Task: Look for space in Jaunpur, India from 24th August, 2023 to 10th September, 2023 for 8 adults in price range Rs.12000 to Rs.15000. Place can be entire place or shared room with 4 bedrooms having 8 beds and 4 bathrooms. Property type can be house, flat, guest house. Amenities needed are: wifi, TV, free parkinig on premises, gym, breakfast. Booking option can be shelf check-in. Required host language is English.
Action: Mouse moved to (449, 89)
Screenshot: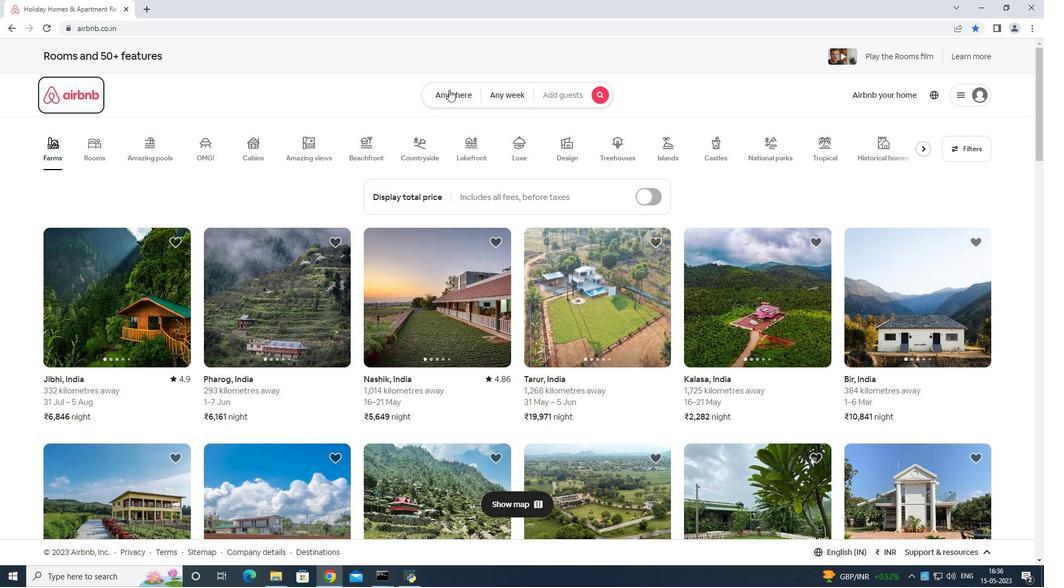 
Action: Mouse pressed left at (449, 89)
Screenshot: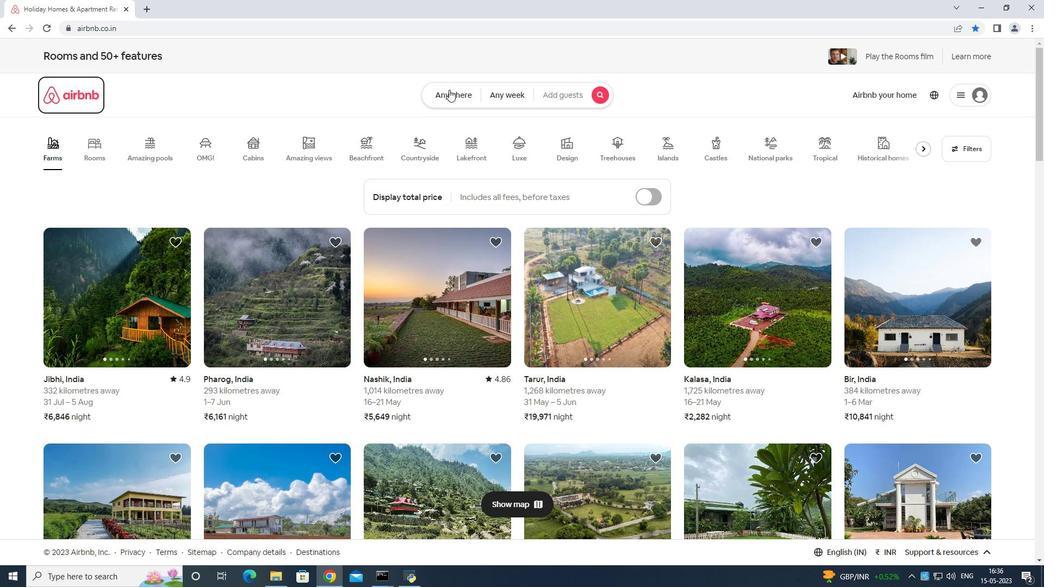 
Action: Mouse moved to (422, 140)
Screenshot: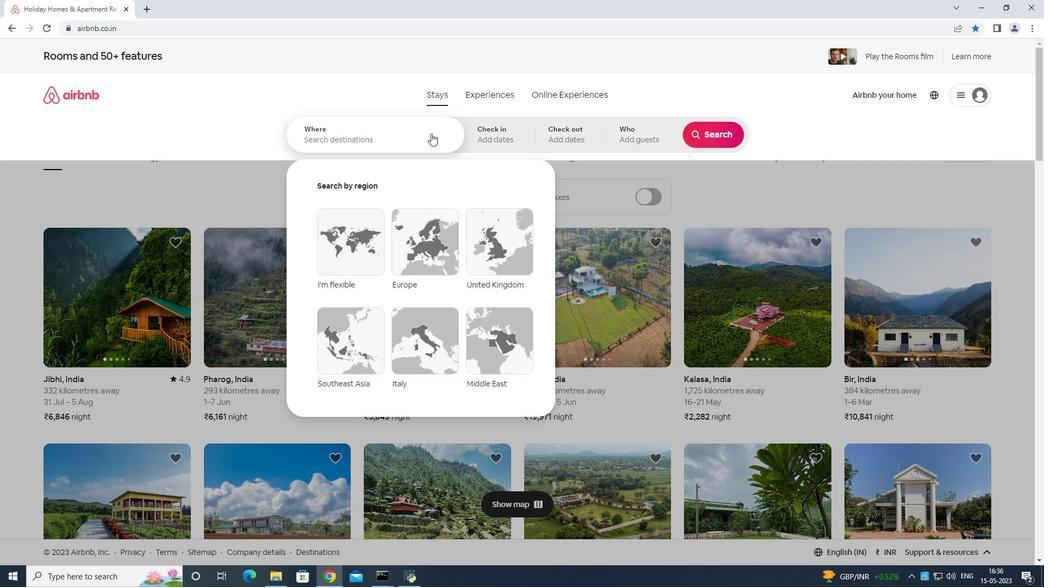 
Action: Mouse pressed left at (422, 140)
Screenshot: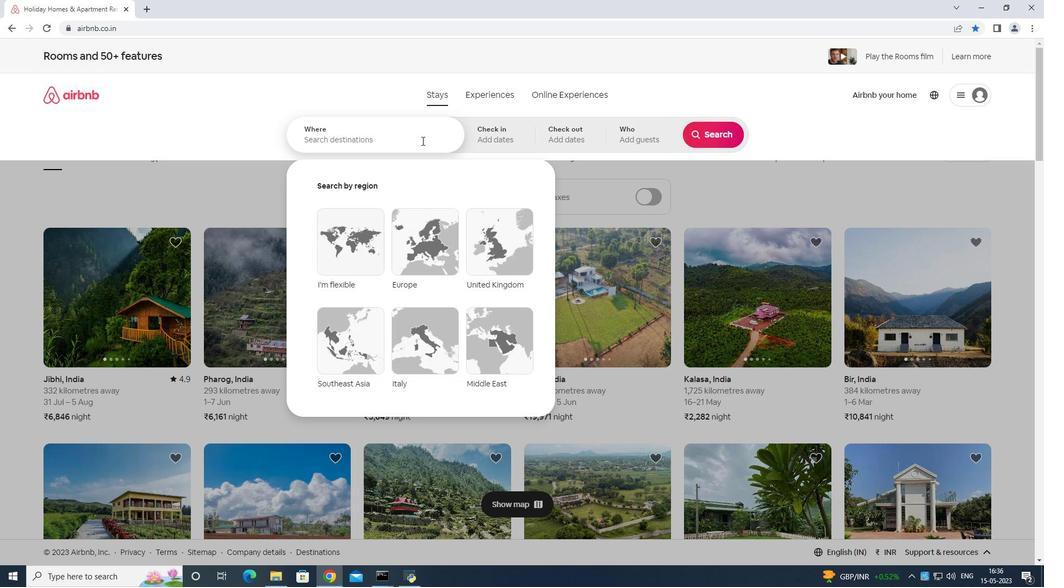 
Action: Mouse moved to (413, 144)
Screenshot: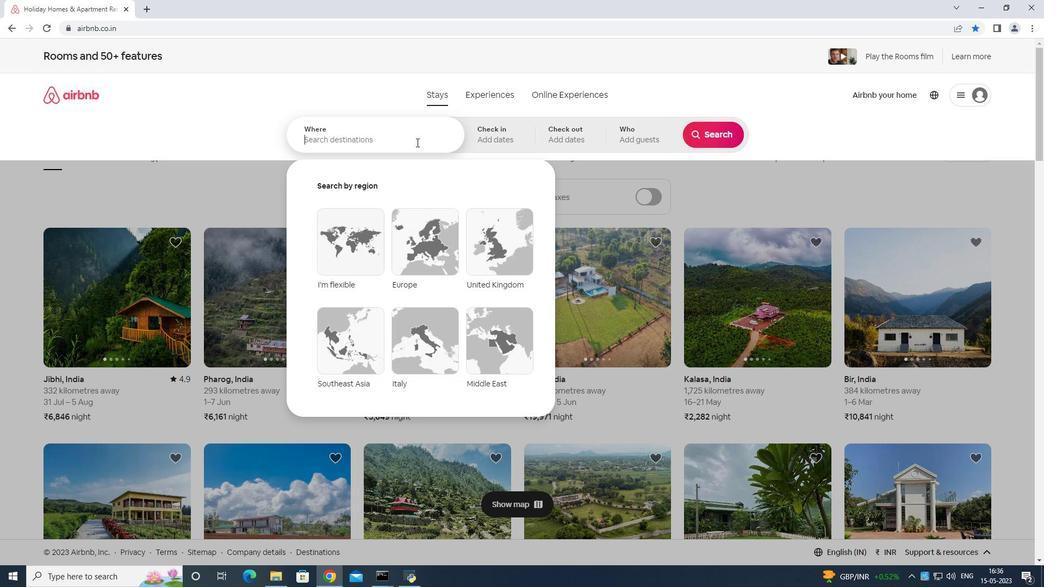 
Action: Key pressed <Key.caps_lock>
Screenshot: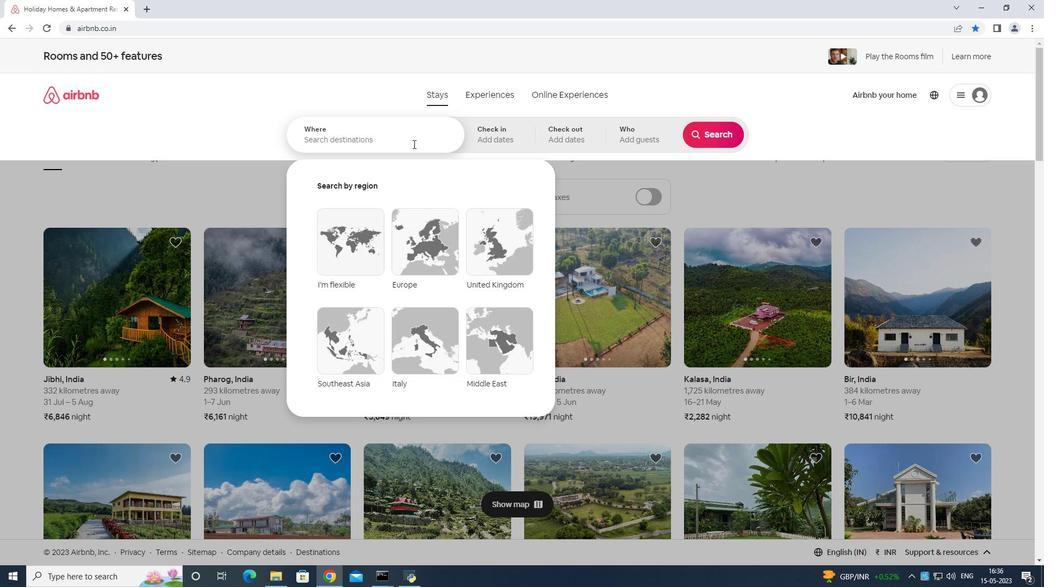
Action: Mouse moved to (405, 149)
Screenshot: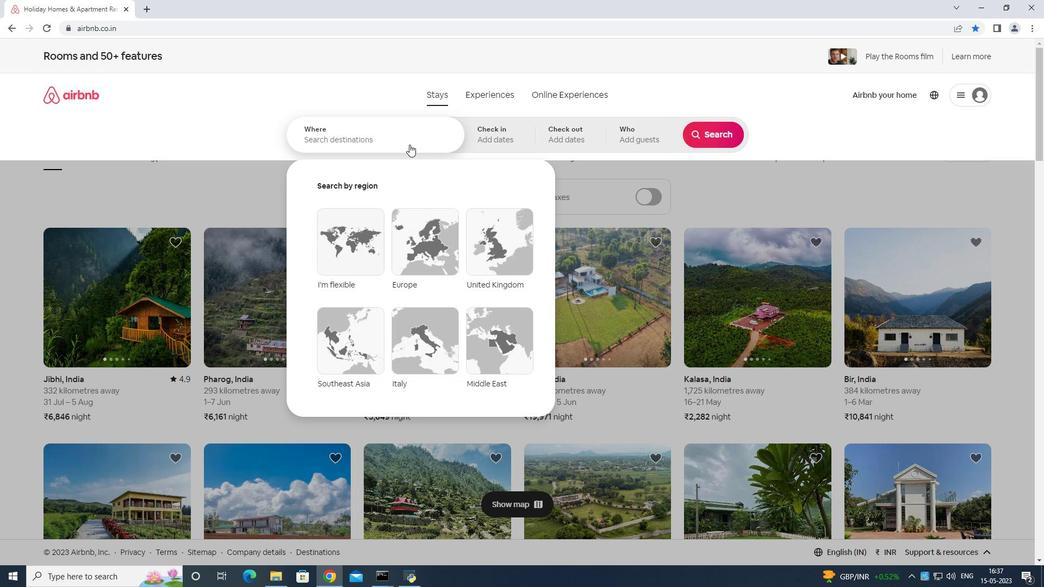 
Action: Key pressed JAUN<Key.space><Key.backspace>PUR<Key.space>INDIA<Key.enter>
Screenshot: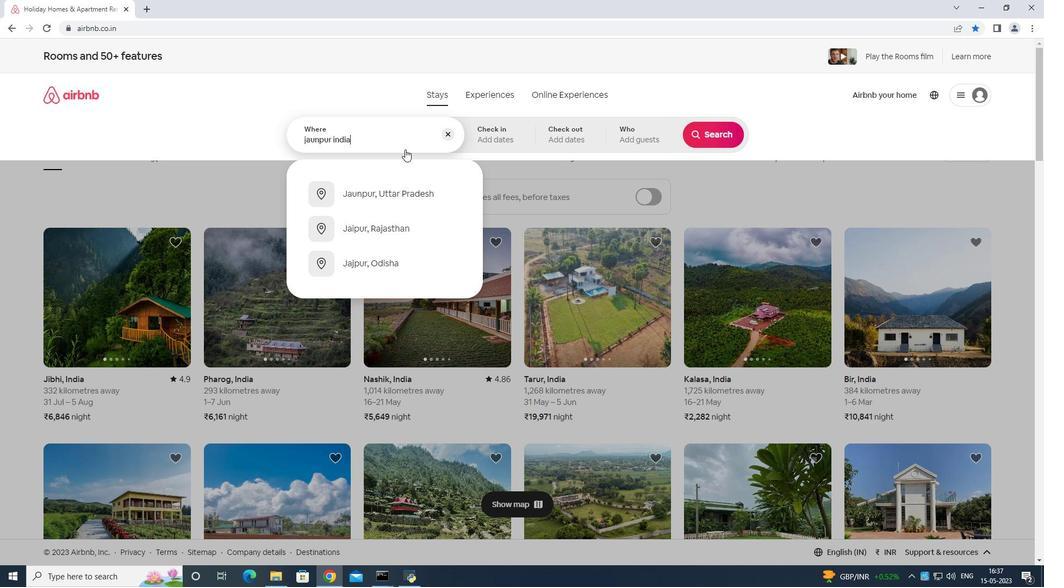 
Action: Mouse moved to (709, 218)
Screenshot: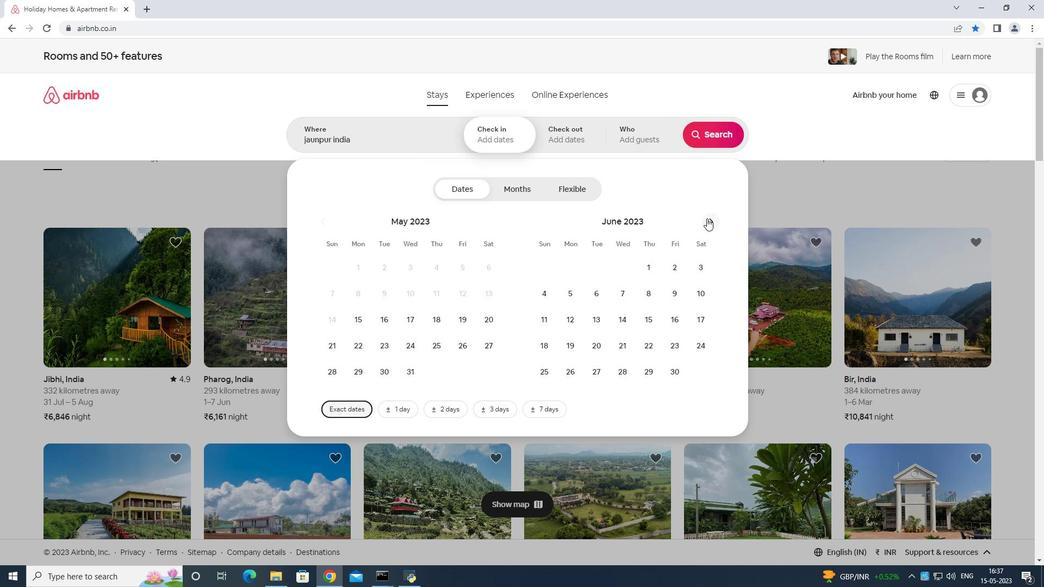 
Action: Mouse pressed left at (709, 218)
Screenshot: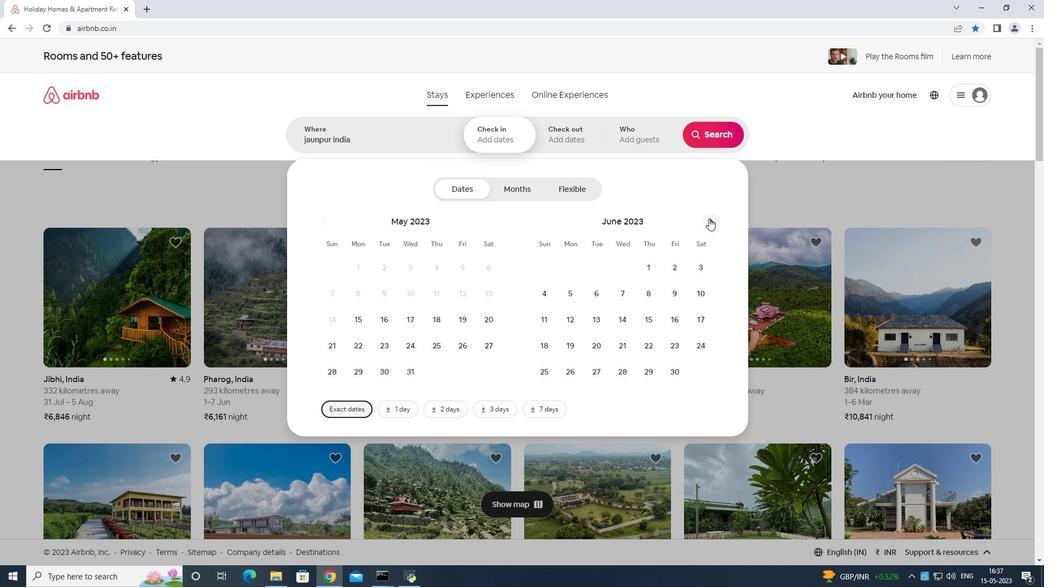 
Action: Mouse moved to (711, 217)
Screenshot: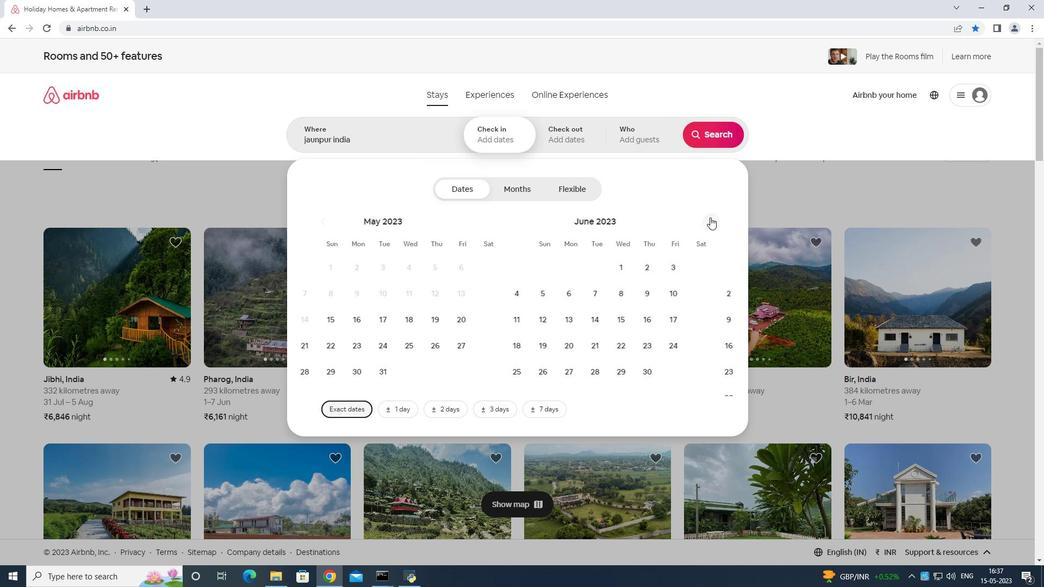 
Action: Mouse pressed left at (711, 217)
Screenshot: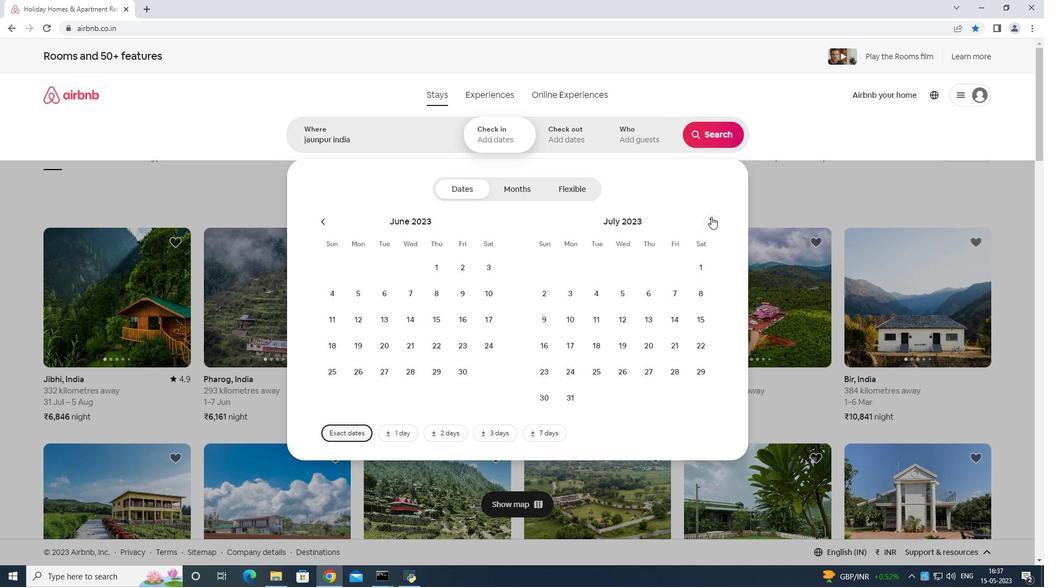 
Action: Mouse moved to (655, 341)
Screenshot: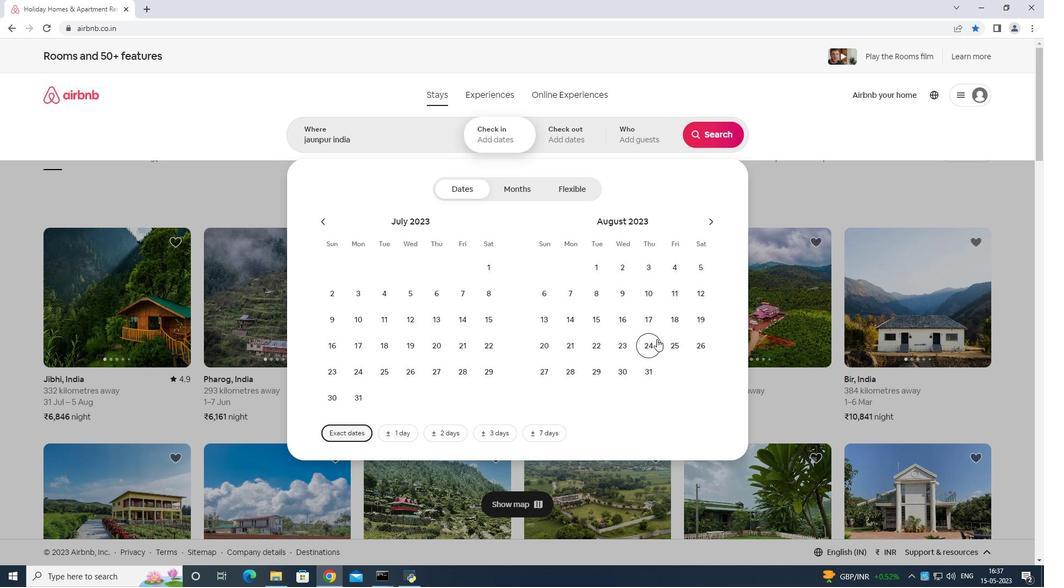 
Action: Mouse pressed left at (655, 341)
Screenshot: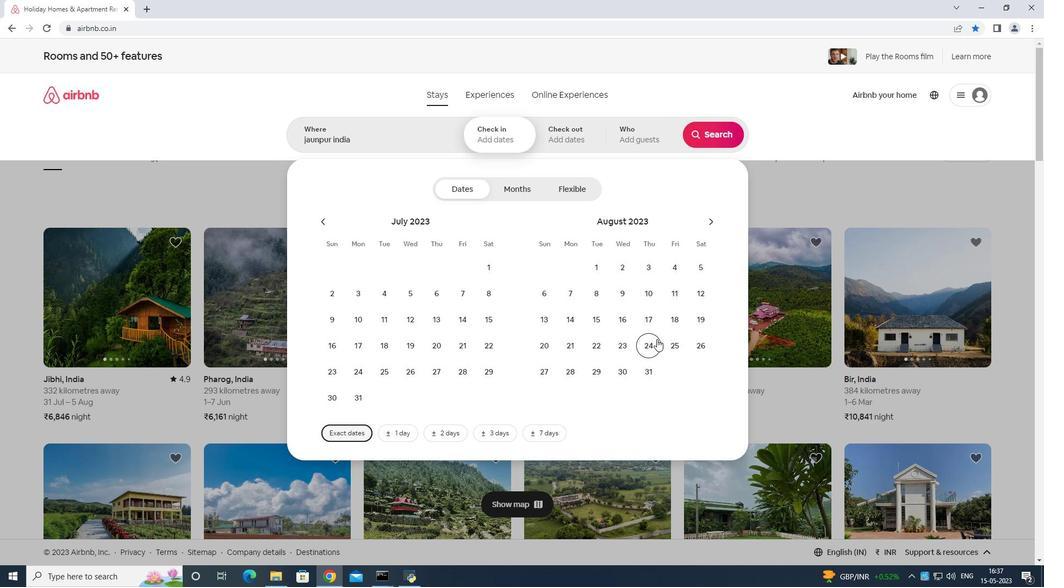 
Action: Mouse moved to (709, 223)
Screenshot: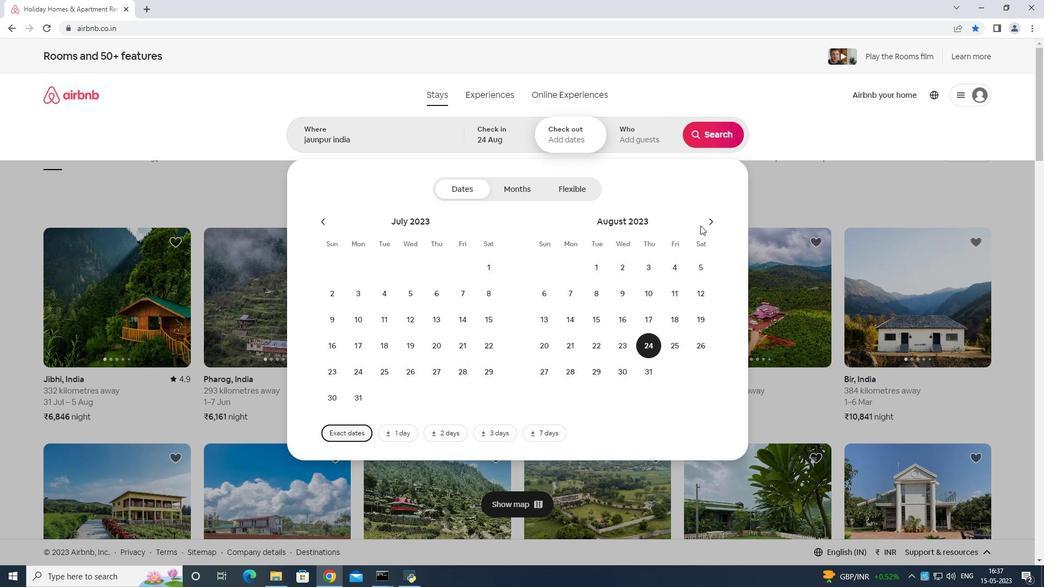 
Action: Mouse pressed left at (709, 223)
Screenshot: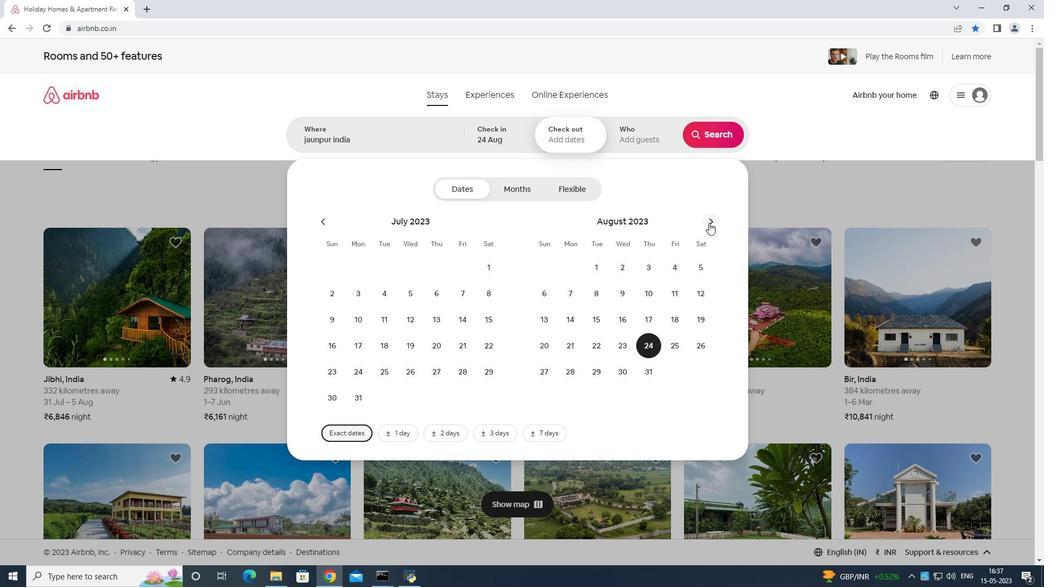 
Action: Mouse moved to (545, 319)
Screenshot: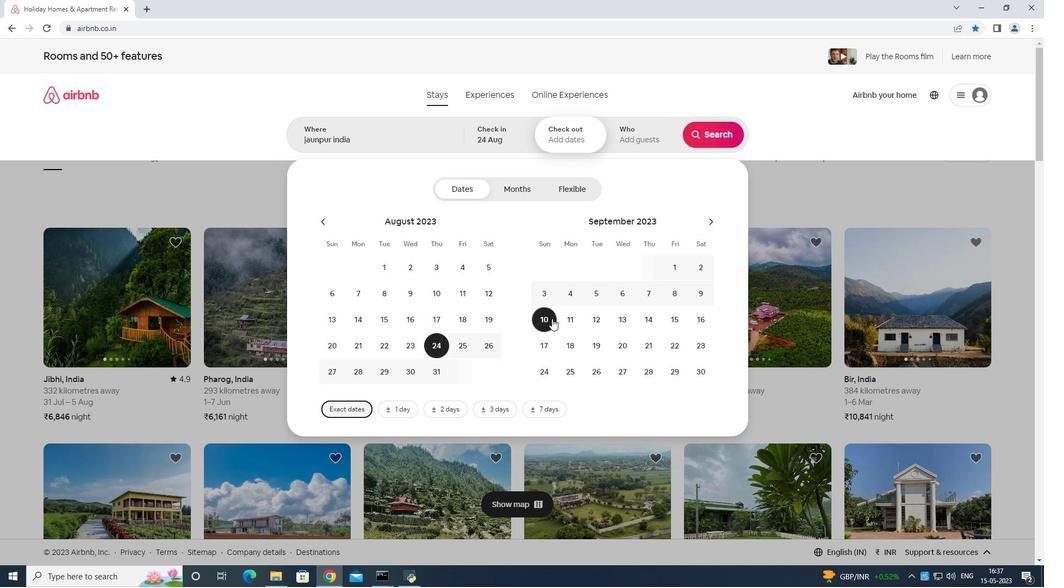 
Action: Mouse pressed left at (545, 319)
Screenshot: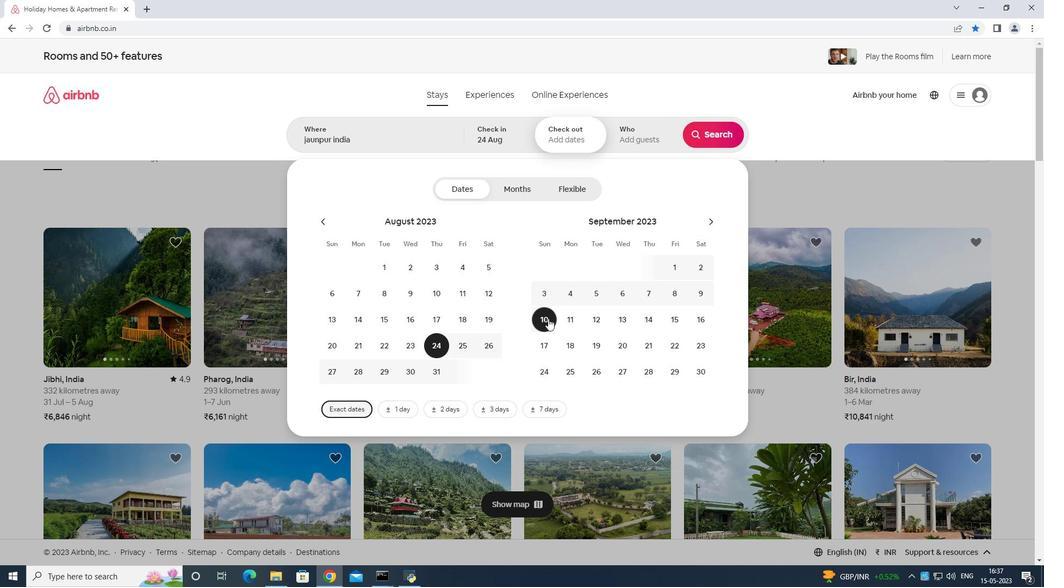 
Action: Mouse moved to (641, 130)
Screenshot: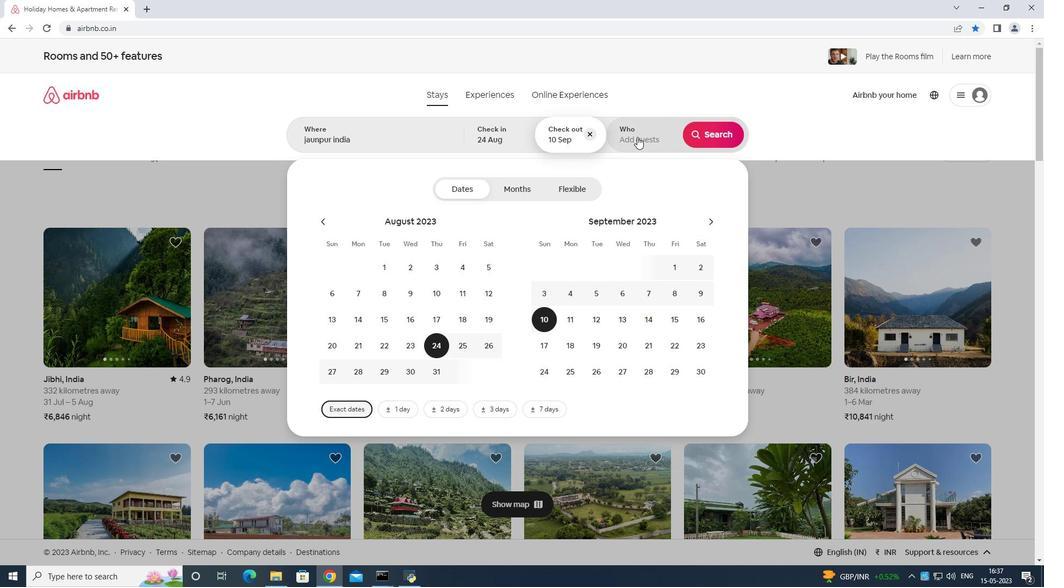 
Action: Mouse pressed left at (641, 130)
Screenshot: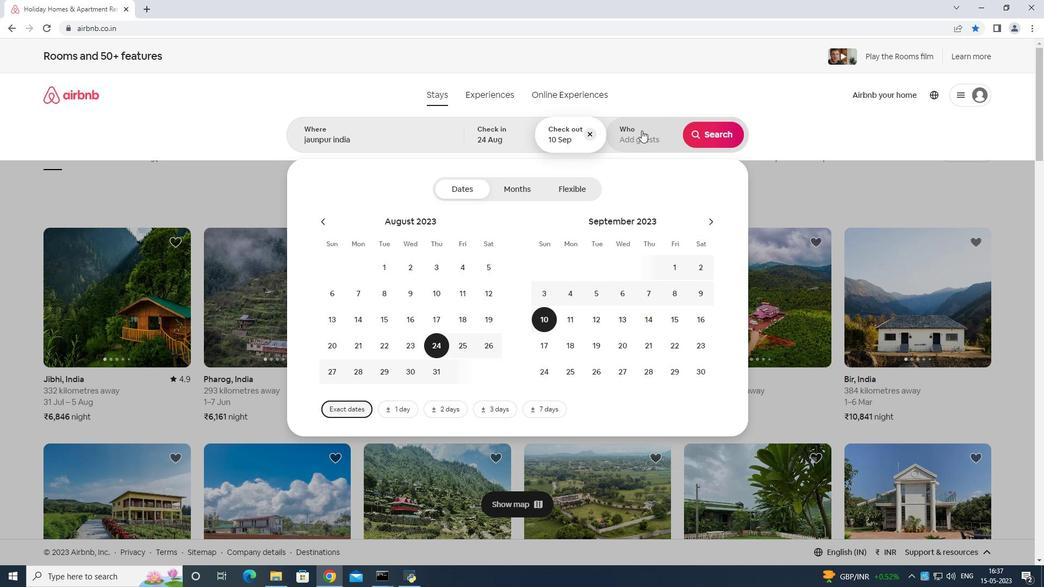 
Action: Mouse moved to (709, 197)
Screenshot: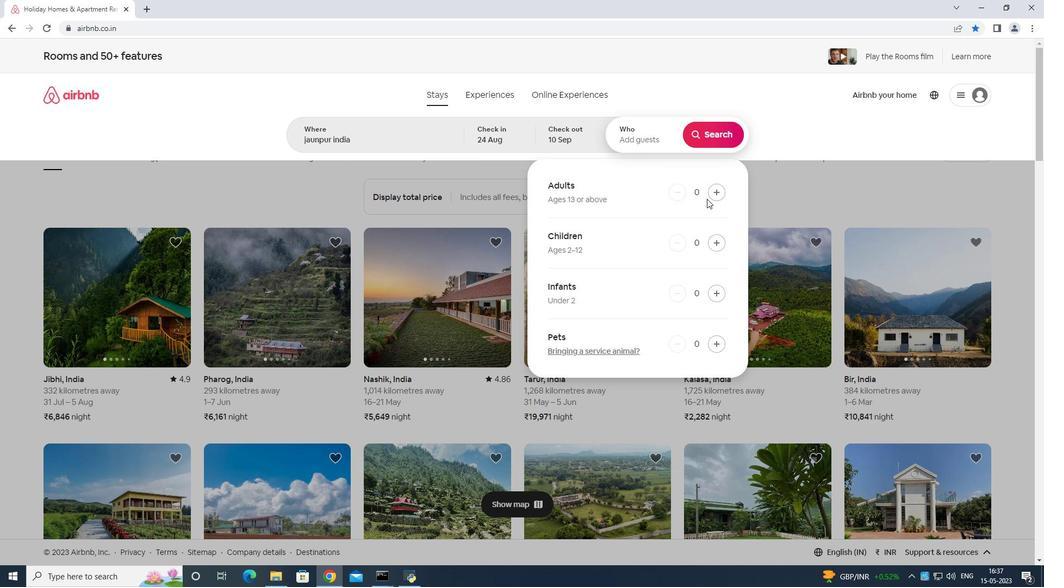
Action: Mouse pressed left at (709, 197)
Screenshot: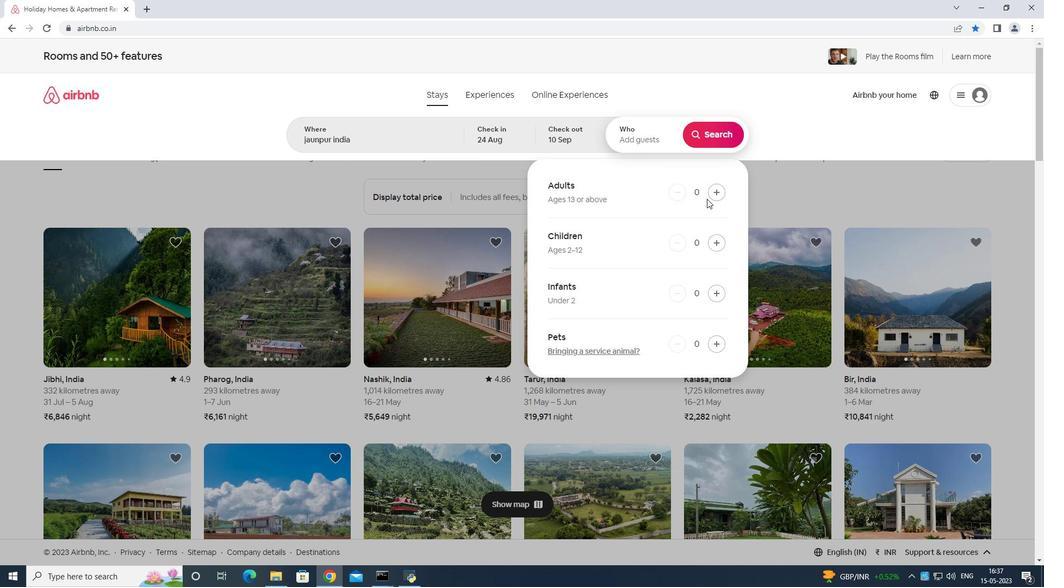 
Action: Mouse pressed left at (709, 197)
Screenshot: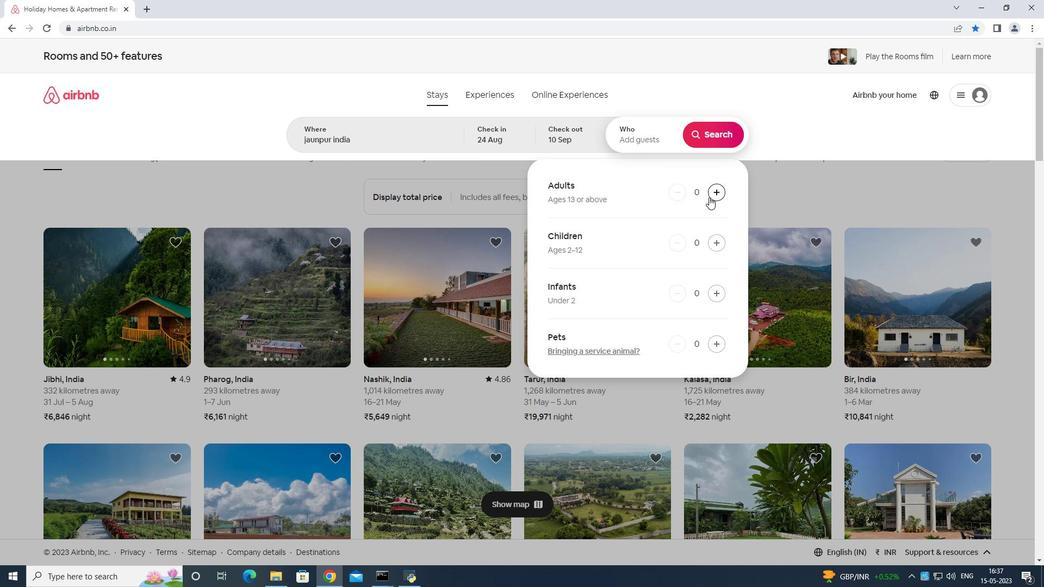 
Action: Mouse pressed left at (709, 197)
Screenshot: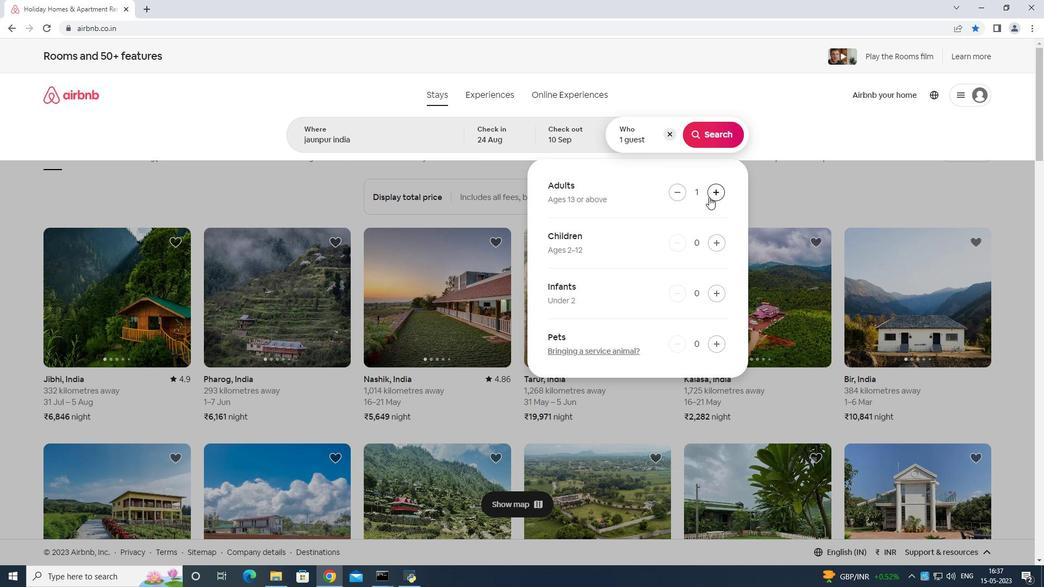 
Action: Mouse pressed left at (709, 197)
Screenshot: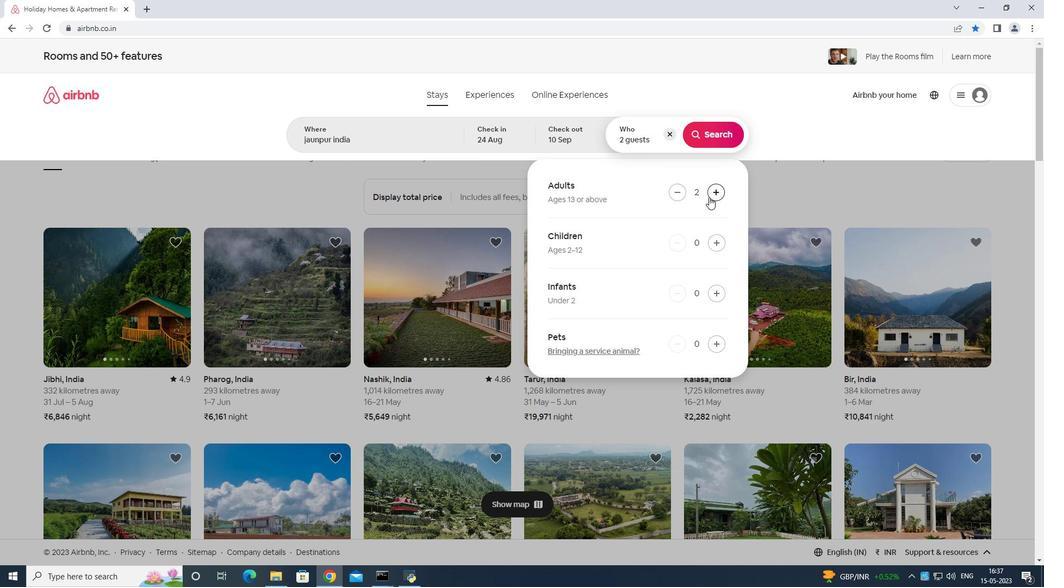 
Action: Mouse moved to (709, 197)
Screenshot: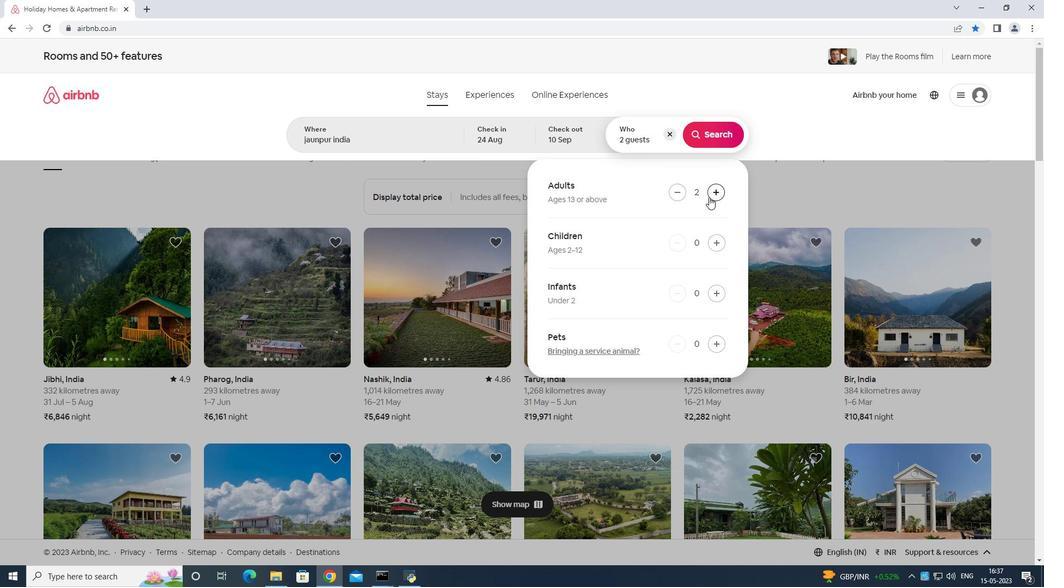 
Action: Mouse pressed left at (709, 197)
Screenshot: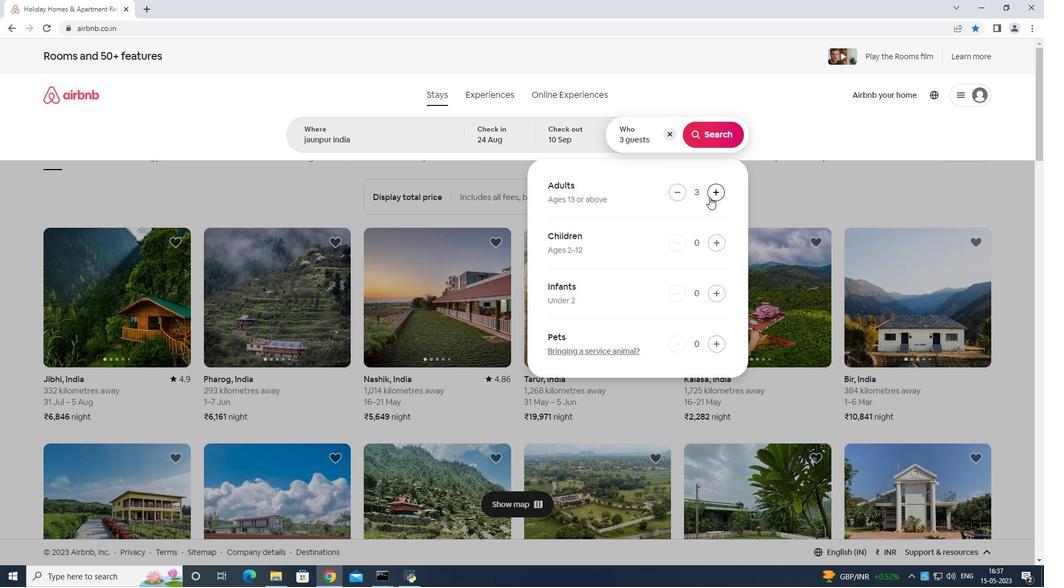 
Action: Mouse moved to (710, 196)
Screenshot: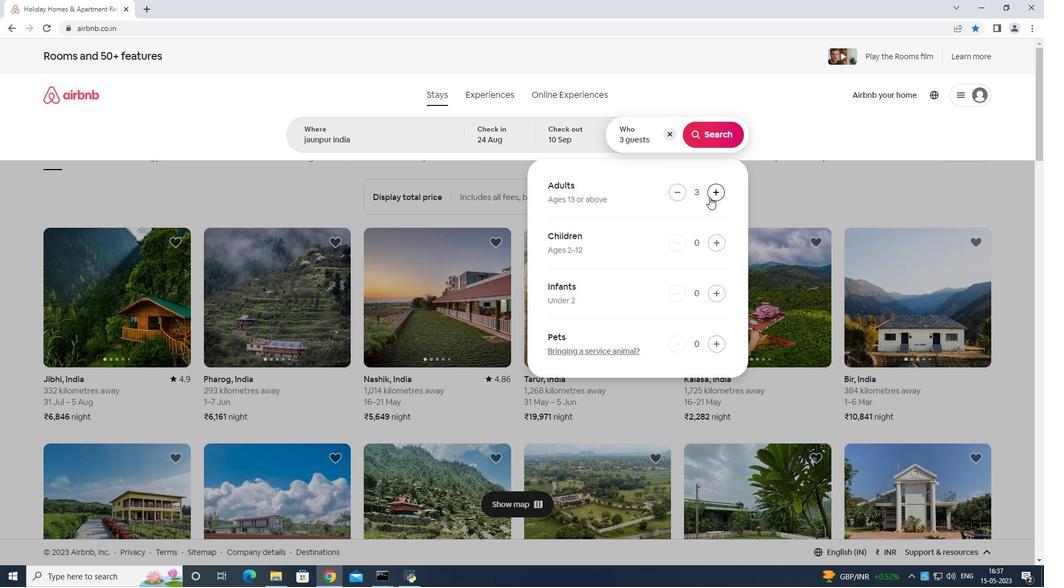 
Action: Mouse pressed left at (710, 196)
Screenshot: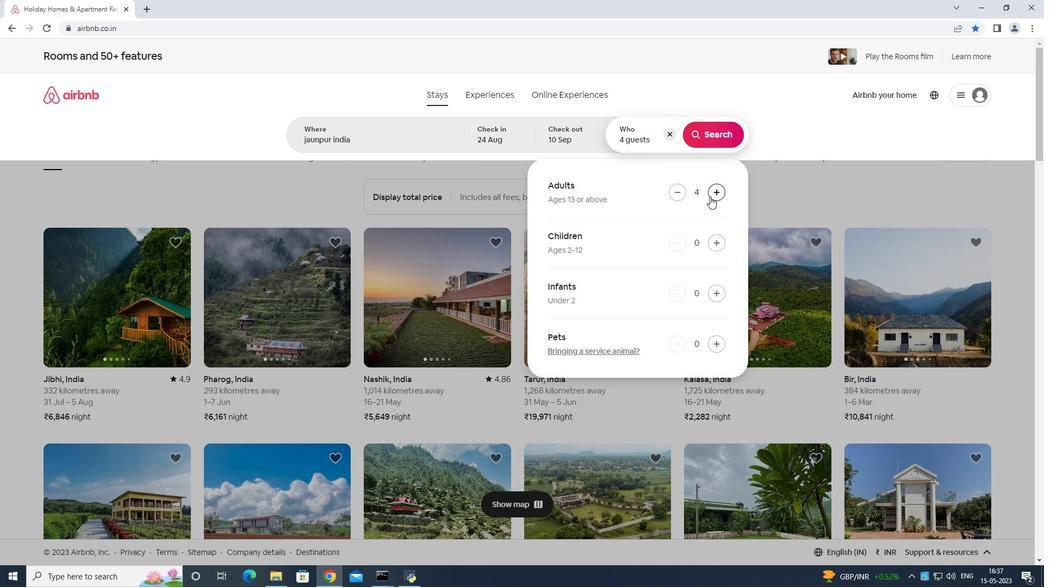 
Action: Mouse pressed left at (710, 196)
Screenshot: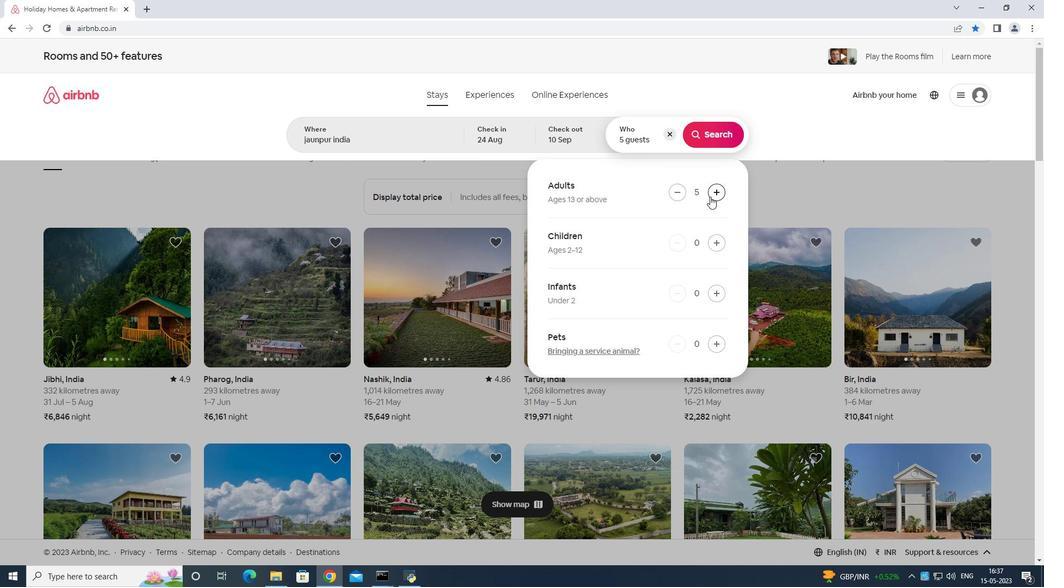 
Action: Mouse pressed left at (710, 196)
Screenshot: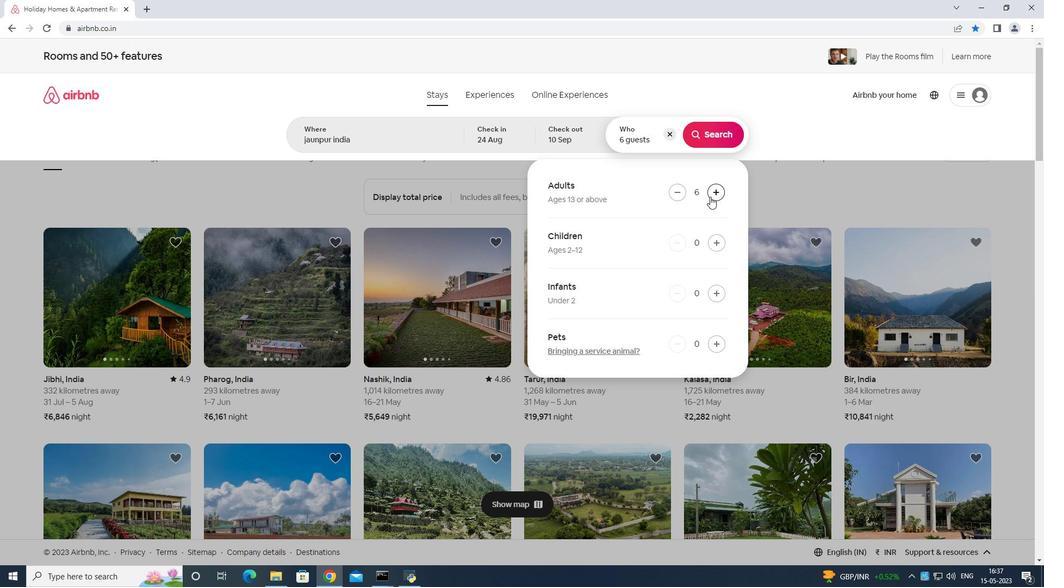 
Action: Mouse moved to (708, 130)
Screenshot: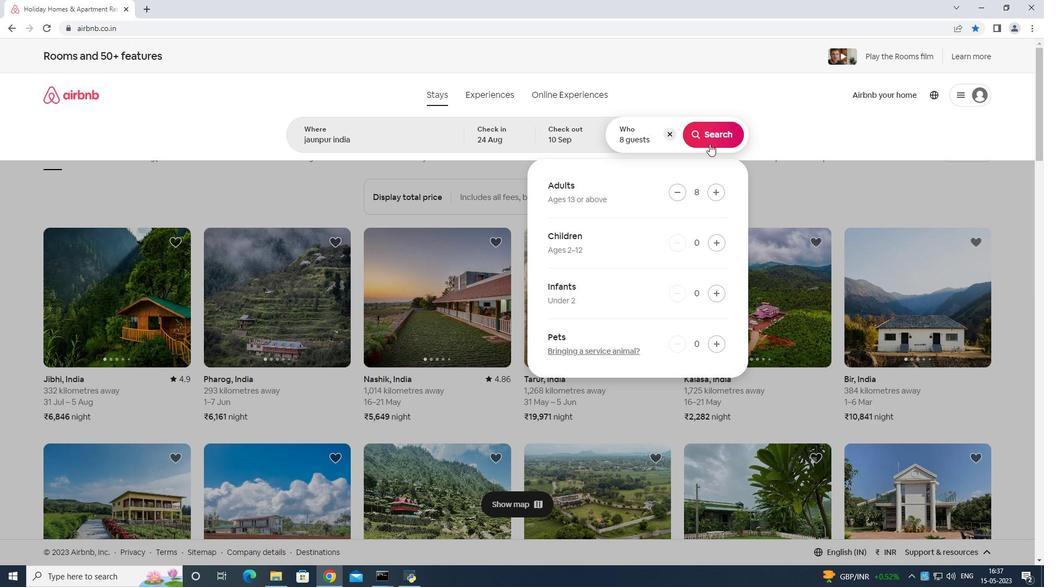 
Action: Mouse pressed left at (708, 130)
Screenshot: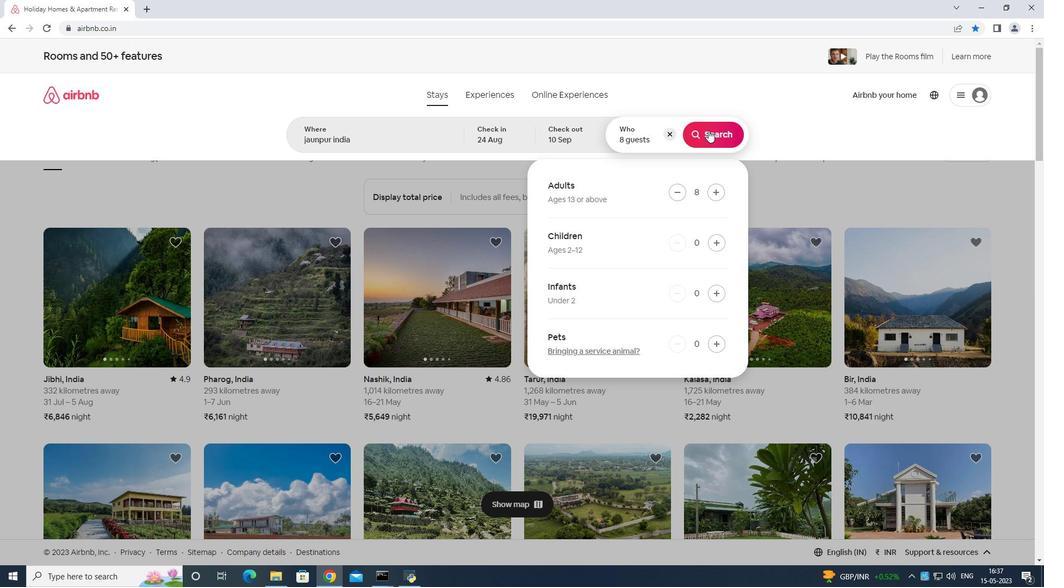 
Action: Mouse moved to (1002, 102)
Screenshot: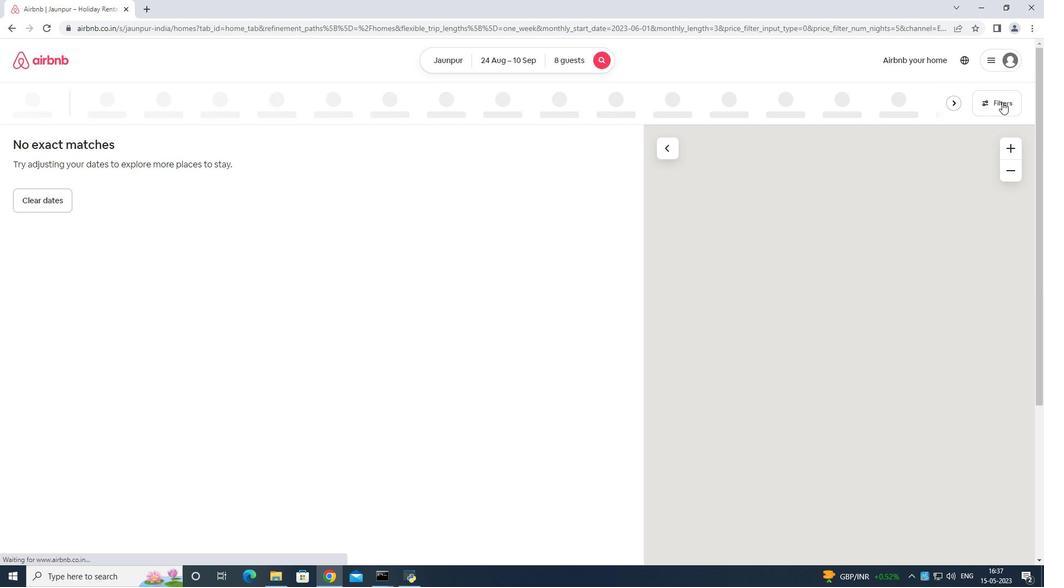 
Action: Mouse pressed left at (1002, 102)
Screenshot: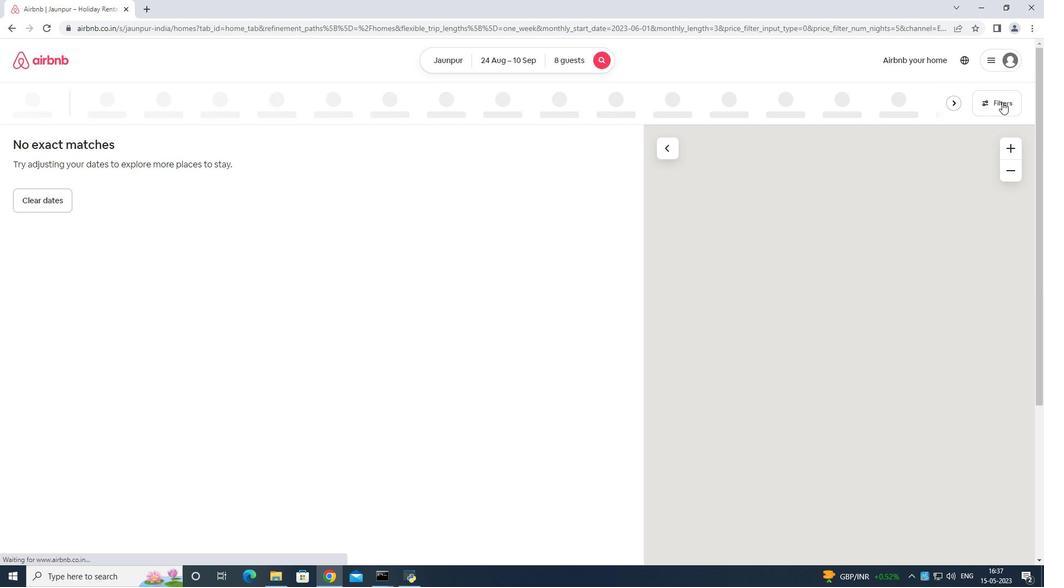 
Action: Mouse moved to (483, 368)
Screenshot: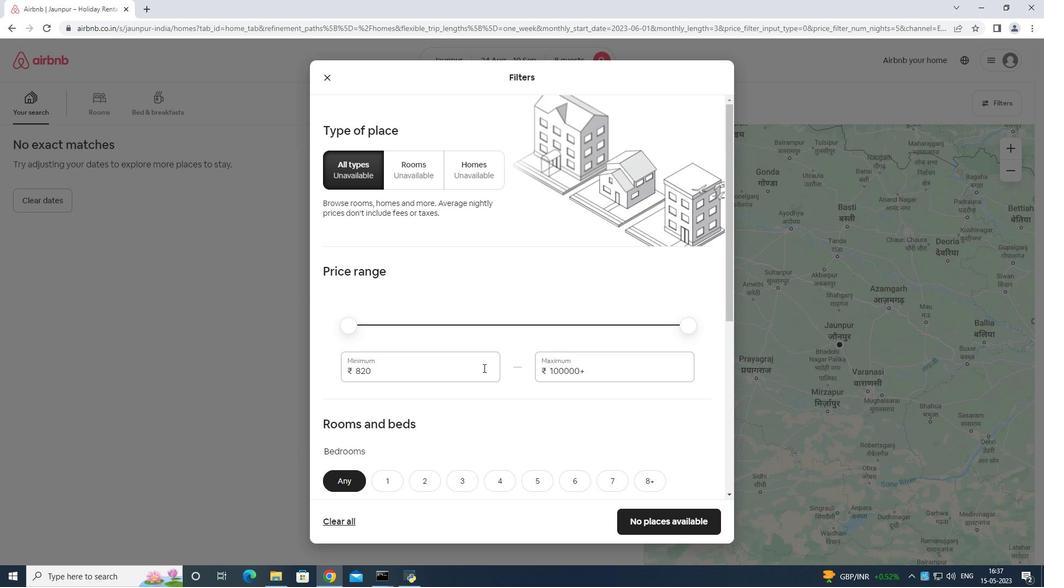 
Action: Mouse pressed left at (483, 368)
Screenshot: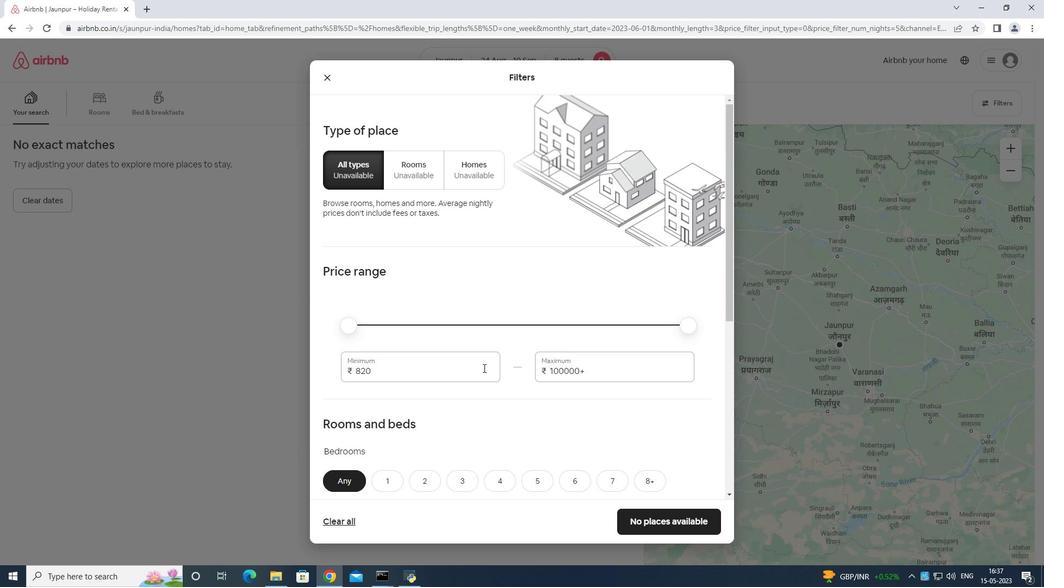 
Action: Mouse moved to (464, 372)
Screenshot: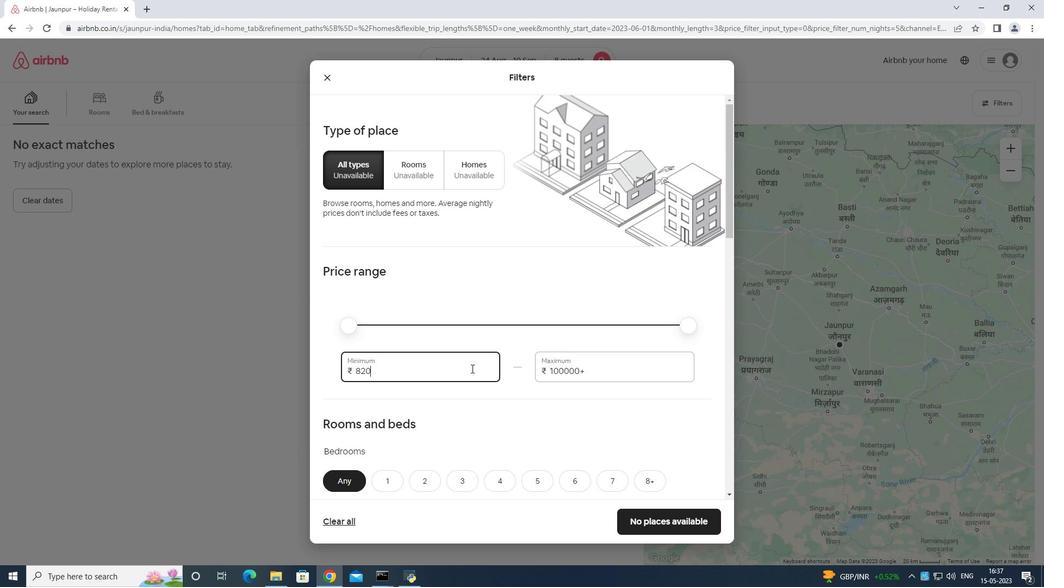 
Action: Key pressed <Key.backspace>
Screenshot: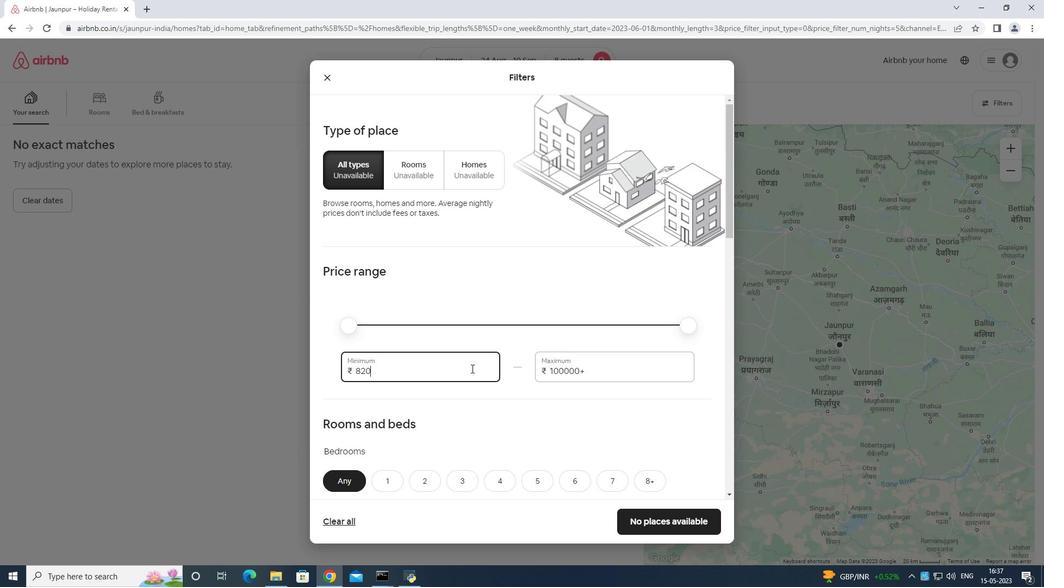
Action: Mouse moved to (461, 374)
Screenshot: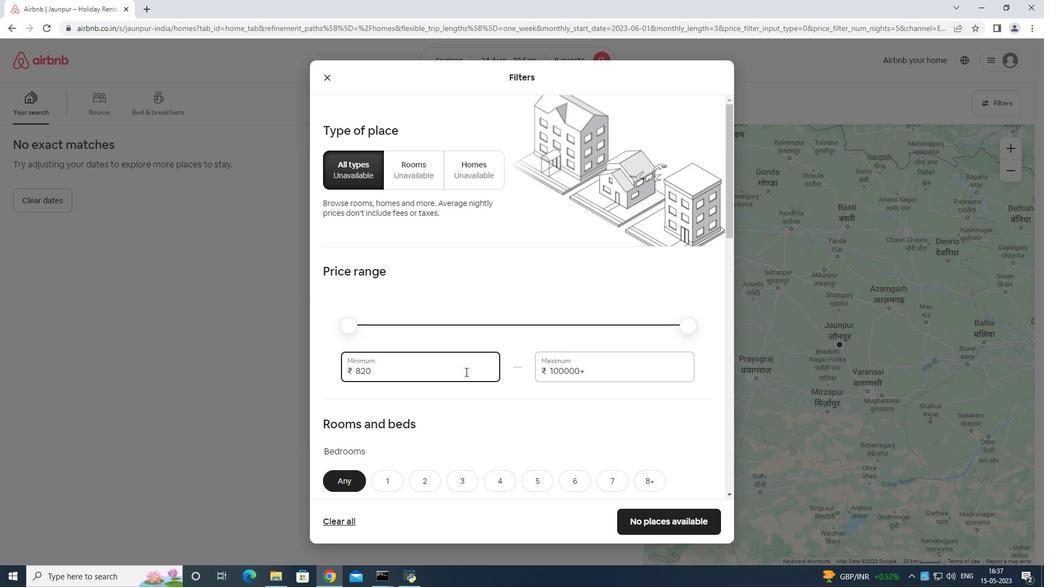 
Action: Key pressed 1200<Key.backspace><Key.backspace><Key.backspace><Key.backspace><Key.backspace><Key.backspace><Key.backspace><Key.backspace><Key.backspace><Key.backspace><Key.backspace><Key.backspace><Key.backspace>12000
Screenshot: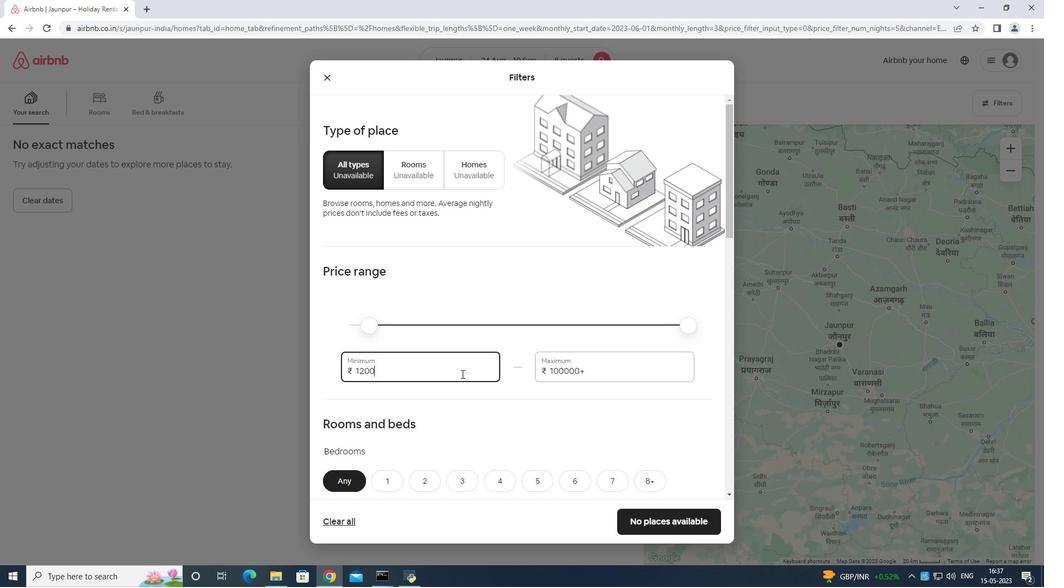 
Action: Mouse moved to (610, 368)
Screenshot: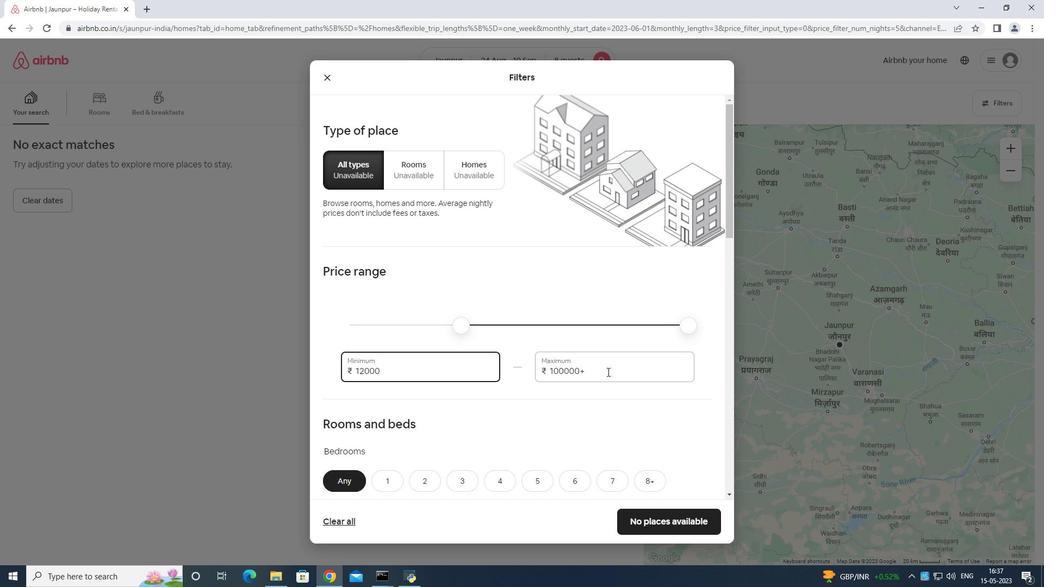 
Action: Mouse pressed left at (610, 369)
Screenshot: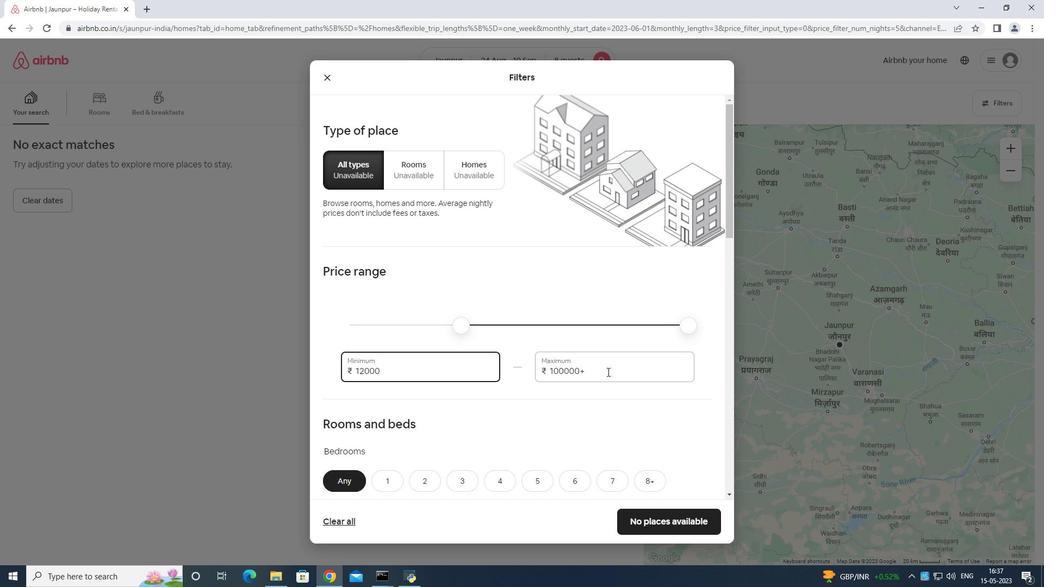 
Action: Mouse moved to (611, 366)
Screenshot: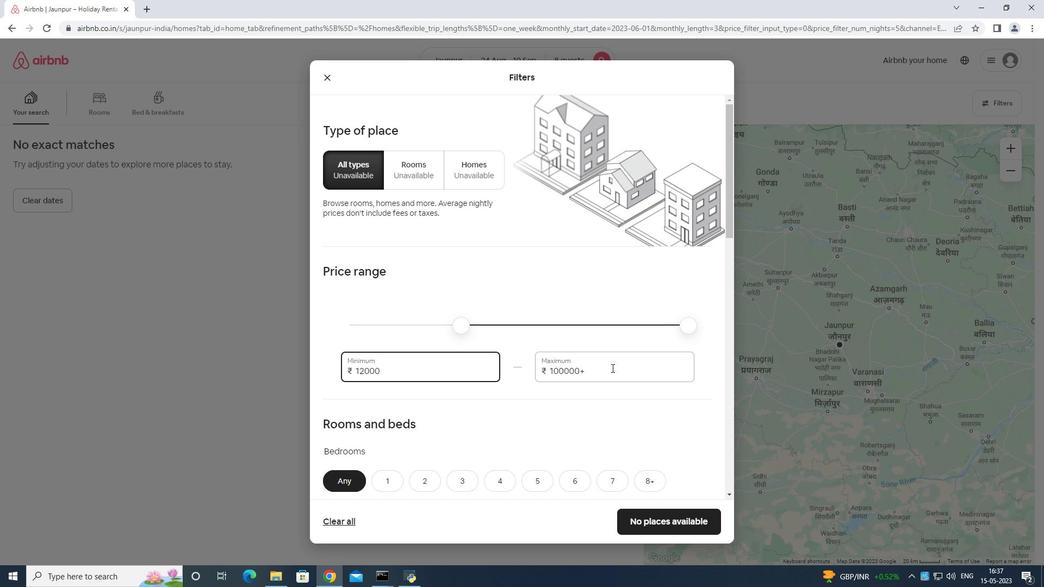 
Action: Key pressed <Key.backspace><Key.backspace><Key.backspace><Key.backspace><Key.backspace><Key.backspace><Key.backspace><Key.backspace><Key.backspace><Key.backspace><Key.backspace><Key.backspace><Key.backspace><Key.backspace><Key.backspace><Key.backspace><Key.backspace><Key.backspace>15000
Screenshot: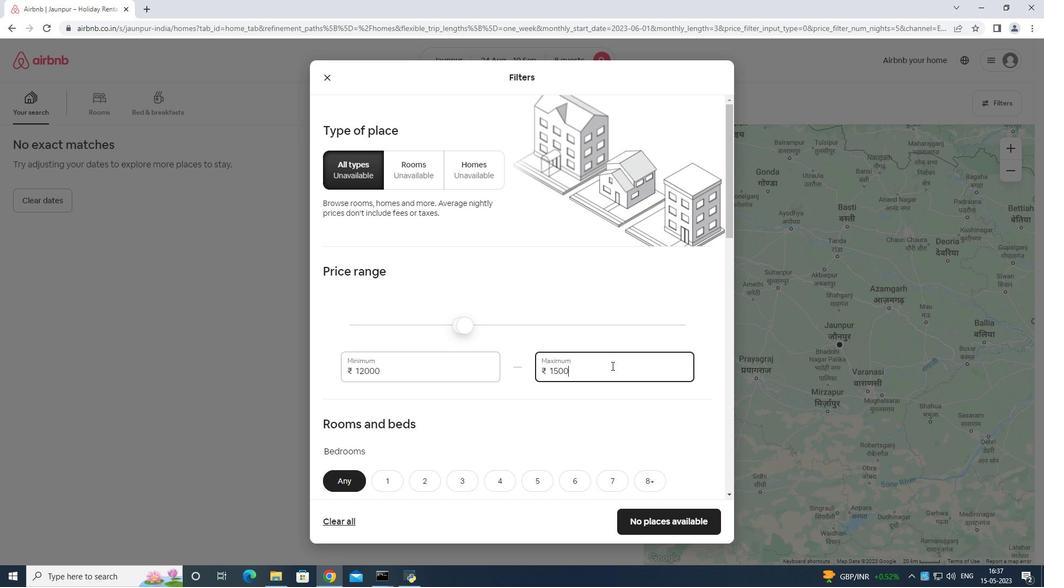 
Action: Mouse moved to (604, 363)
Screenshot: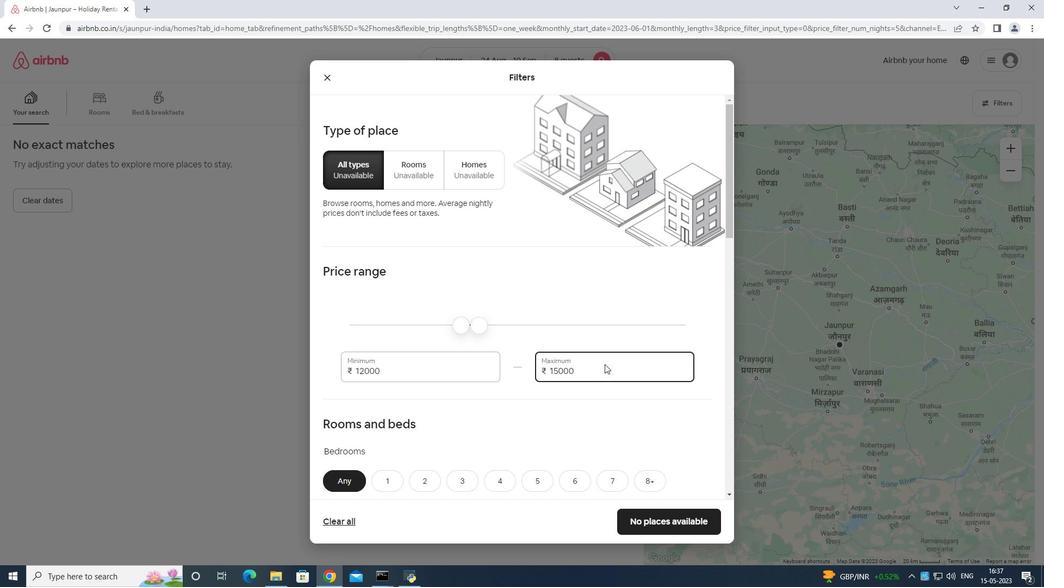 
Action: Mouse scrolled (604, 363) with delta (0, 0)
Screenshot: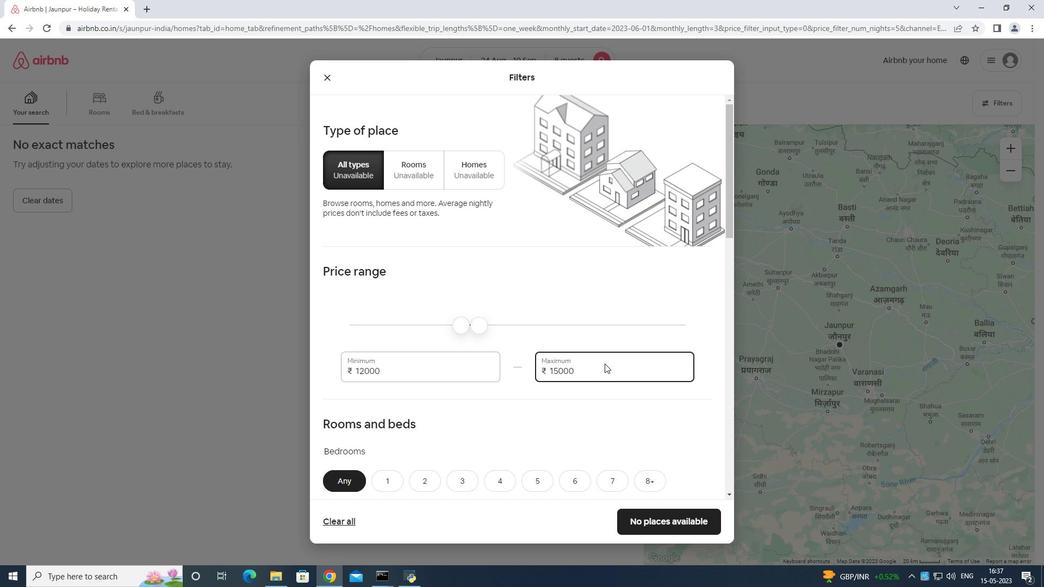 
Action: Mouse scrolled (604, 363) with delta (0, 0)
Screenshot: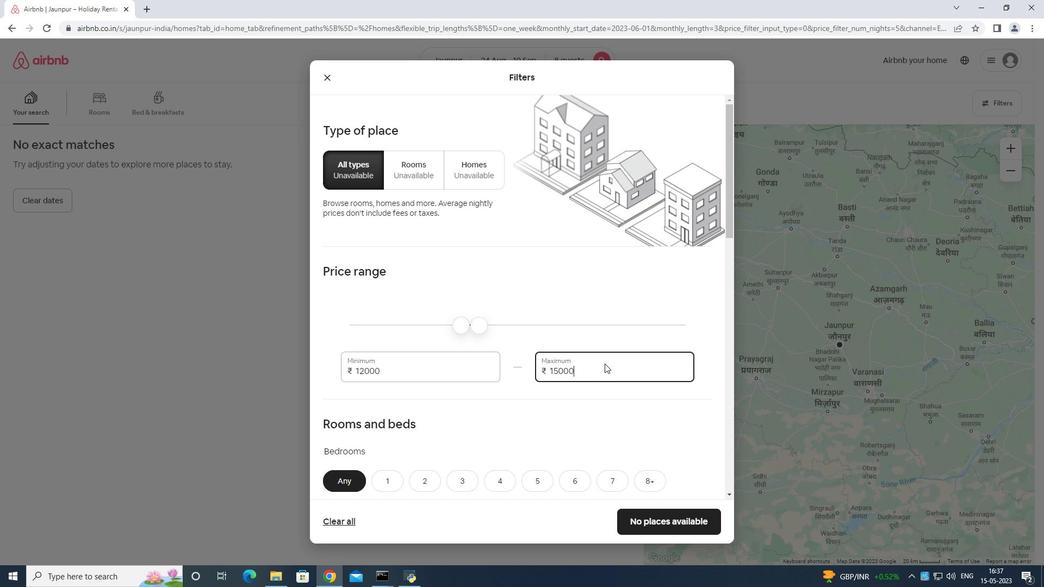 
Action: Mouse scrolled (604, 363) with delta (0, 0)
Screenshot: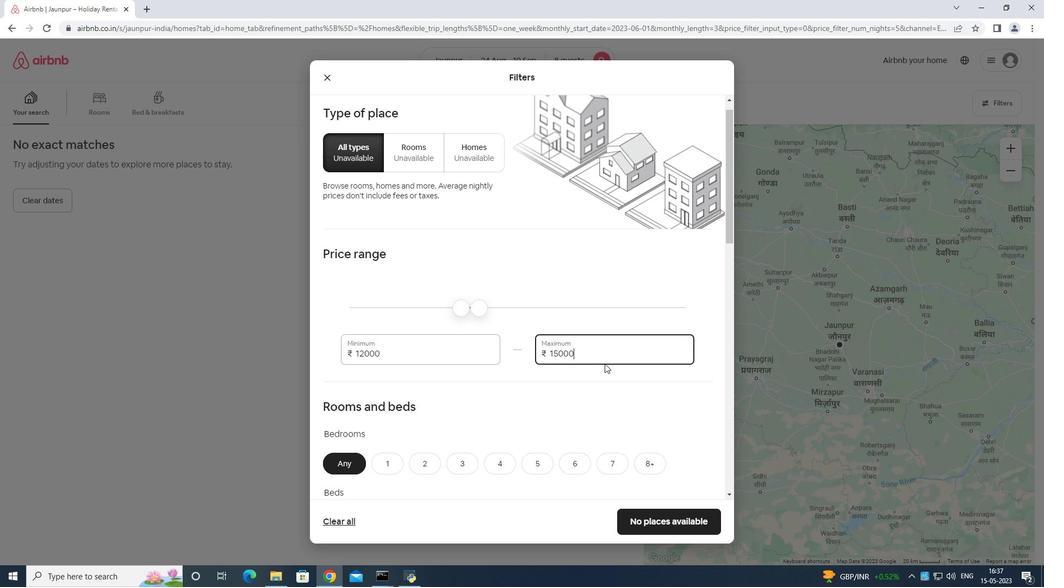
Action: Mouse moved to (508, 319)
Screenshot: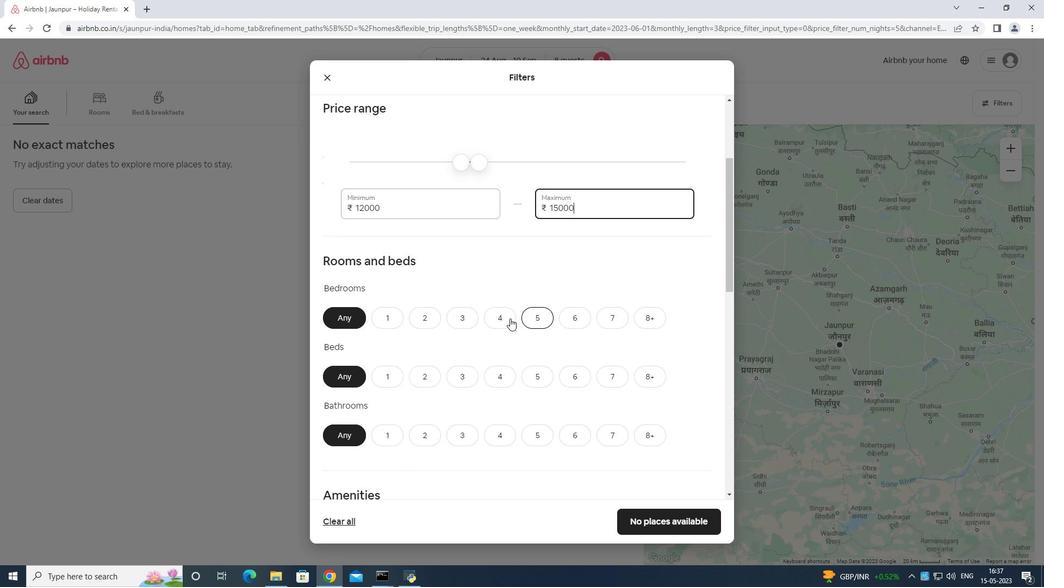 
Action: Mouse pressed left at (508, 319)
Screenshot: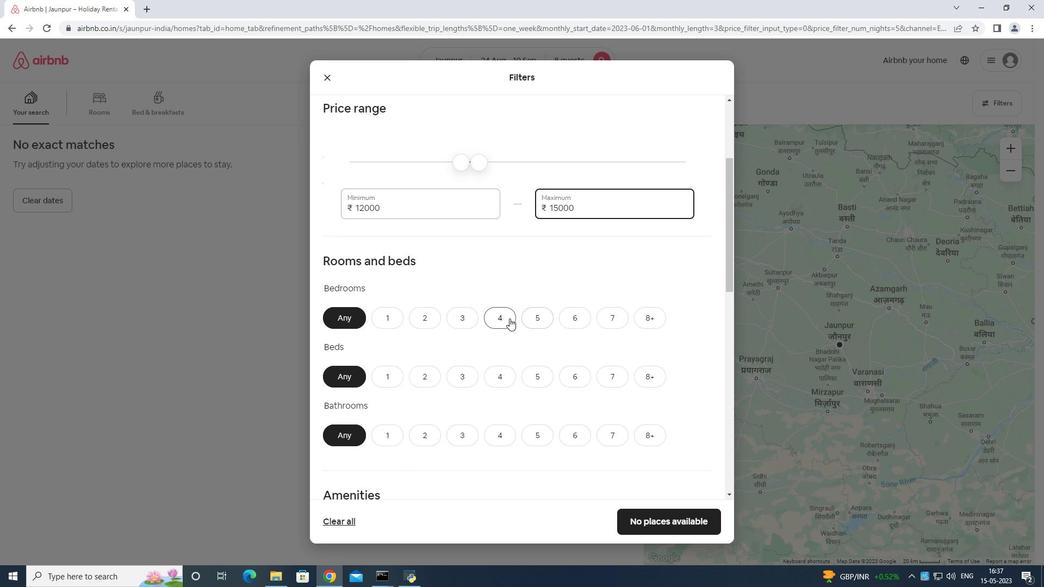 
Action: Mouse moved to (648, 375)
Screenshot: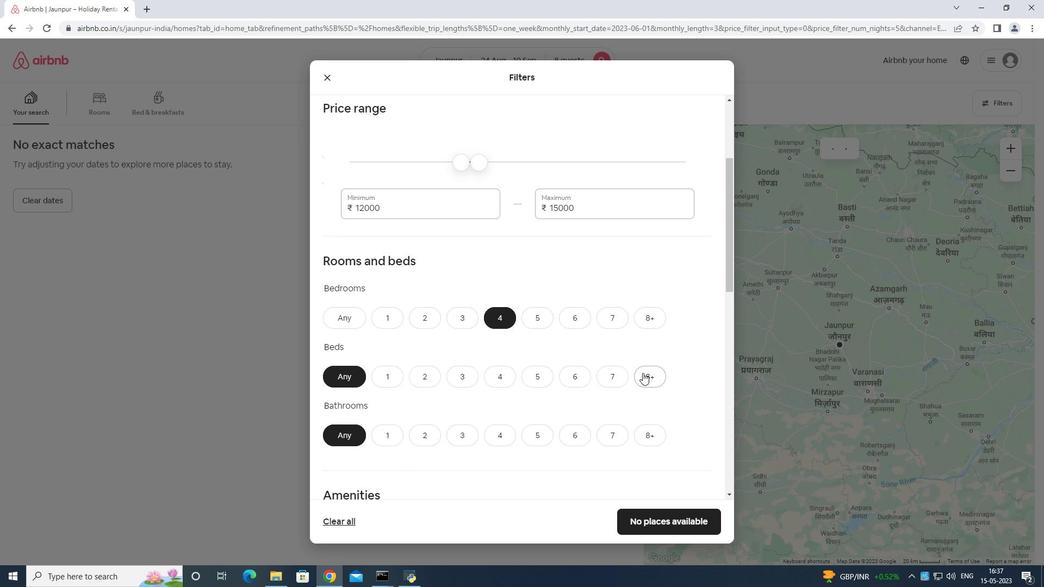 
Action: Mouse pressed left at (648, 375)
Screenshot: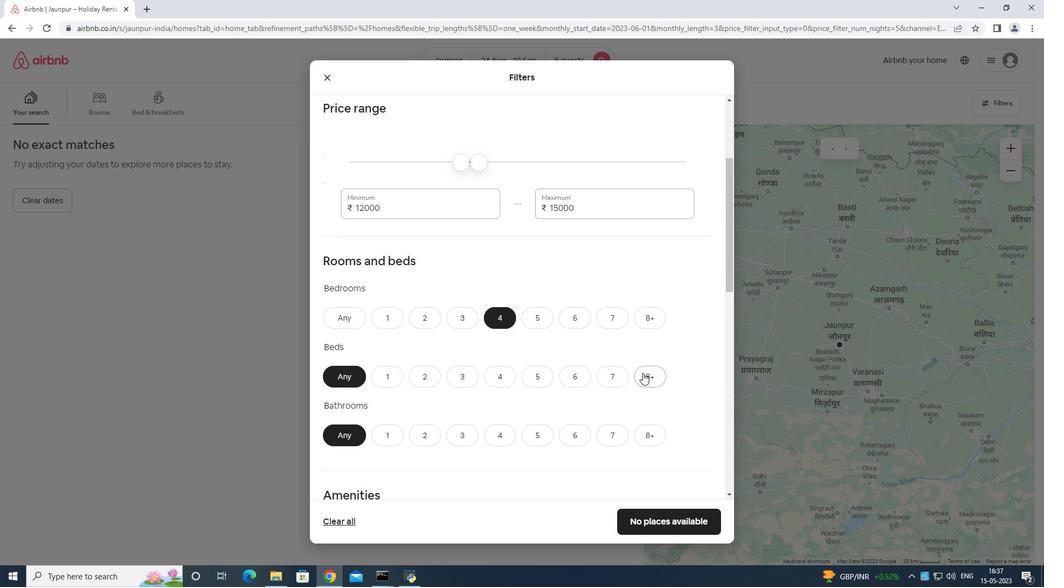 
Action: Mouse moved to (492, 432)
Screenshot: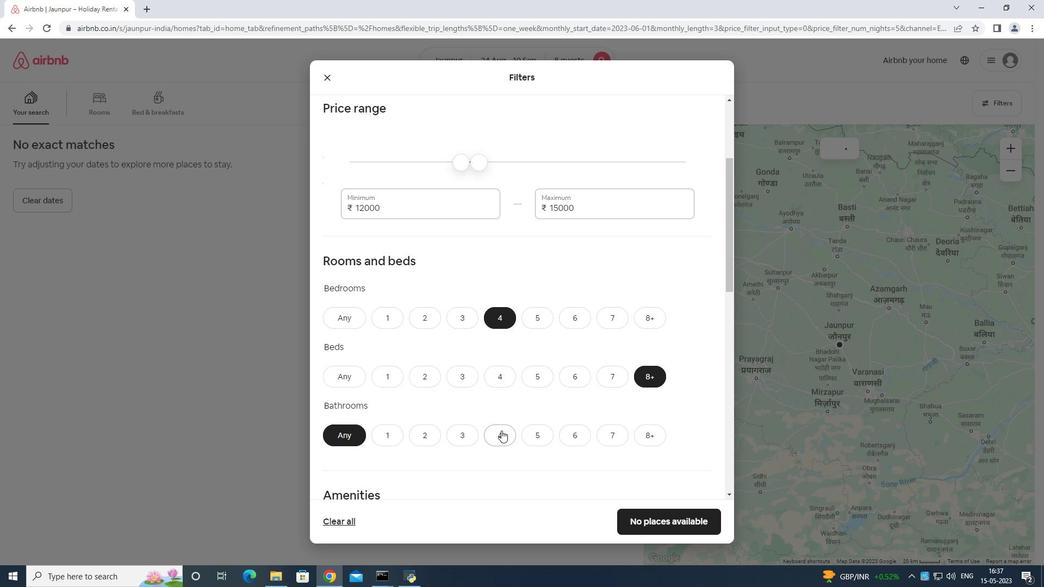 
Action: Mouse pressed left at (492, 432)
Screenshot: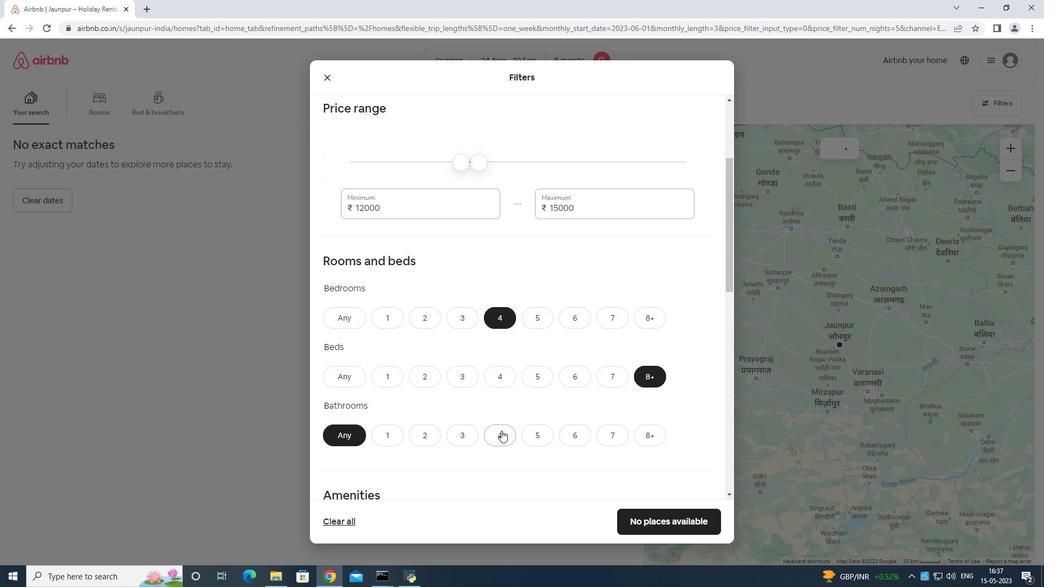 
Action: Mouse moved to (516, 404)
Screenshot: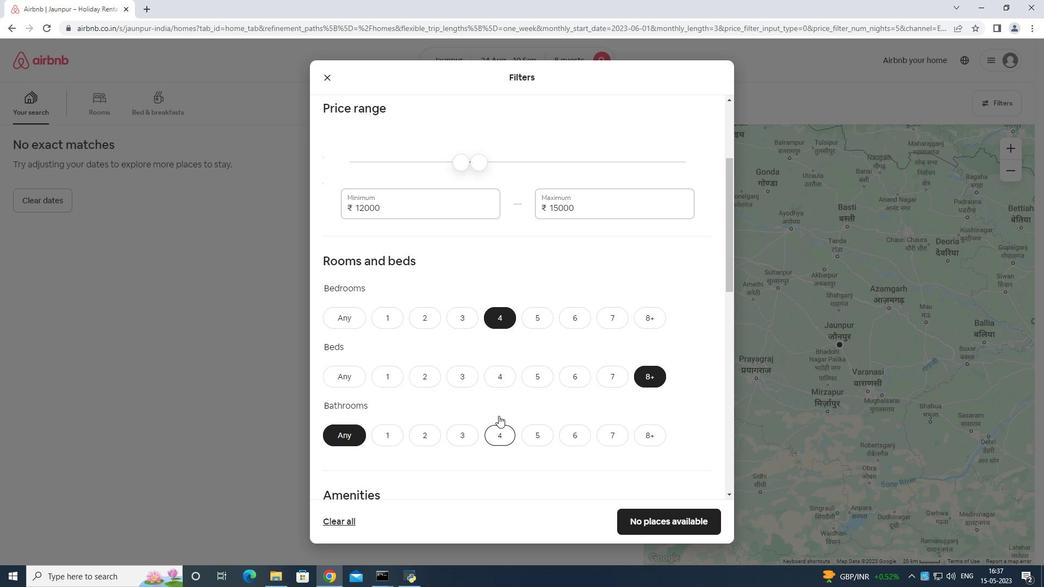 
Action: Mouse scrolled (516, 404) with delta (0, 0)
Screenshot: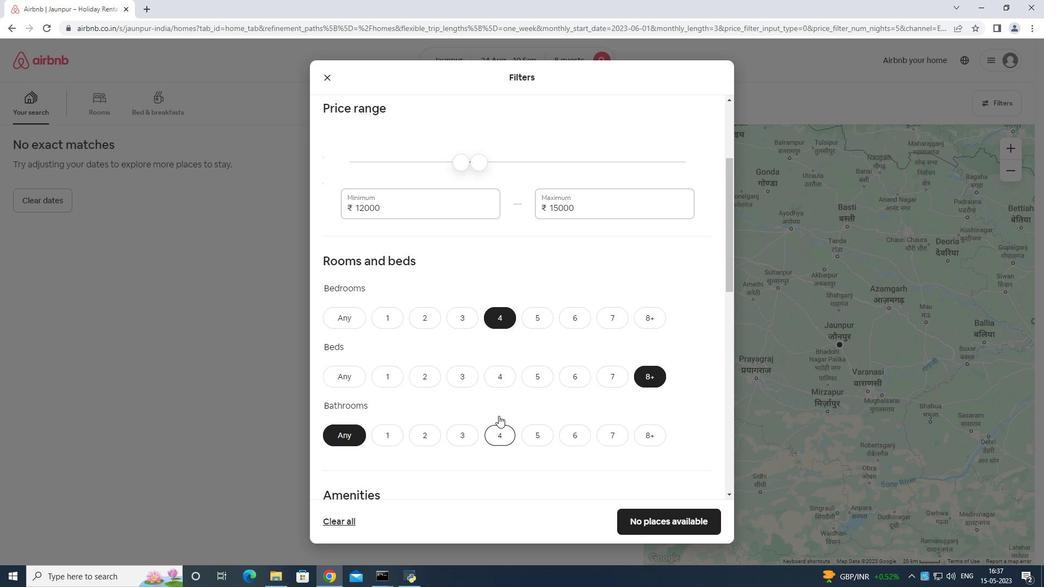 
Action: Mouse moved to (518, 405)
Screenshot: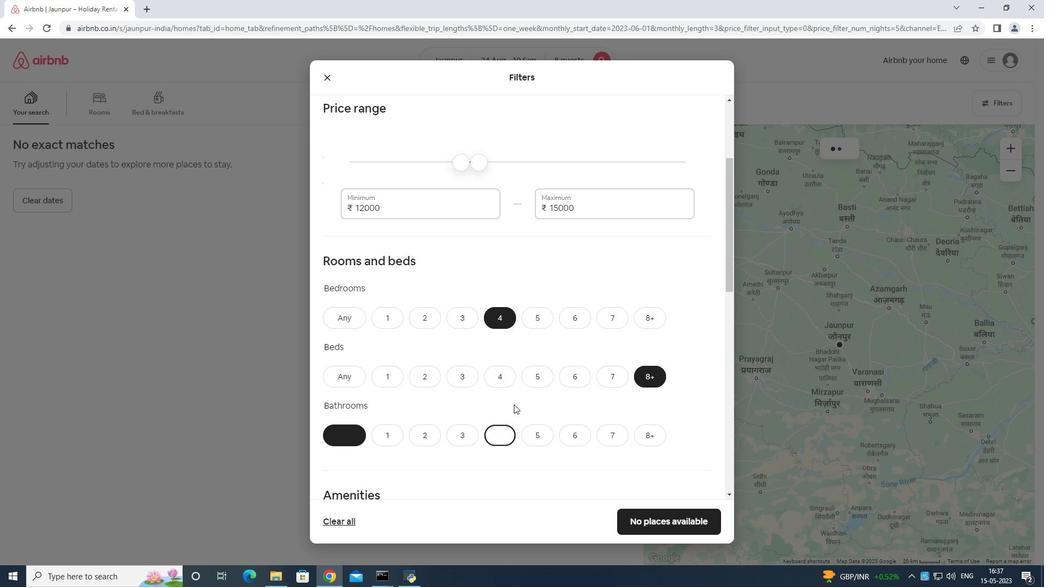 
Action: Mouse scrolled (518, 405) with delta (0, 0)
Screenshot: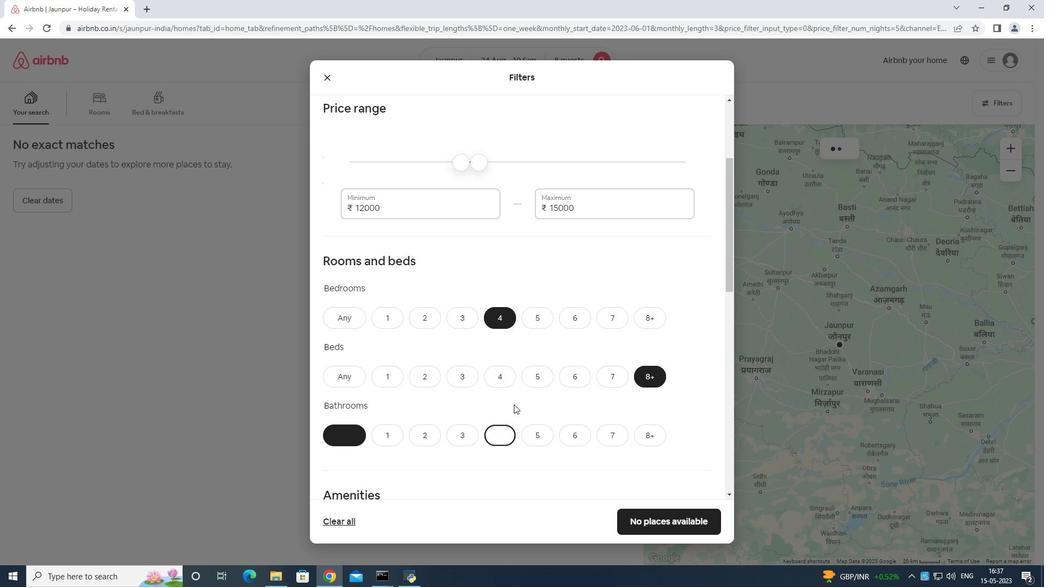 
Action: Mouse moved to (522, 406)
Screenshot: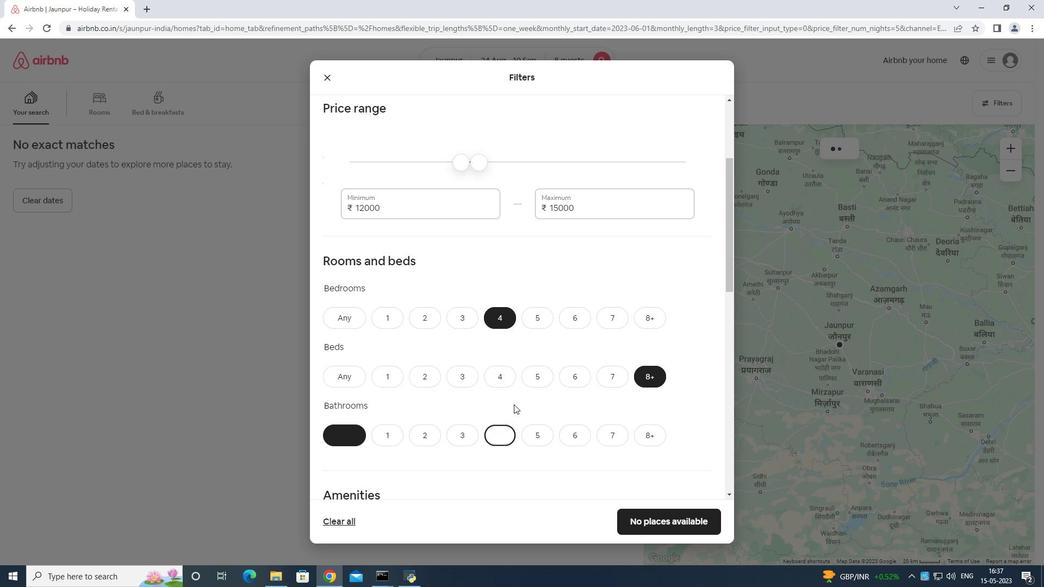 
Action: Mouse scrolled (522, 406) with delta (0, 0)
Screenshot: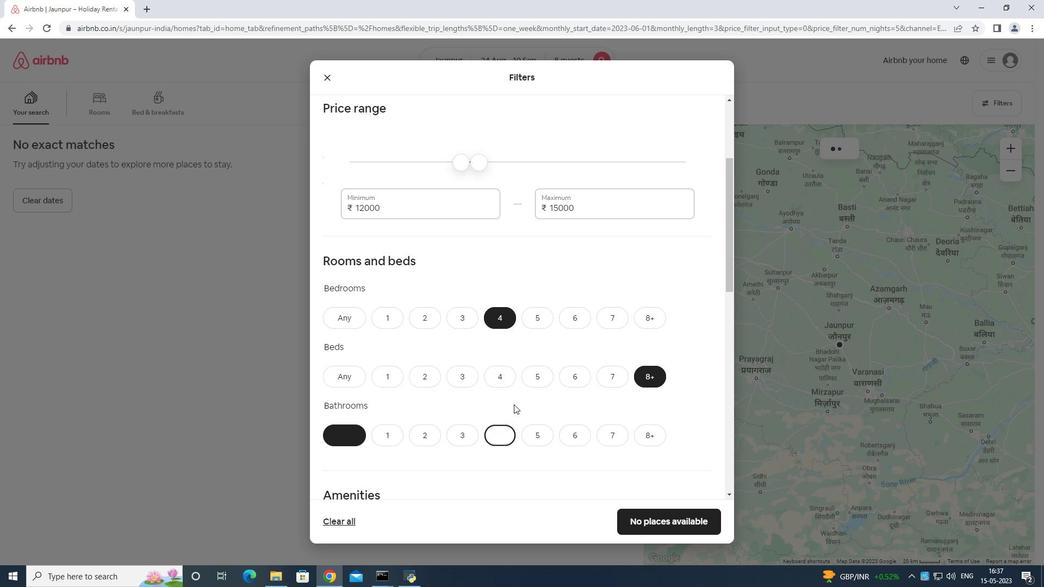 
Action: Mouse moved to (522, 406)
Screenshot: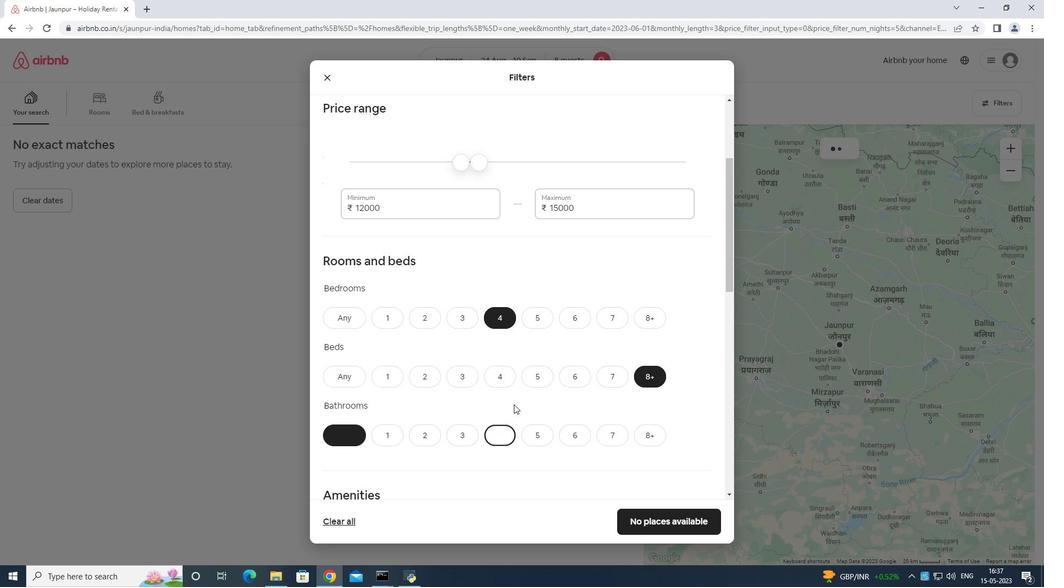 
Action: Mouse scrolled (522, 406) with delta (0, 0)
Screenshot: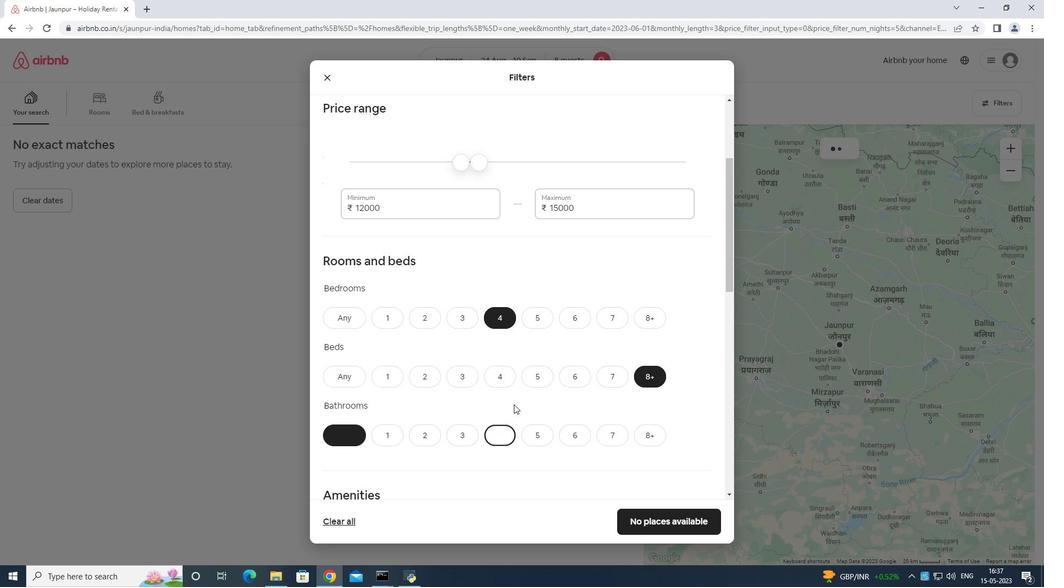 
Action: Mouse moved to (529, 403)
Screenshot: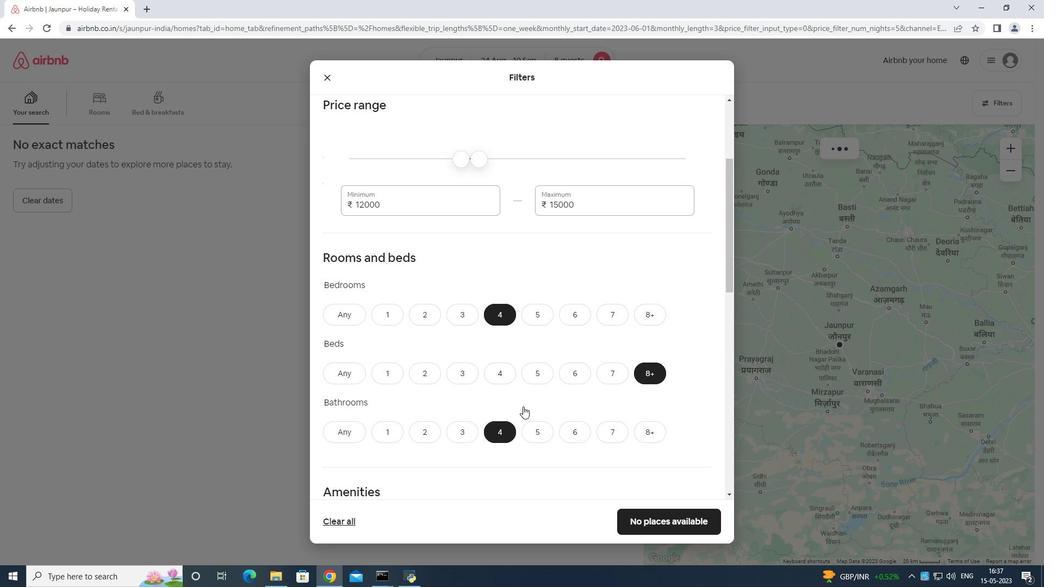 
Action: Mouse scrolled (529, 402) with delta (0, 0)
Screenshot: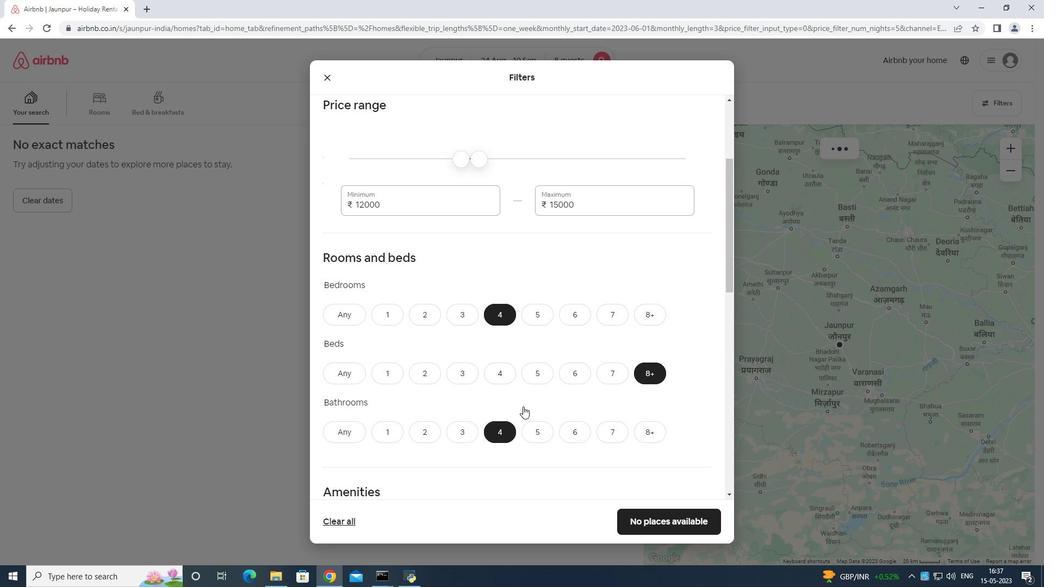 
Action: Mouse moved to (336, 274)
Screenshot: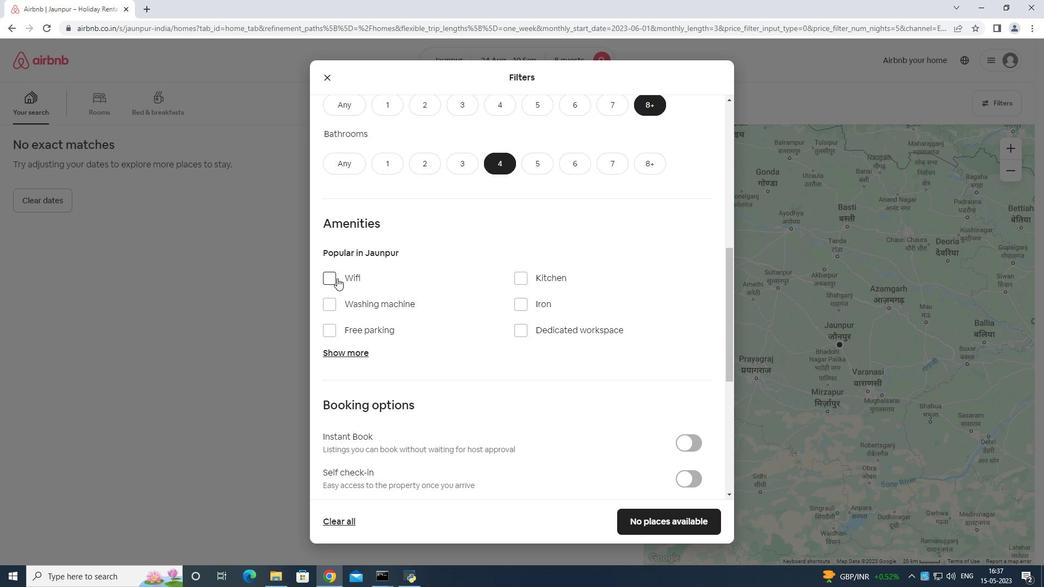 
Action: Mouse pressed left at (336, 274)
Screenshot: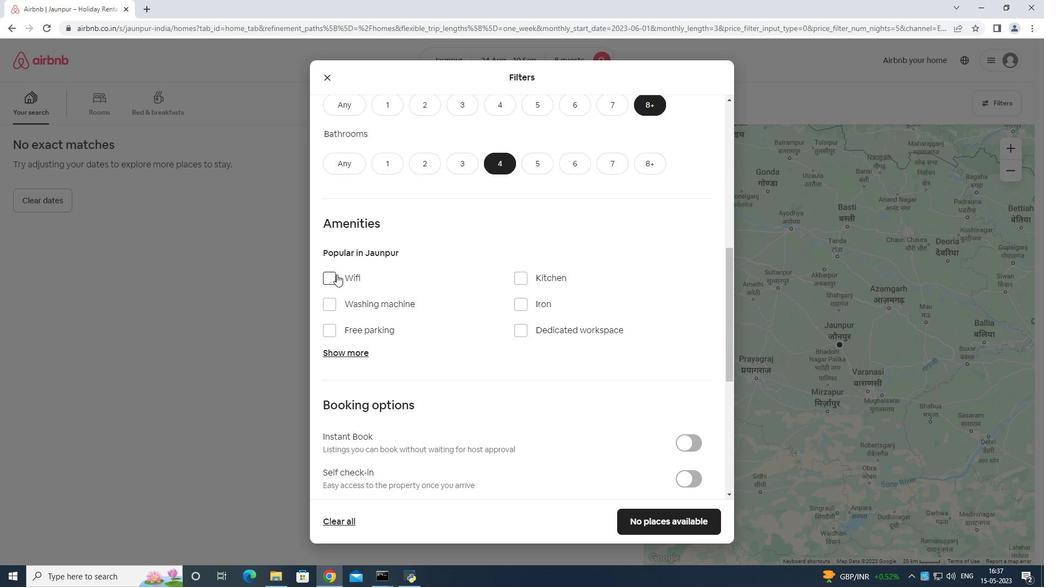 
Action: Mouse moved to (361, 316)
Screenshot: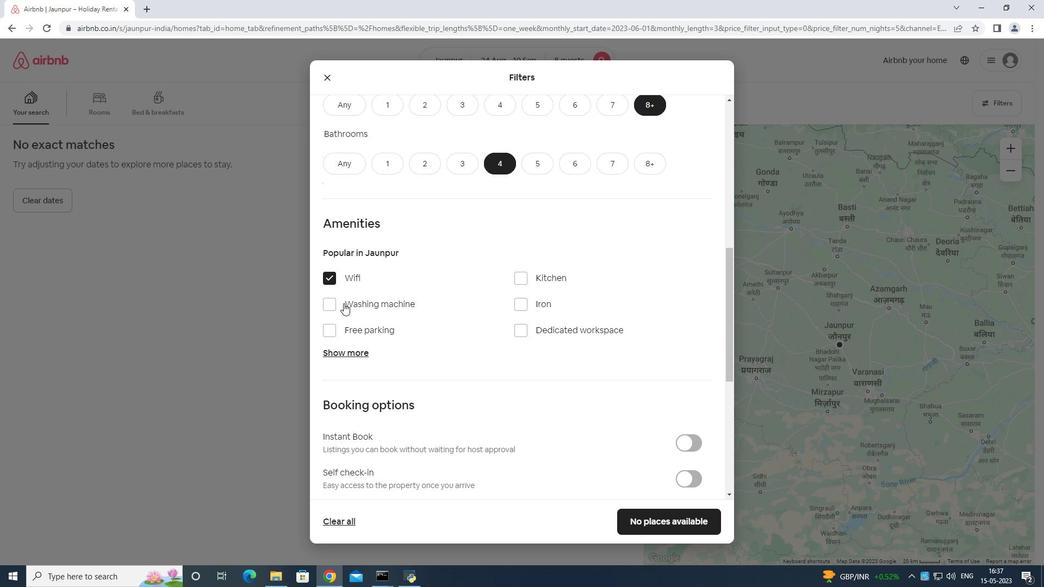 
Action: Mouse scrolled (361, 316) with delta (0, 0)
Screenshot: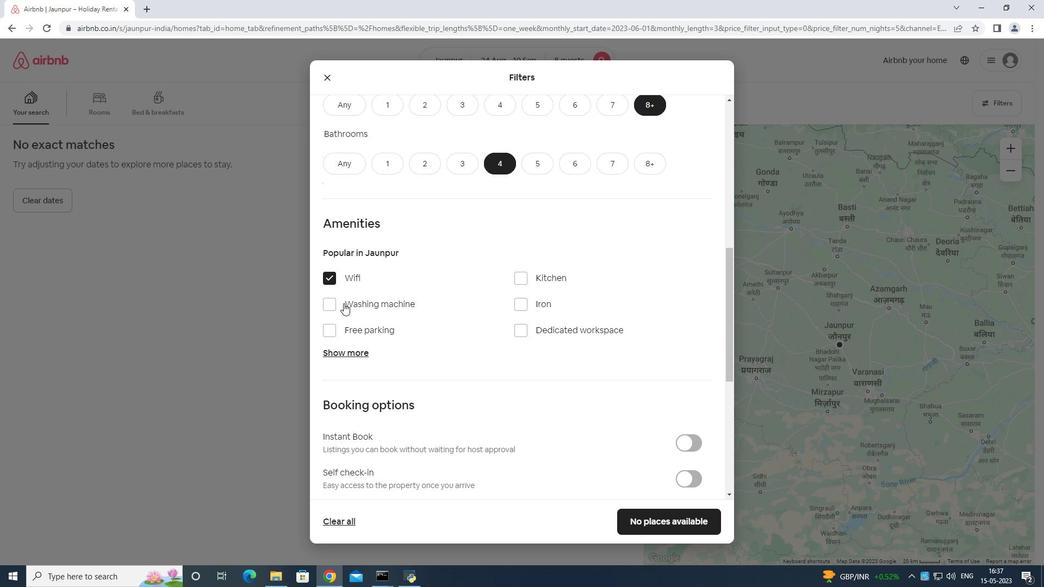 
Action: Mouse moved to (365, 317)
Screenshot: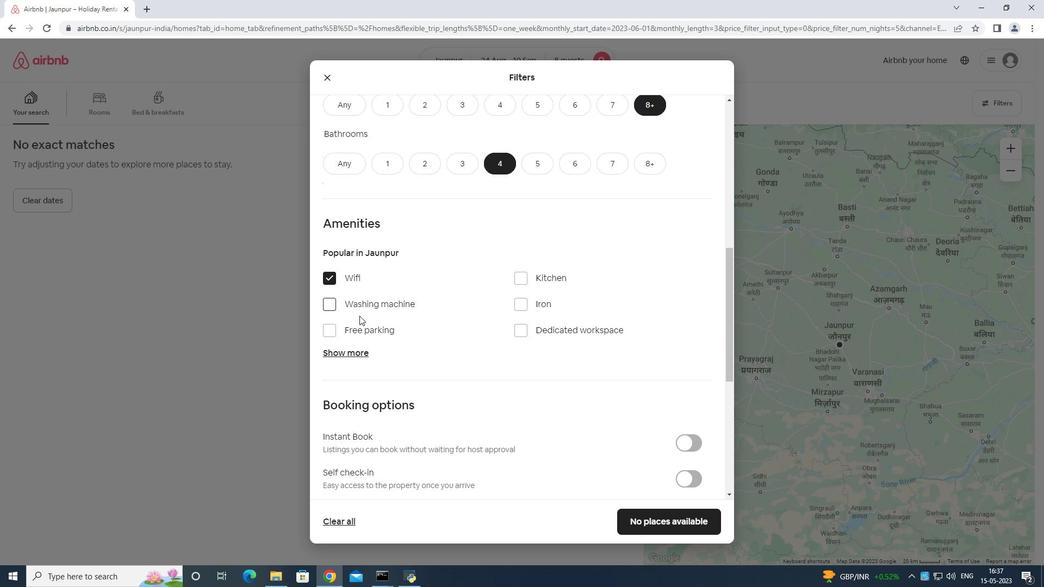 
Action: Mouse scrolled (365, 317) with delta (0, 0)
Screenshot: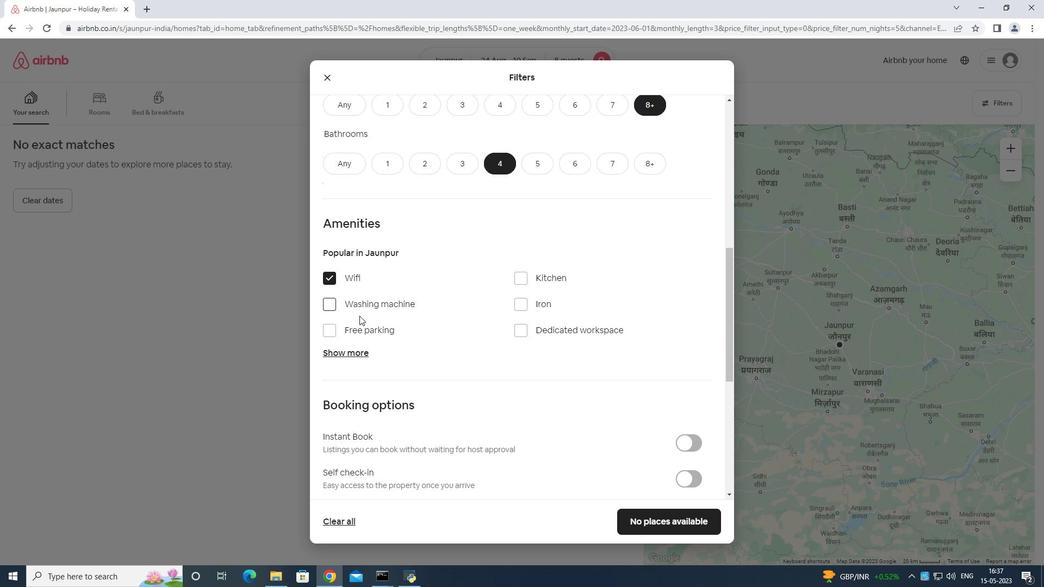 
Action: Mouse moved to (367, 316)
Screenshot: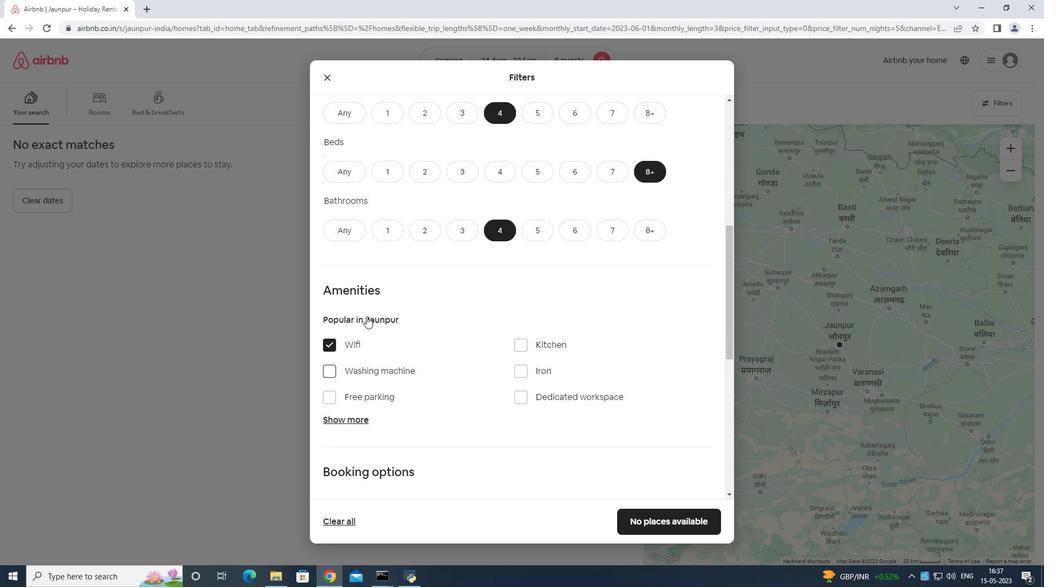 
Action: Mouse scrolled (367, 316) with delta (0, 0)
Screenshot: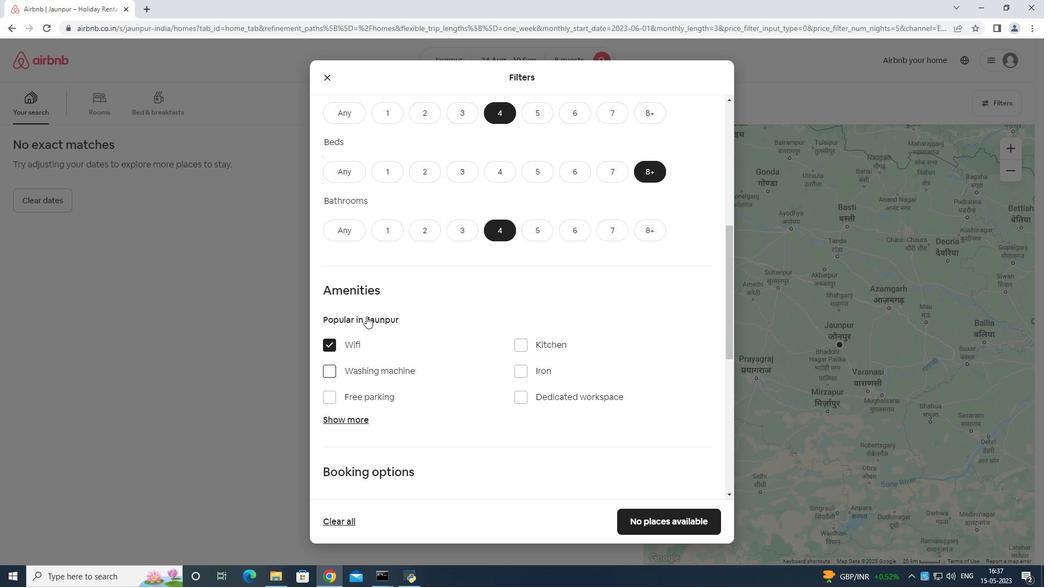 
Action: Mouse moved to (335, 383)
Screenshot: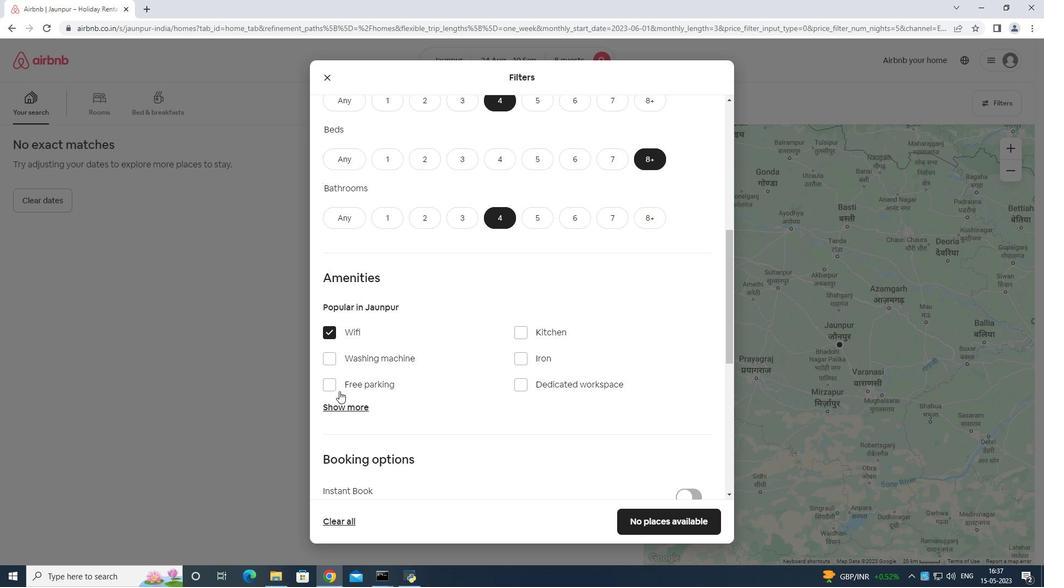 
Action: Mouse pressed left at (335, 383)
Screenshot: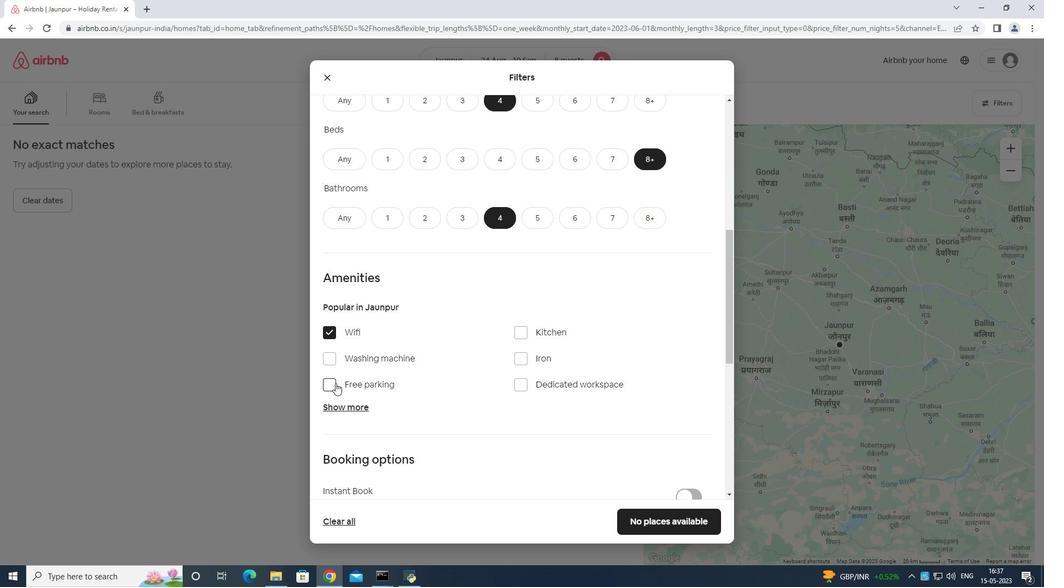 
Action: Mouse moved to (350, 413)
Screenshot: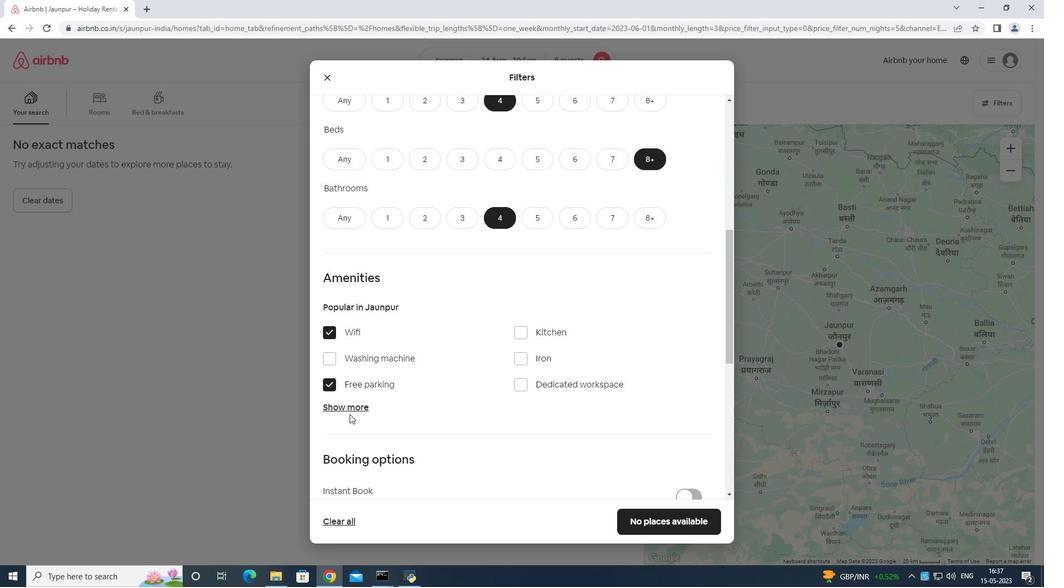 
Action: Mouse pressed left at (350, 413)
Screenshot: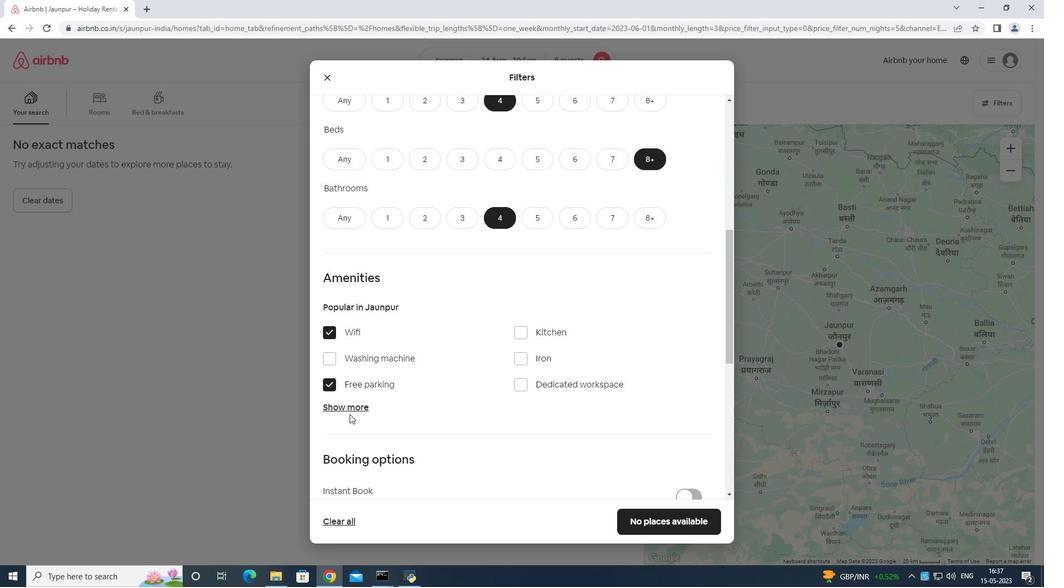 
Action: Mouse moved to (369, 399)
Screenshot: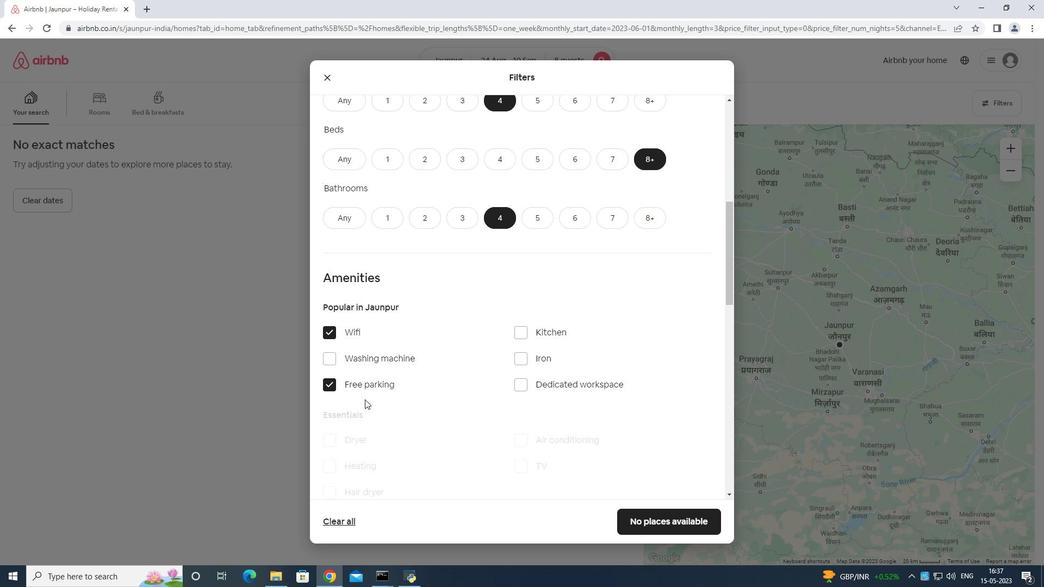 
Action: Mouse scrolled (369, 399) with delta (0, 0)
Screenshot: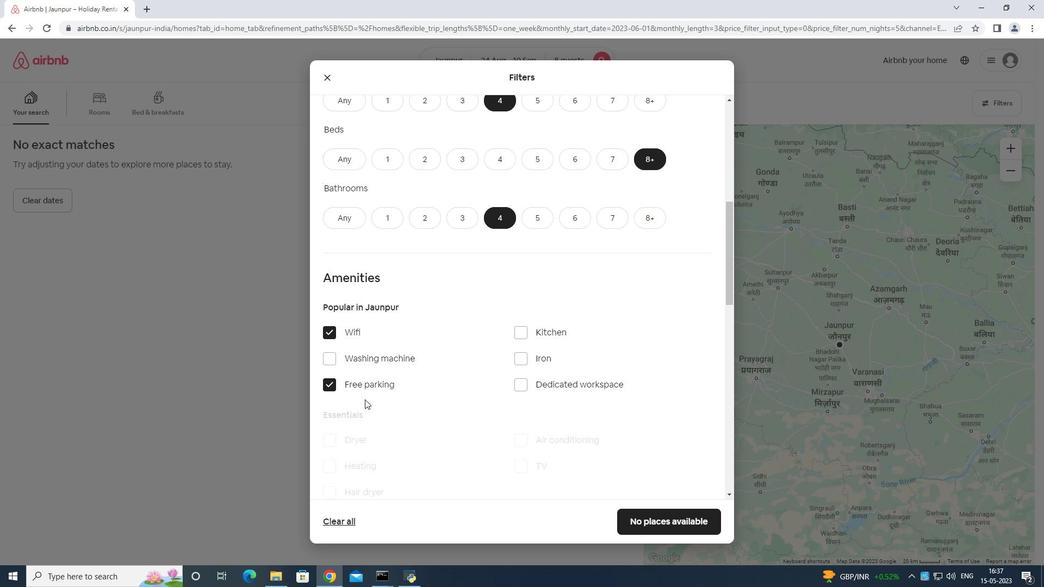 
Action: Mouse moved to (370, 400)
Screenshot: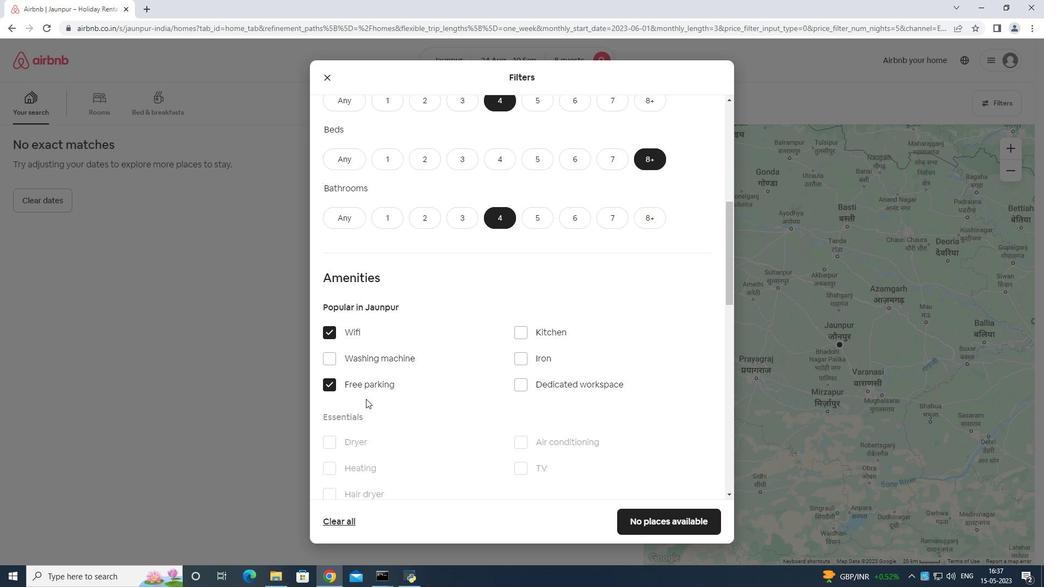 
Action: Mouse scrolled (370, 399) with delta (0, 0)
Screenshot: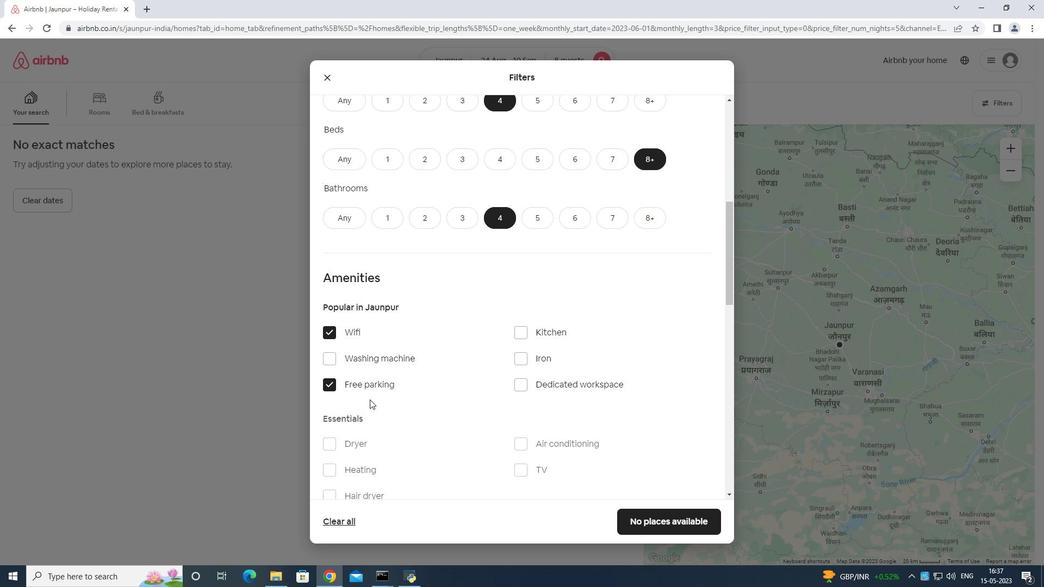 
Action: Mouse moved to (370, 400)
Screenshot: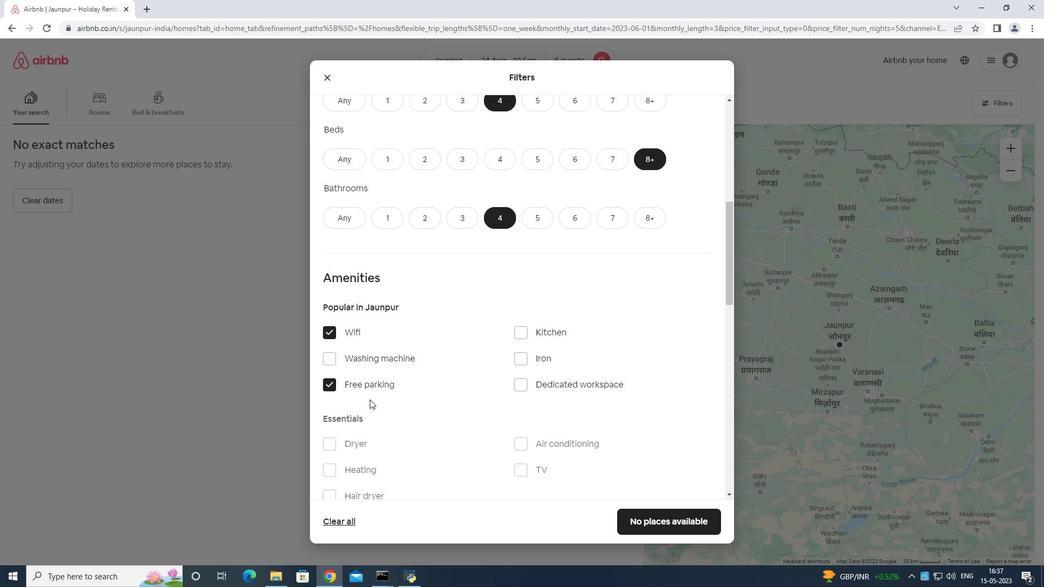
Action: Mouse scrolled (370, 399) with delta (0, 0)
Screenshot: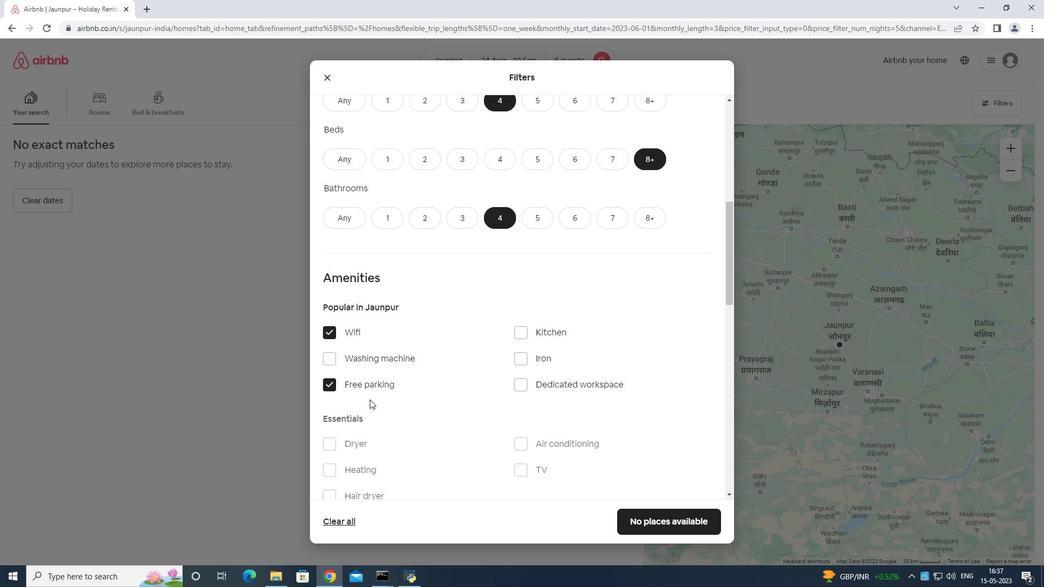 
Action: Mouse moved to (520, 308)
Screenshot: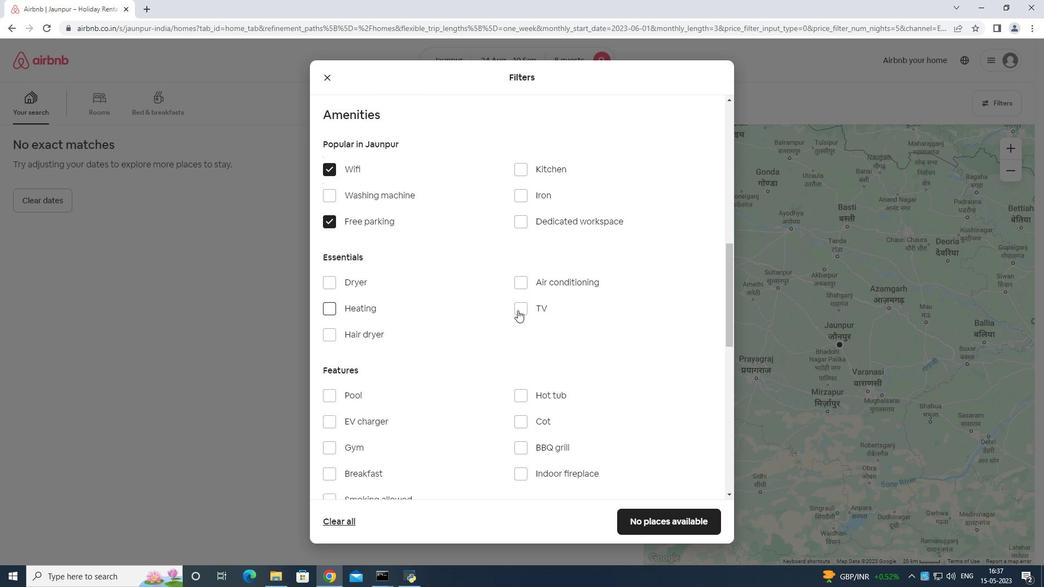 
Action: Mouse pressed left at (520, 308)
Screenshot: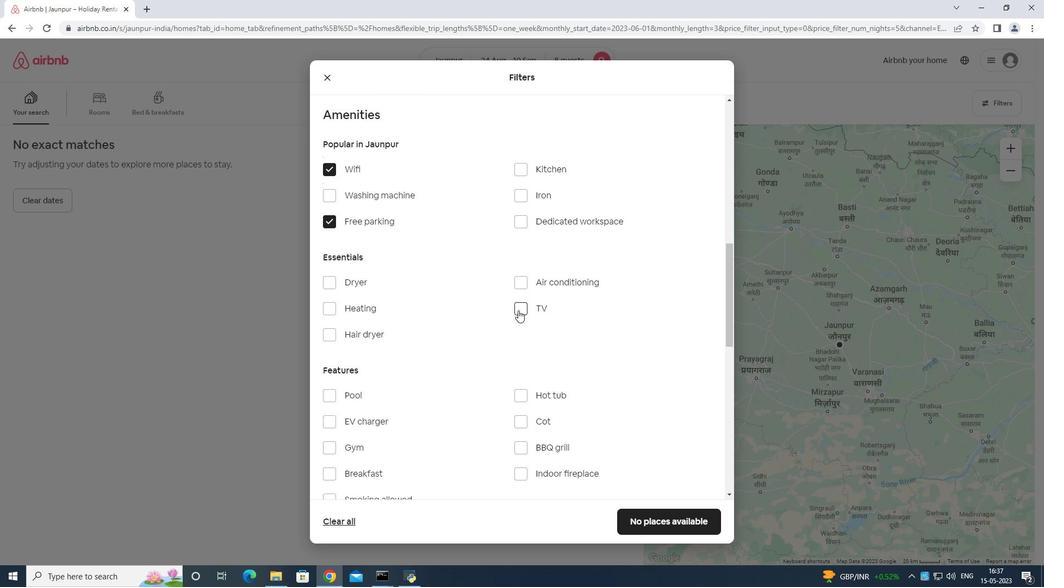 
Action: Mouse moved to (518, 304)
Screenshot: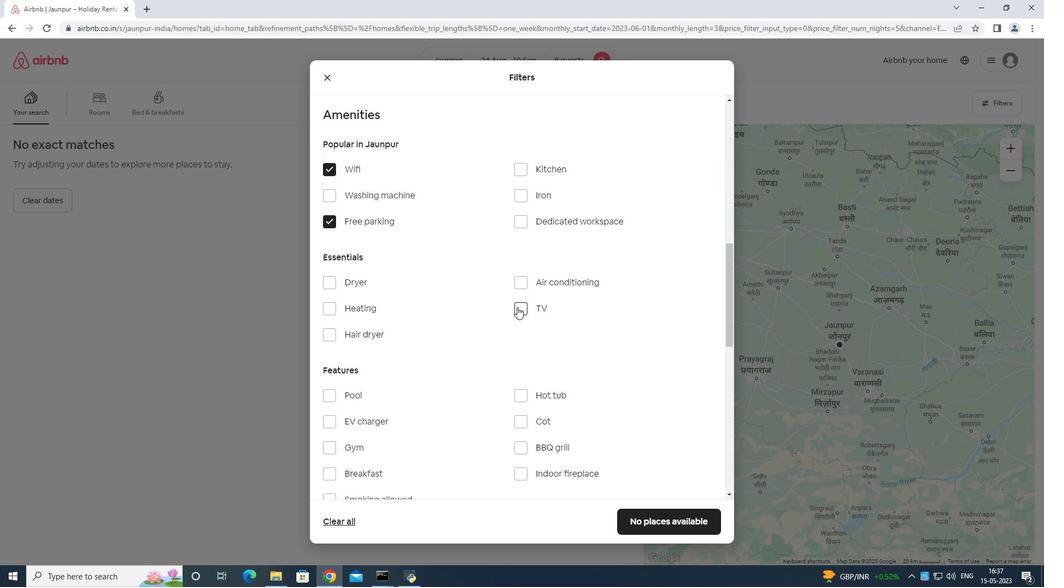 
Action: Mouse scrolled (518, 304) with delta (0, 0)
Screenshot: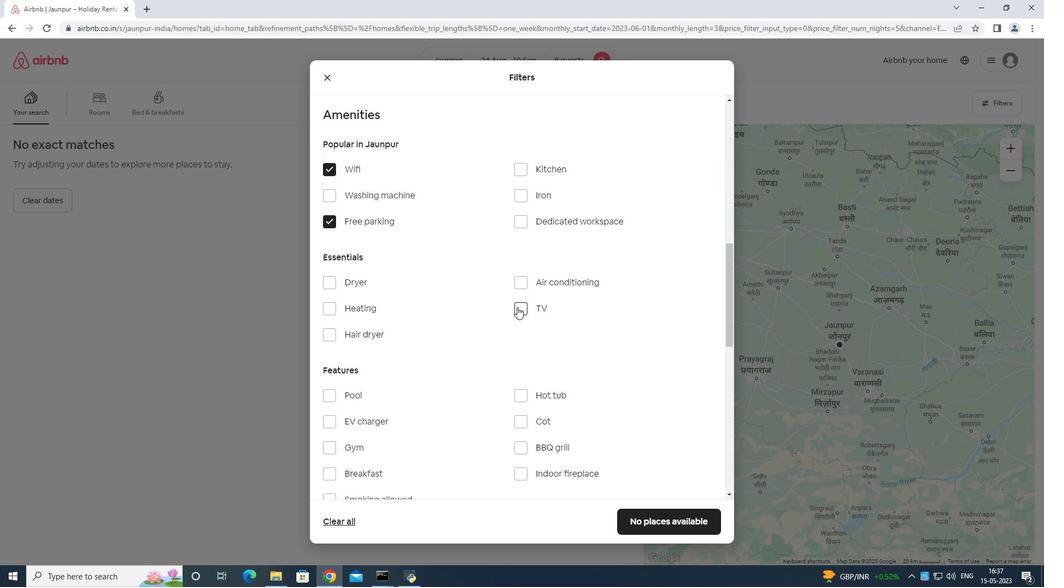 
Action: Mouse moved to (518, 305)
Screenshot: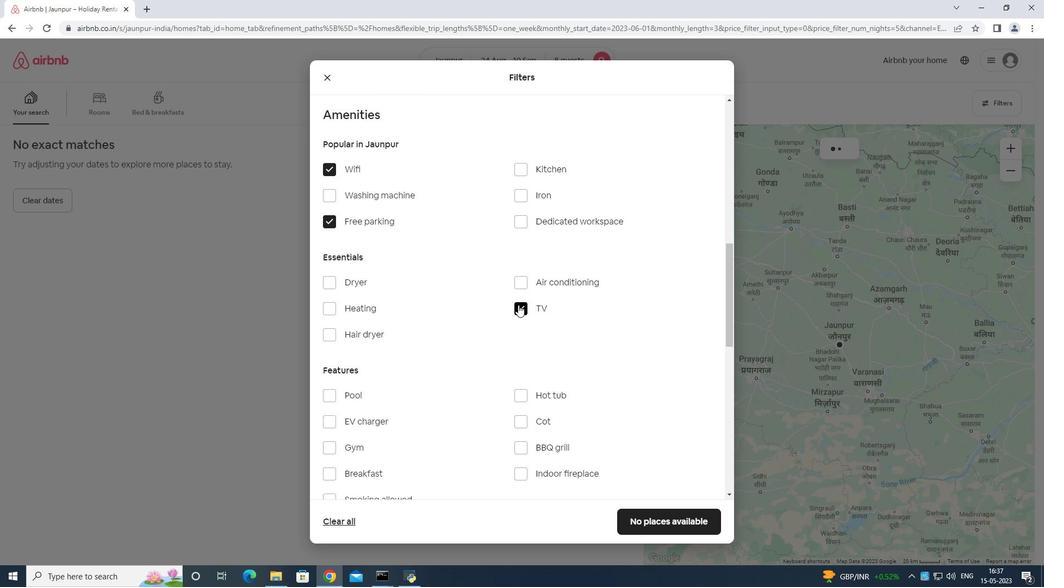 
Action: Mouse scrolled (518, 305) with delta (0, 0)
Screenshot: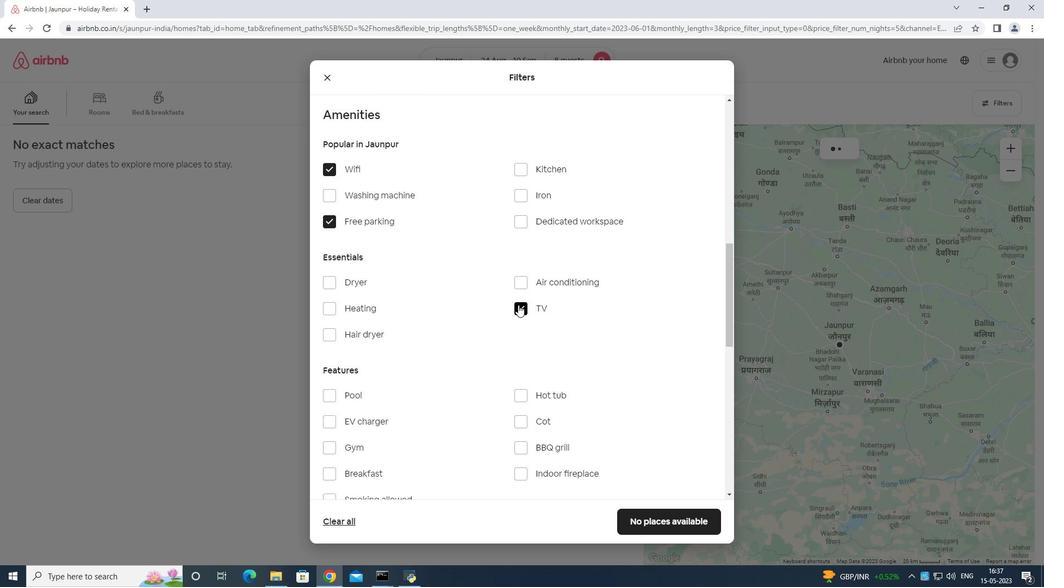 
Action: Mouse moved to (518, 306)
Screenshot: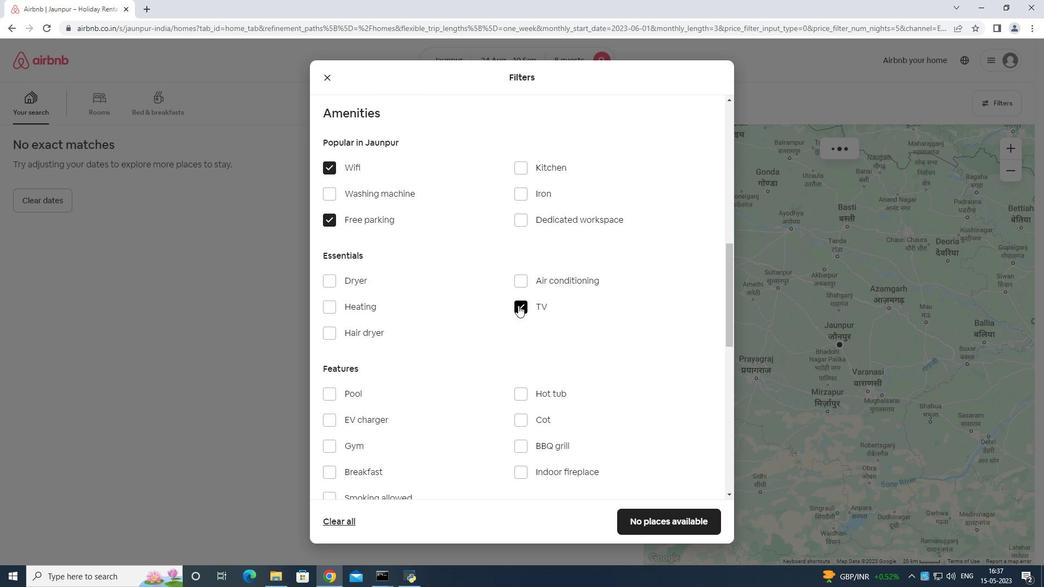 
Action: Mouse scrolled (518, 305) with delta (0, 0)
Screenshot: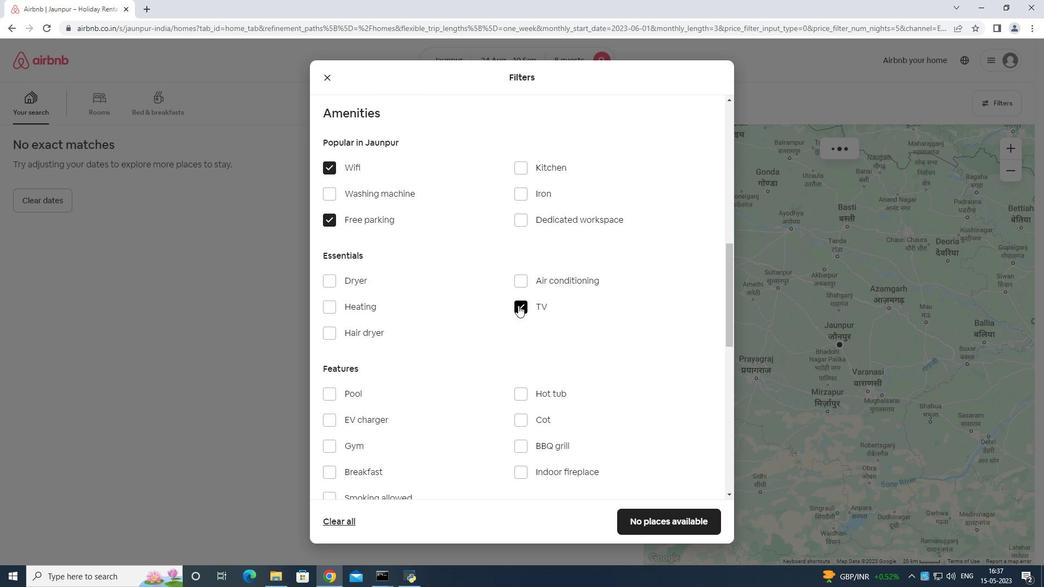 
Action: Mouse moved to (352, 276)
Screenshot: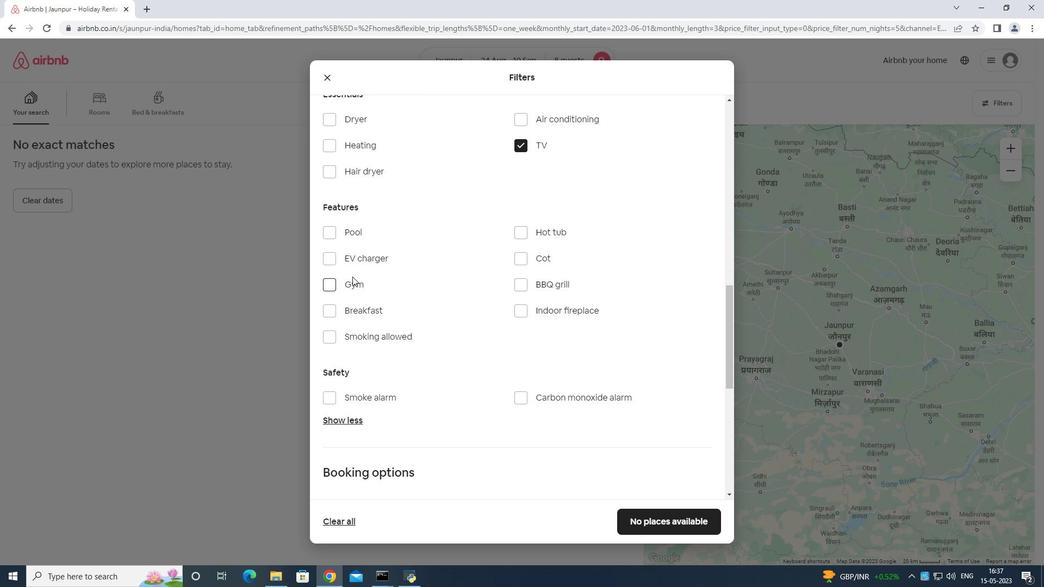 
Action: Mouse pressed left at (352, 276)
Screenshot: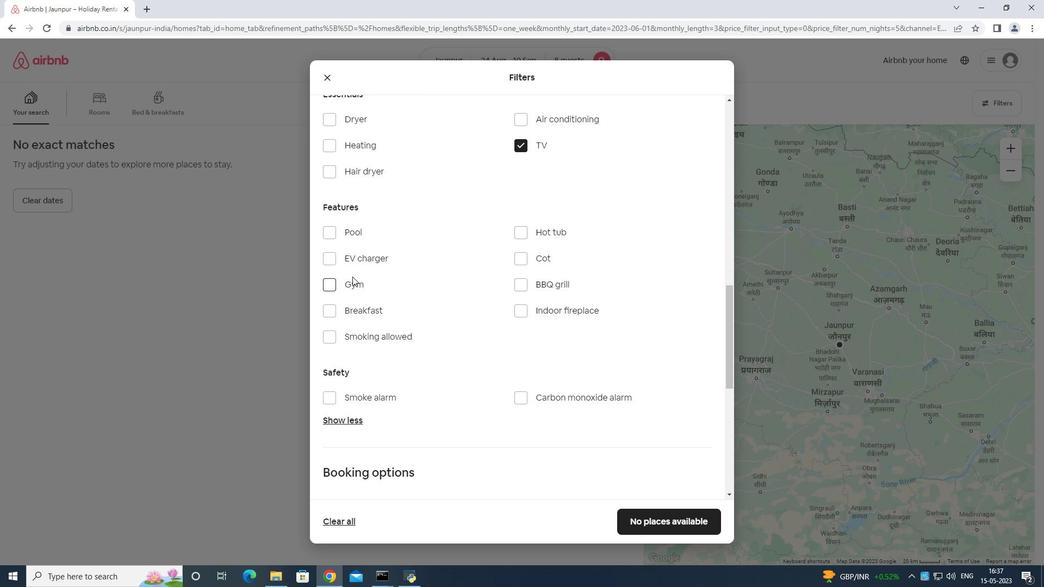 
Action: Mouse moved to (350, 280)
Screenshot: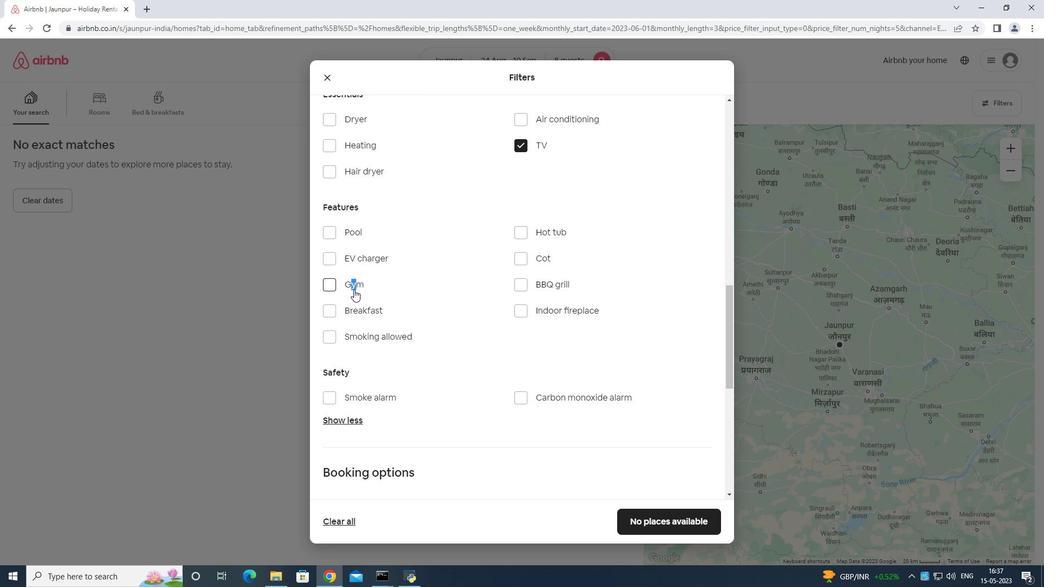 
Action: Mouse pressed left at (350, 280)
Screenshot: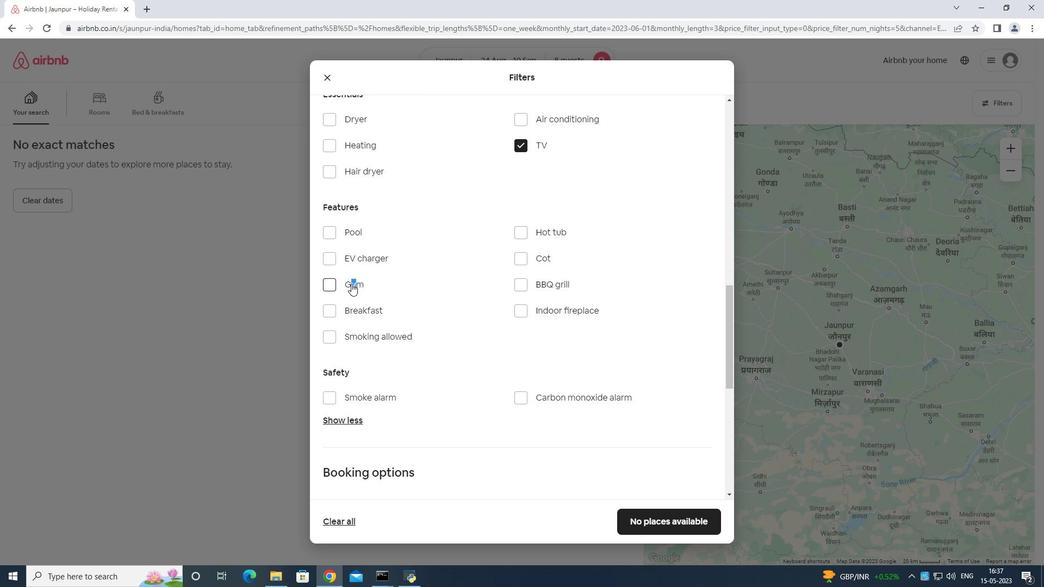 
Action: Mouse moved to (354, 311)
Screenshot: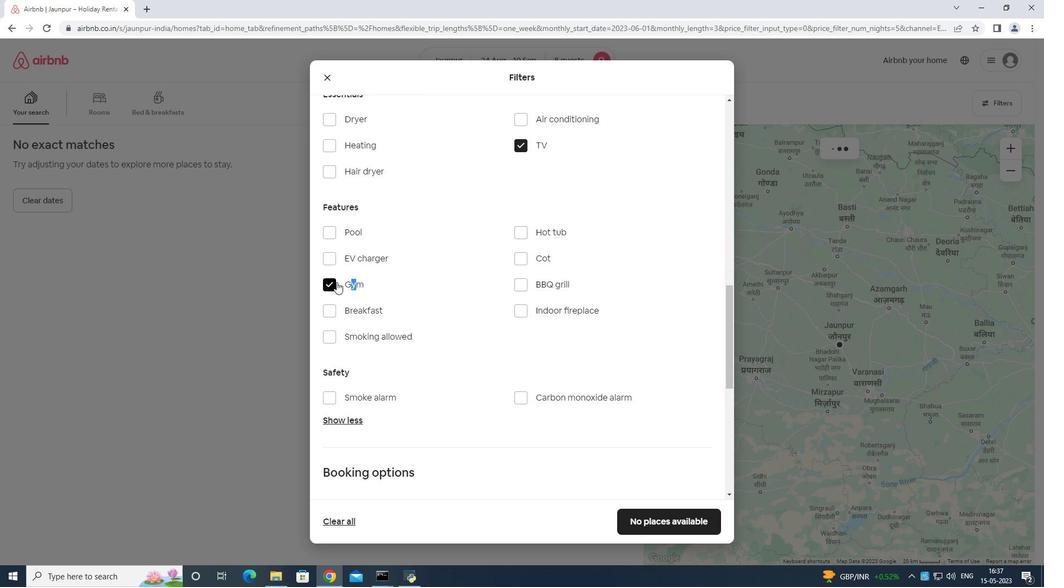 
Action: Mouse pressed left at (354, 311)
Screenshot: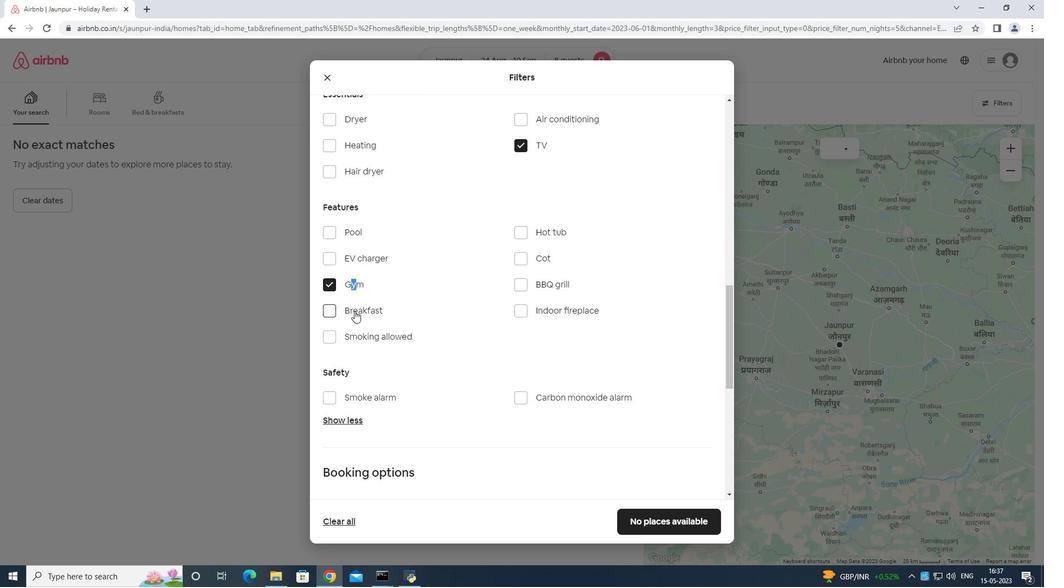 
Action: Mouse moved to (486, 328)
Screenshot: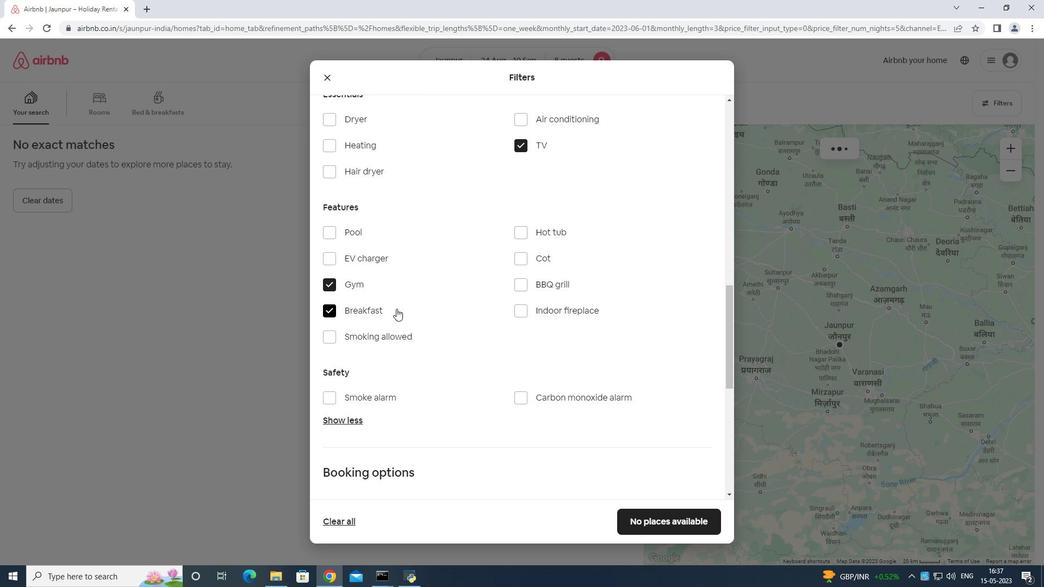 
Action: Mouse scrolled (486, 327) with delta (0, 0)
Screenshot: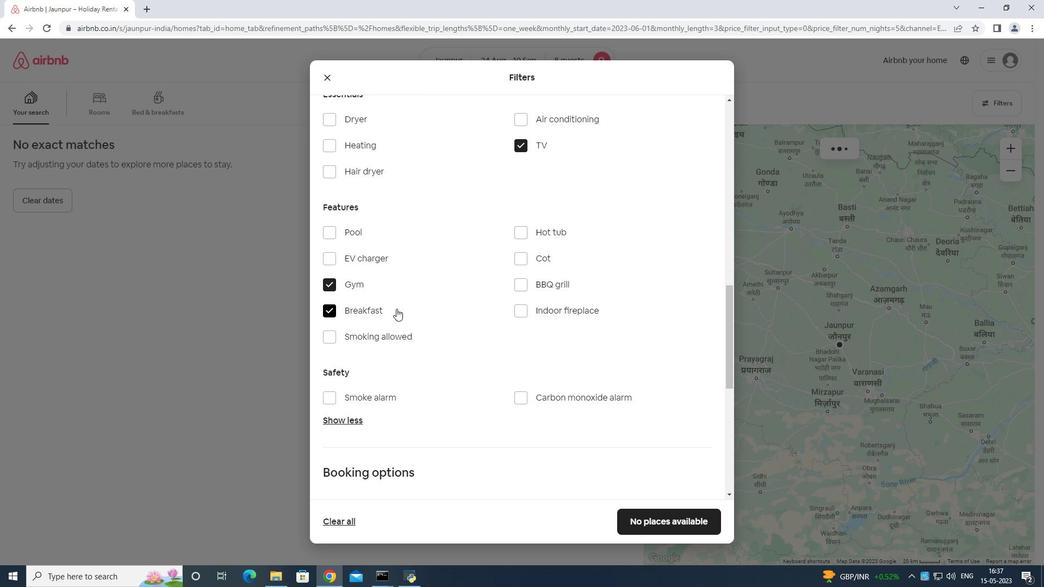 
Action: Mouse moved to (527, 333)
Screenshot: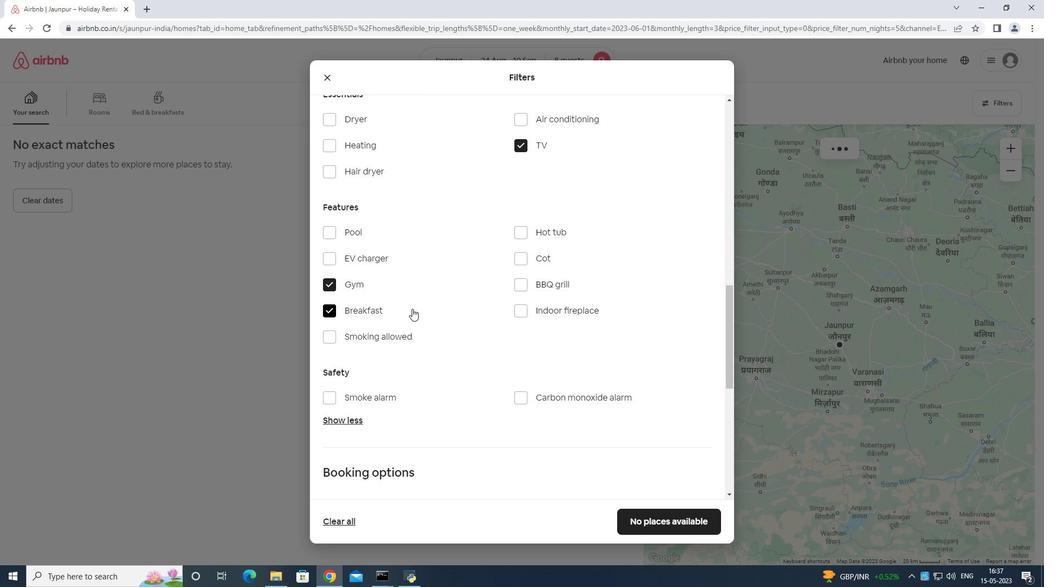 
Action: Mouse scrolled (527, 332) with delta (0, 0)
Screenshot: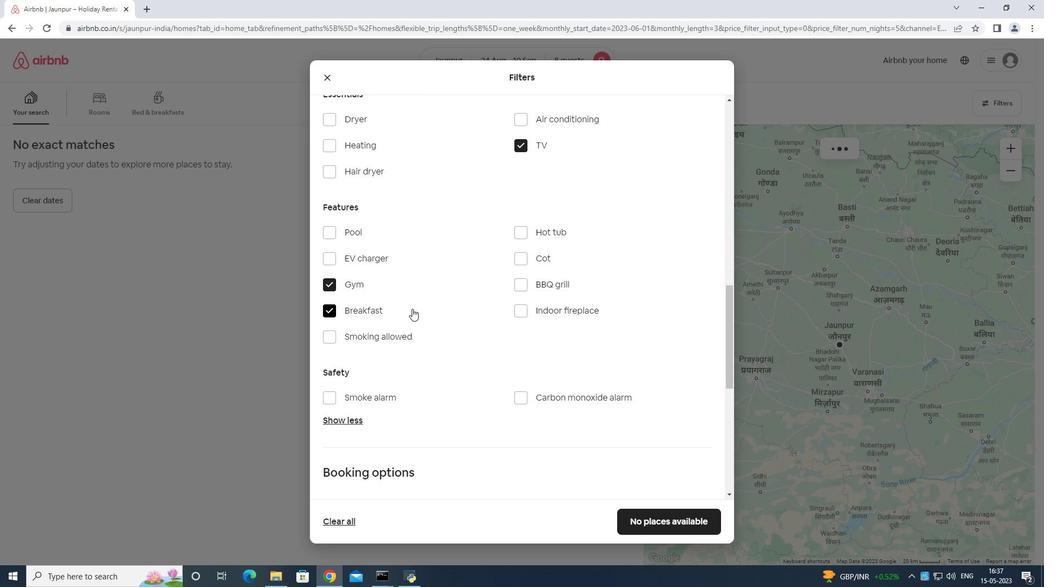 
Action: Mouse moved to (552, 335)
Screenshot: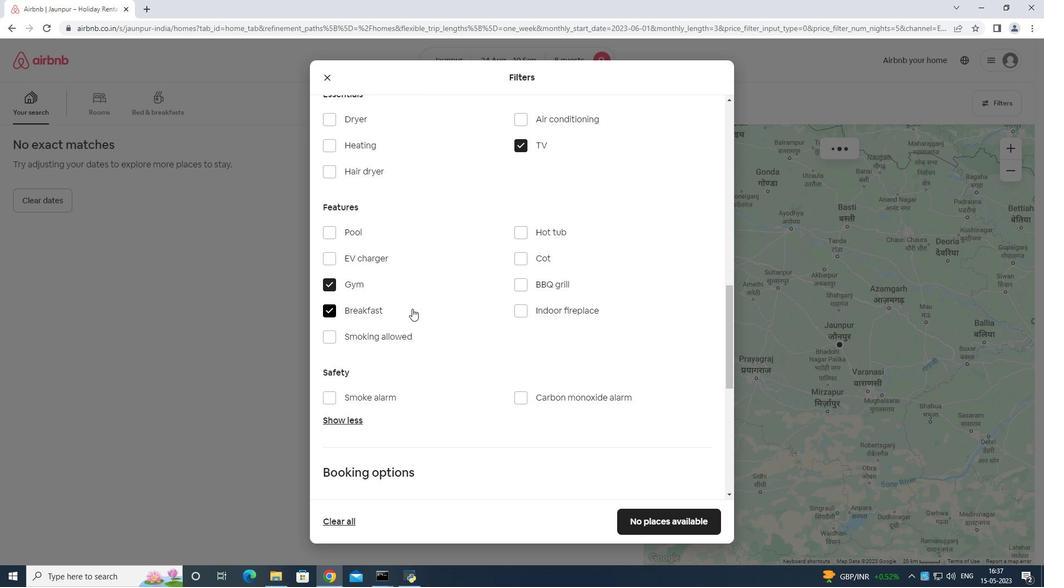 
Action: Mouse scrolled (552, 334) with delta (0, 0)
Screenshot: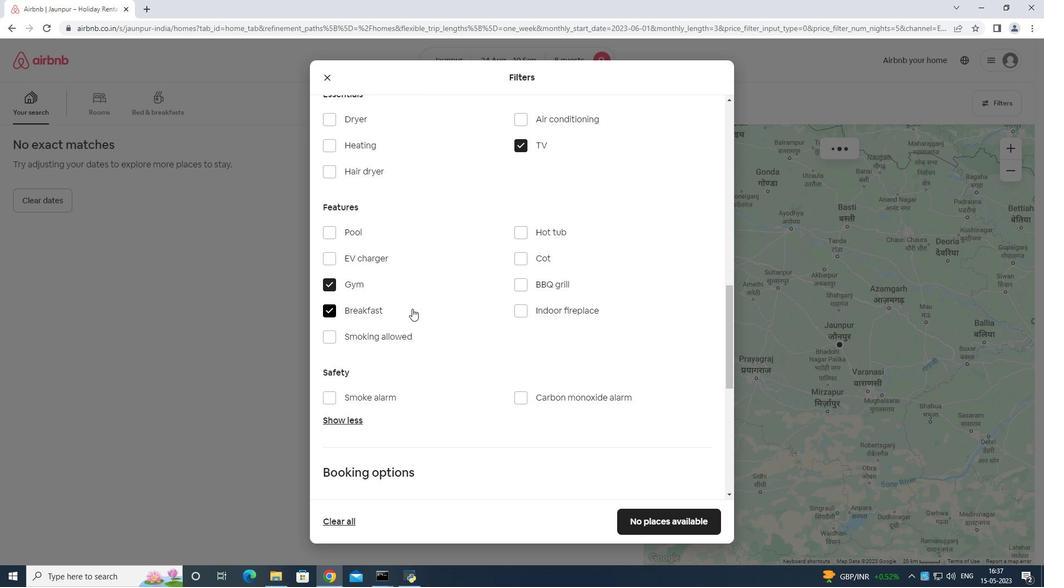 
Action: Mouse moved to (700, 377)
Screenshot: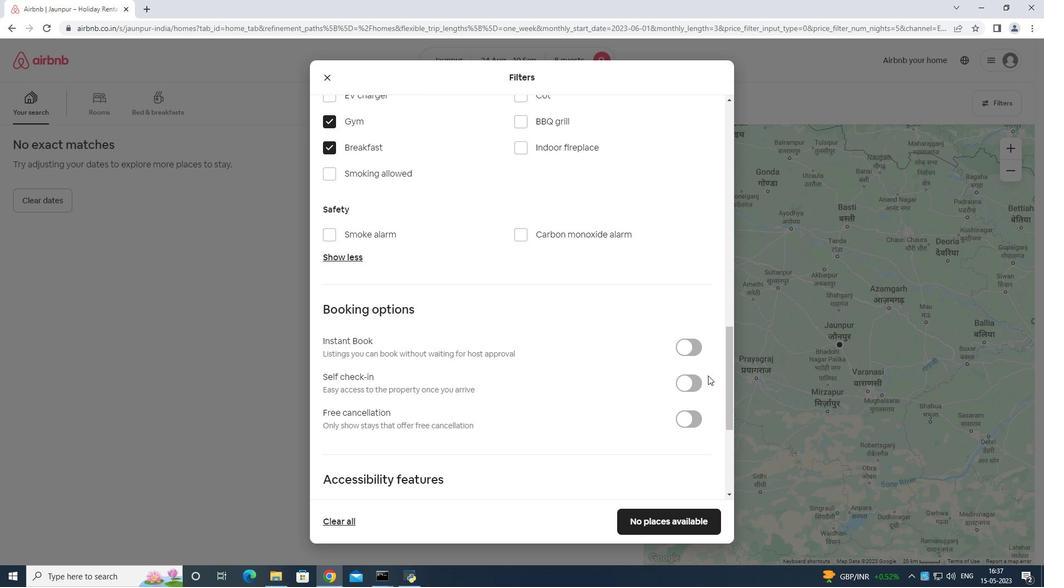 
Action: Mouse pressed left at (700, 377)
Screenshot: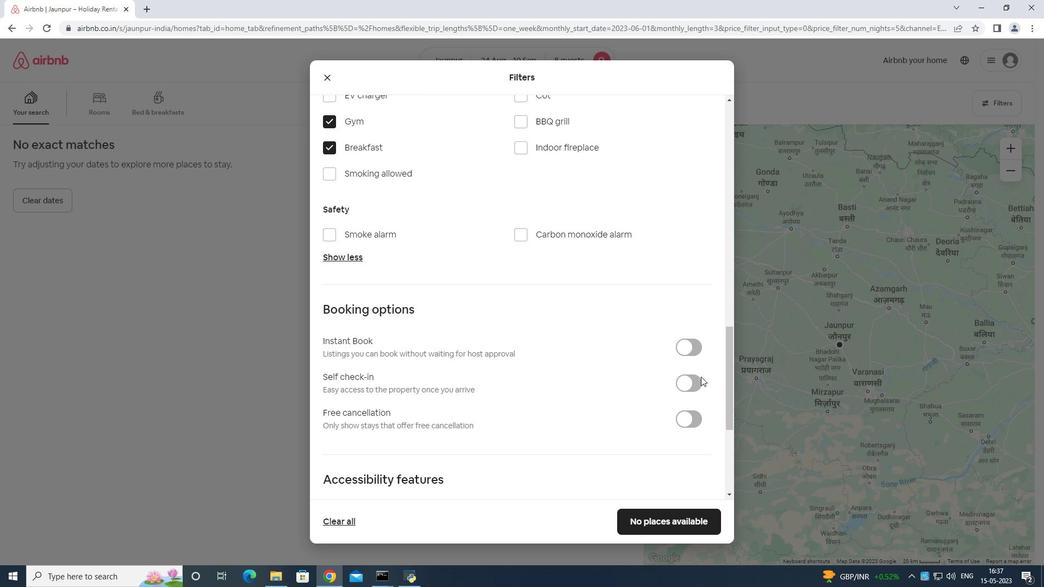 
Action: Mouse moved to (688, 367)
Screenshot: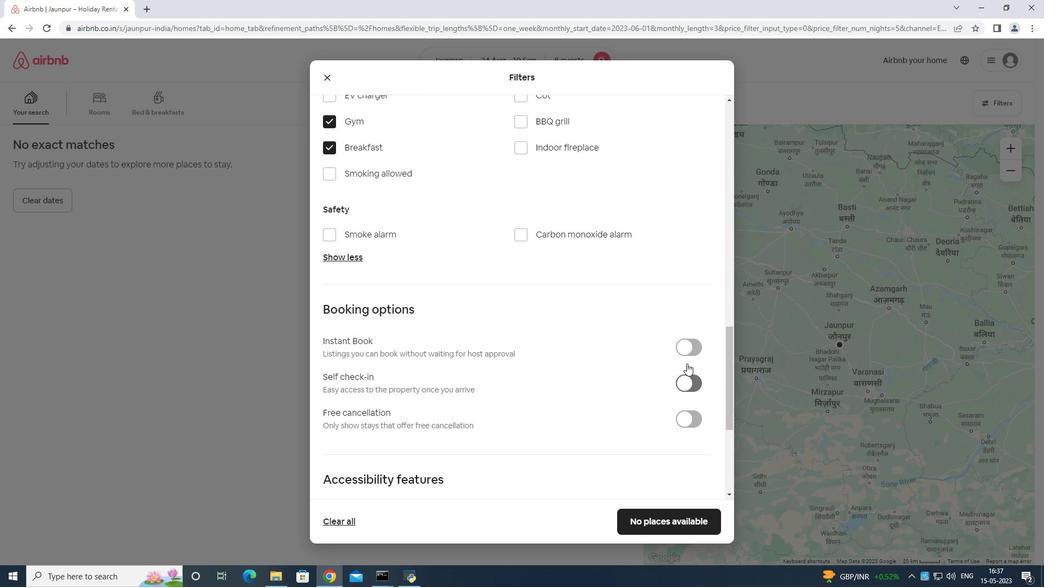 
Action: Mouse scrolled (688, 366) with delta (0, 0)
Screenshot: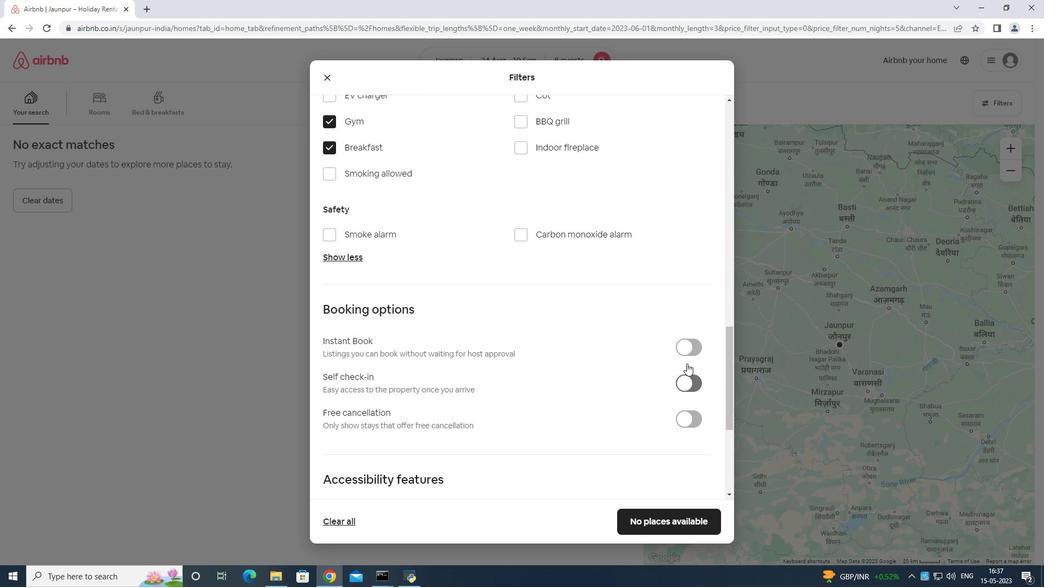 
Action: Mouse moved to (688, 370)
Screenshot: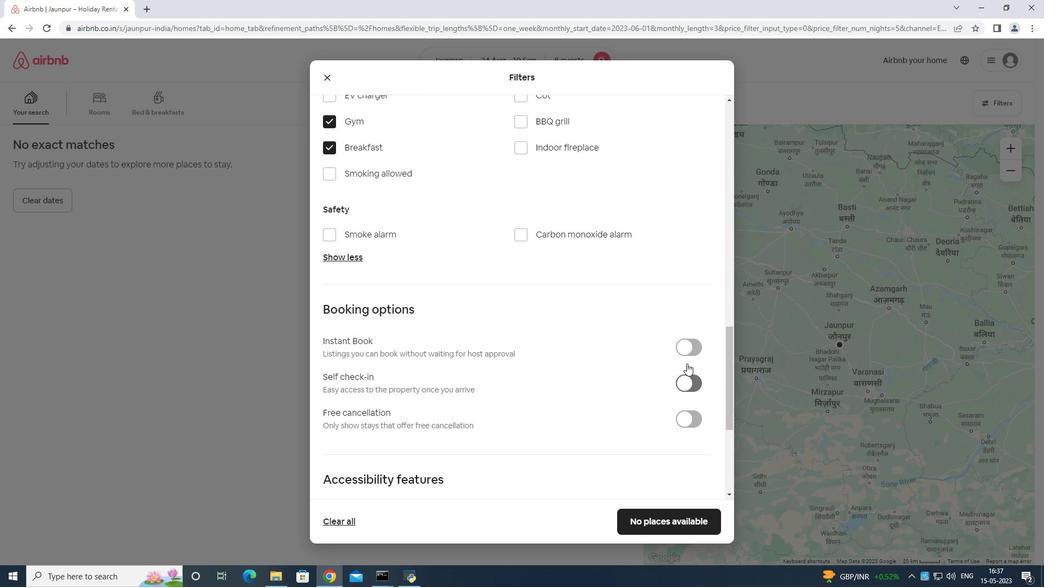 
Action: Mouse scrolled (688, 370) with delta (0, 0)
Screenshot: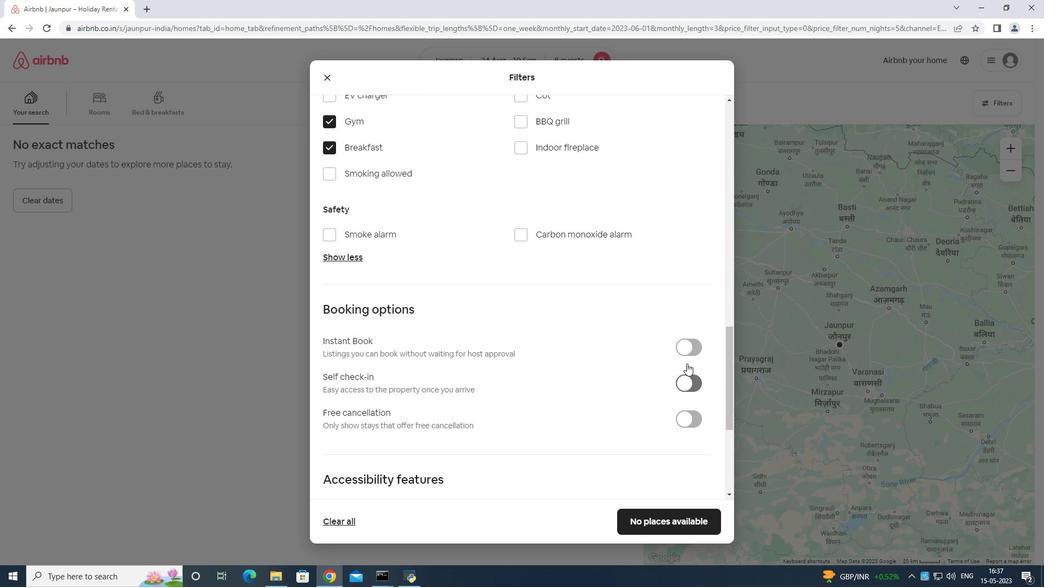 
Action: Mouse scrolled (688, 370) with delta (0, 0)
Screenshot: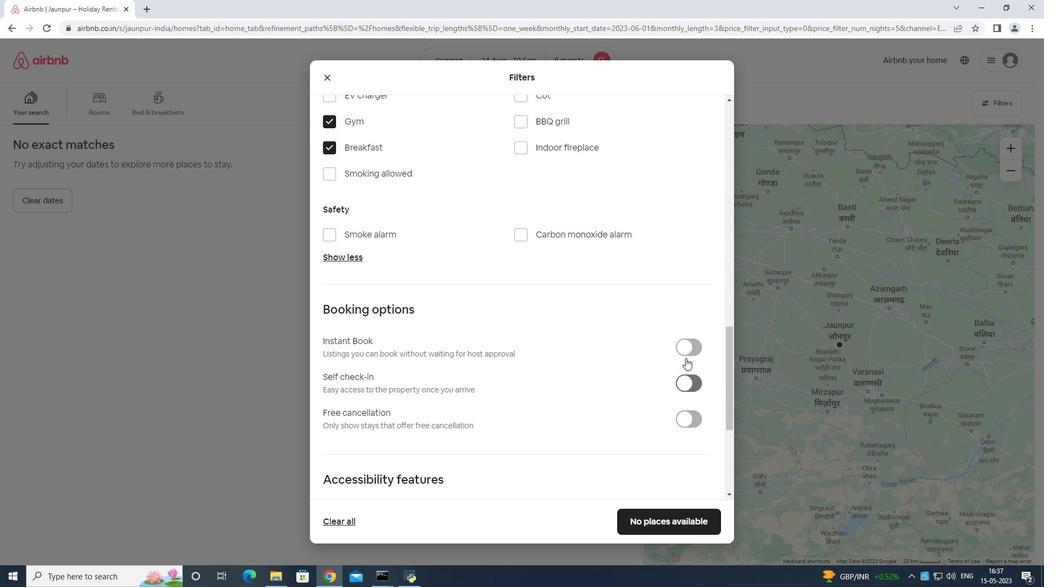 
Action: Mouse moved to (688, 370)
Screenshot: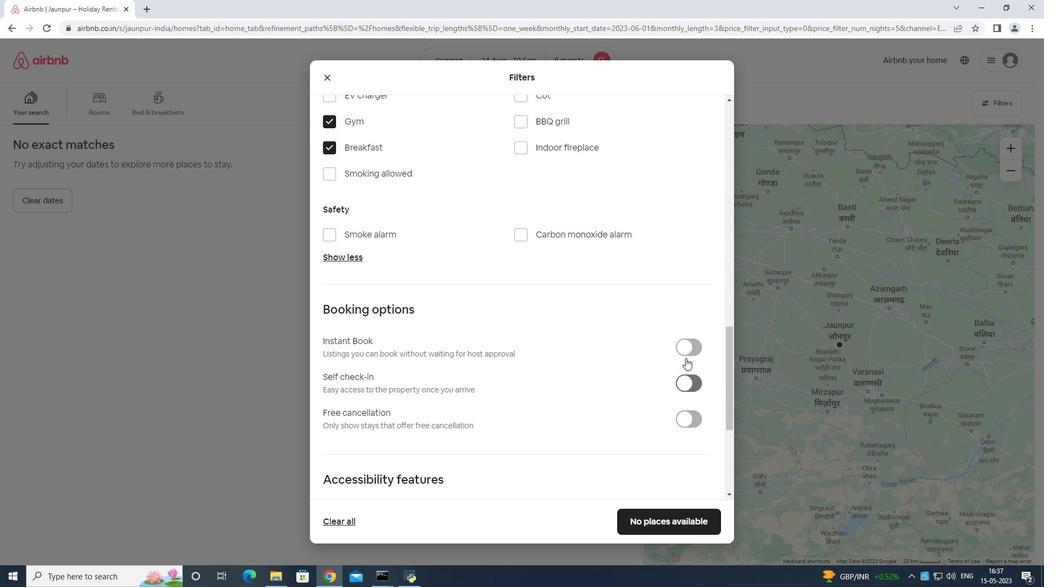 
Action: Mouse scrolled (688, 370) with delta (0, 0)
Screenshot: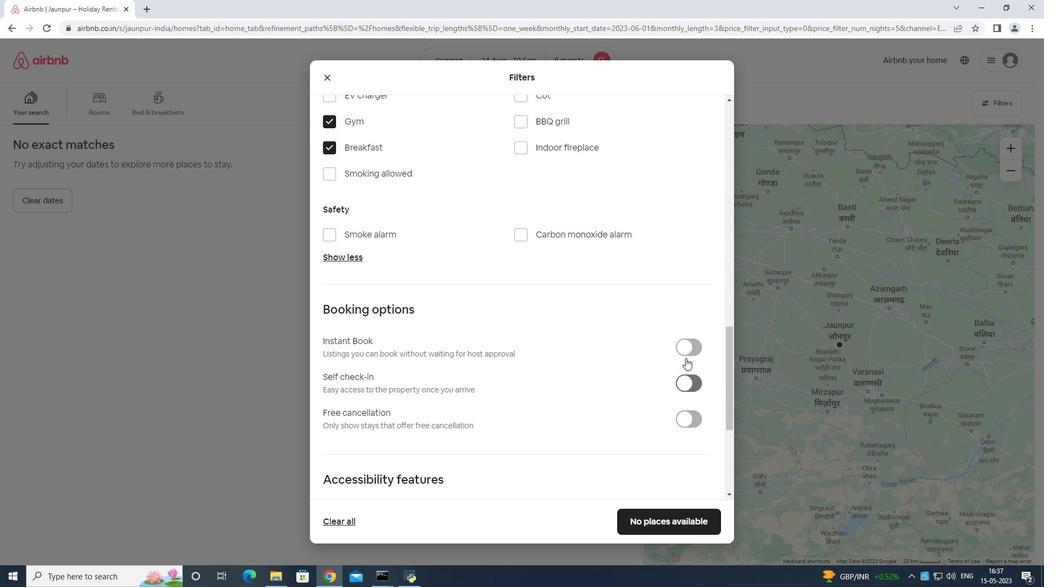
Action: Mouse moved to (688, 366)
Screenshot: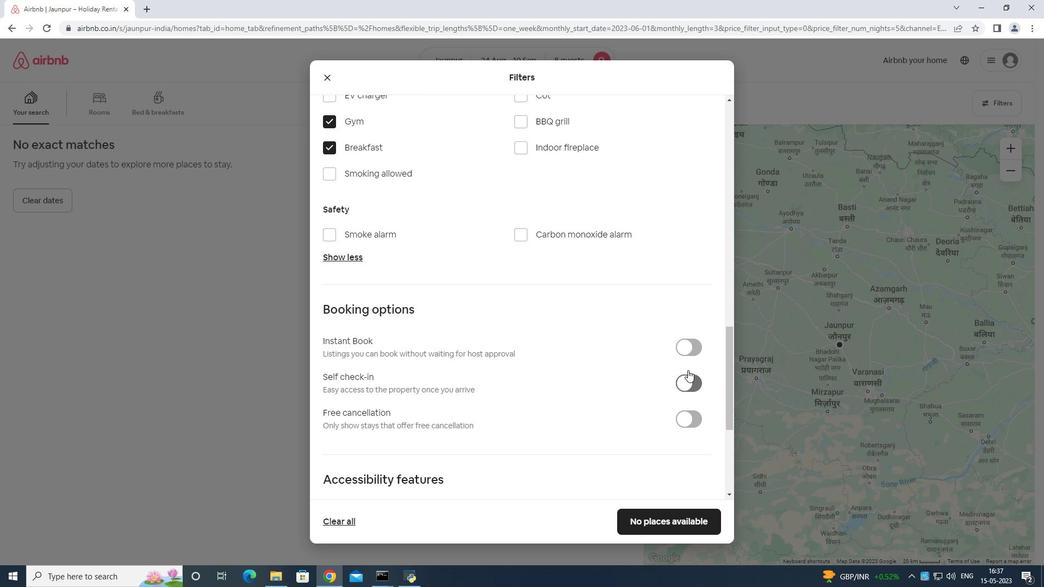 
Action: Mouse scrolled (688, 366) with delta (0, 0)
Screenshot: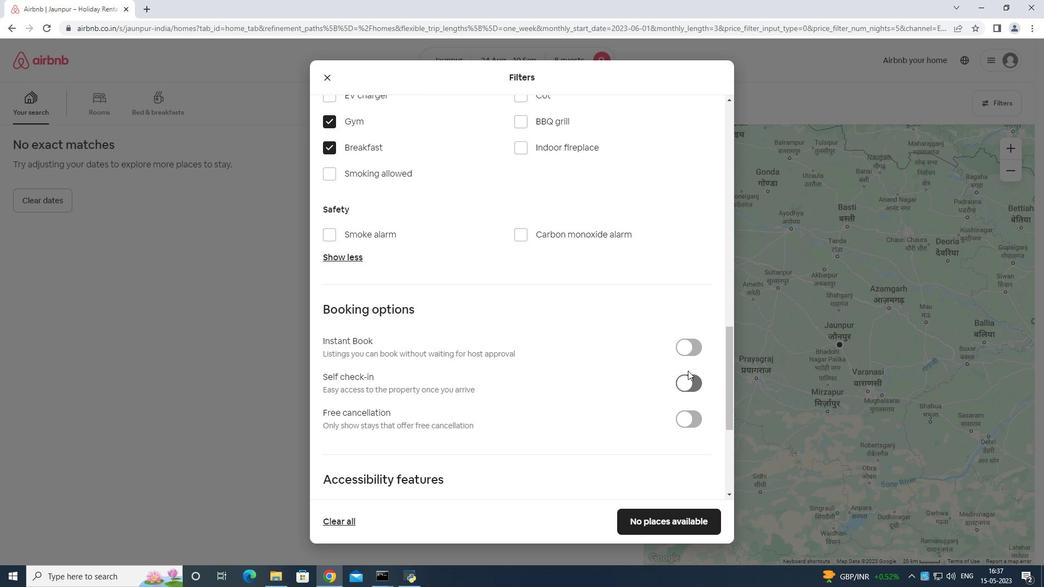 
Action: Mouse moved to (681, 360)
Screenshot: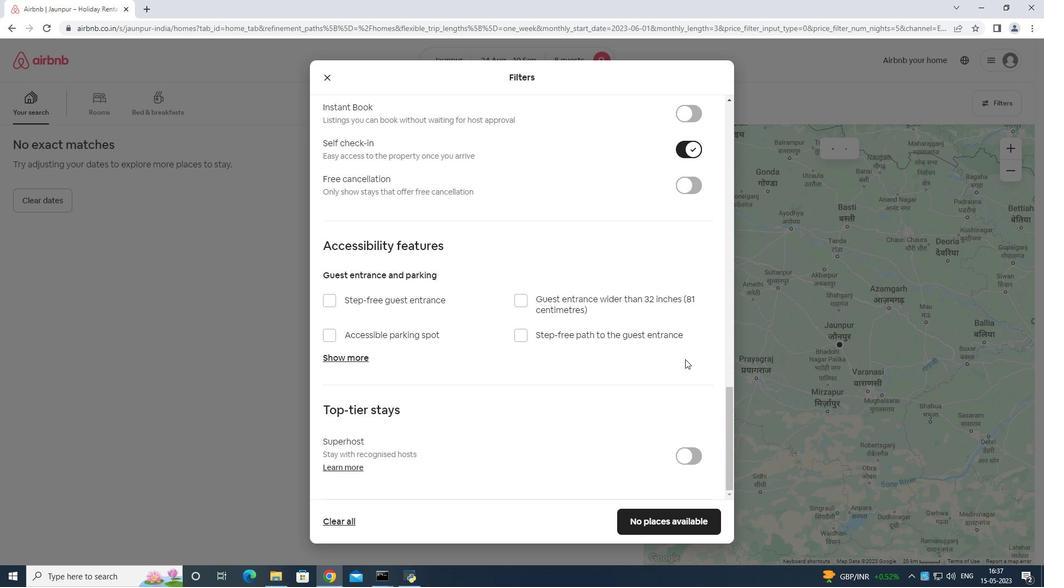 
Action: Mouse scrolled (681, 360) with delta (0, 0)
Screenshot: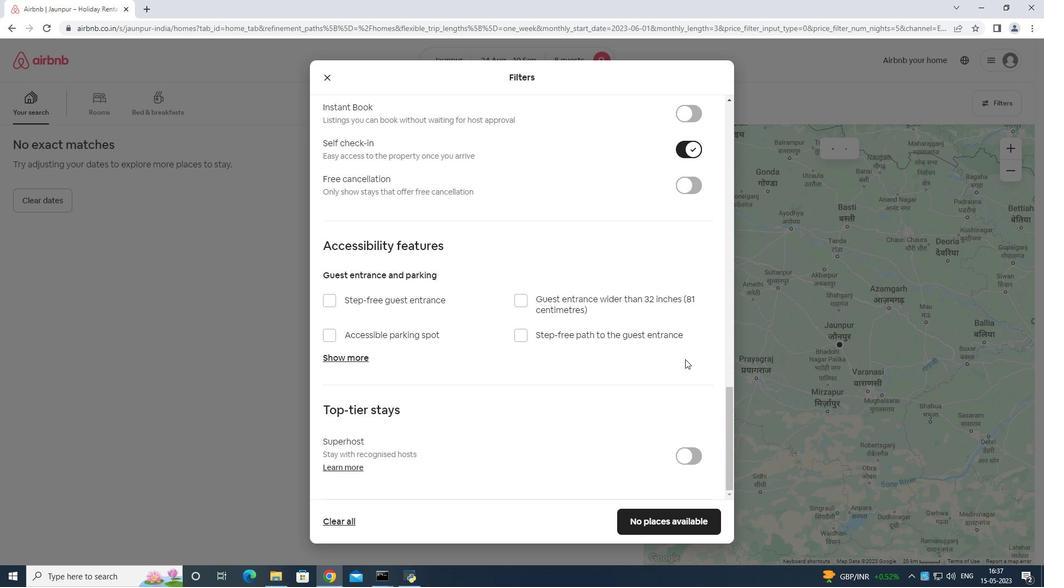 
Action: Mouse moved to (680, 362)
Screenshot: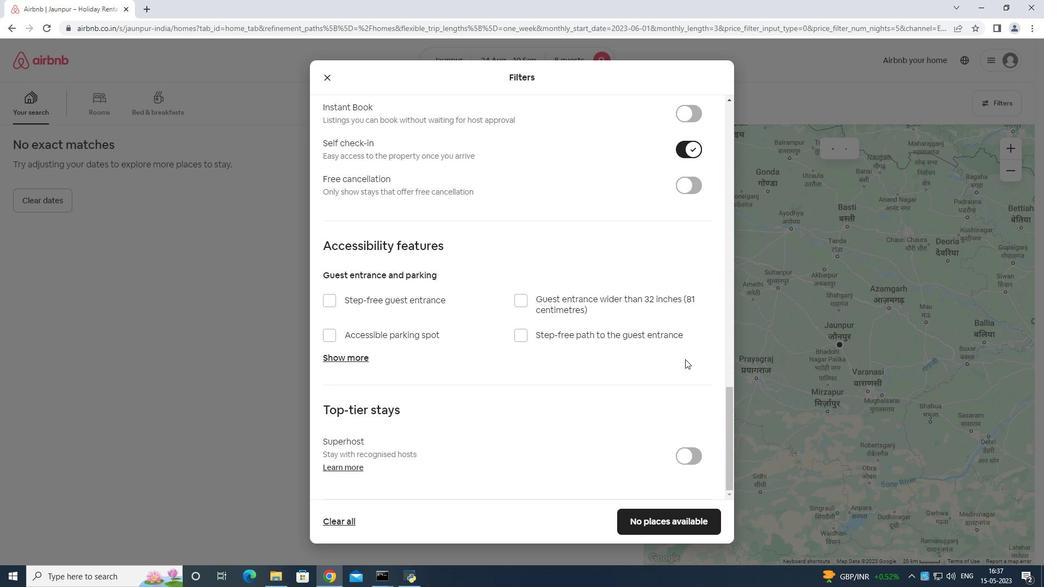 
Action: Mouse scrolled (680, 362) with delta (0, 0)
Screenshot: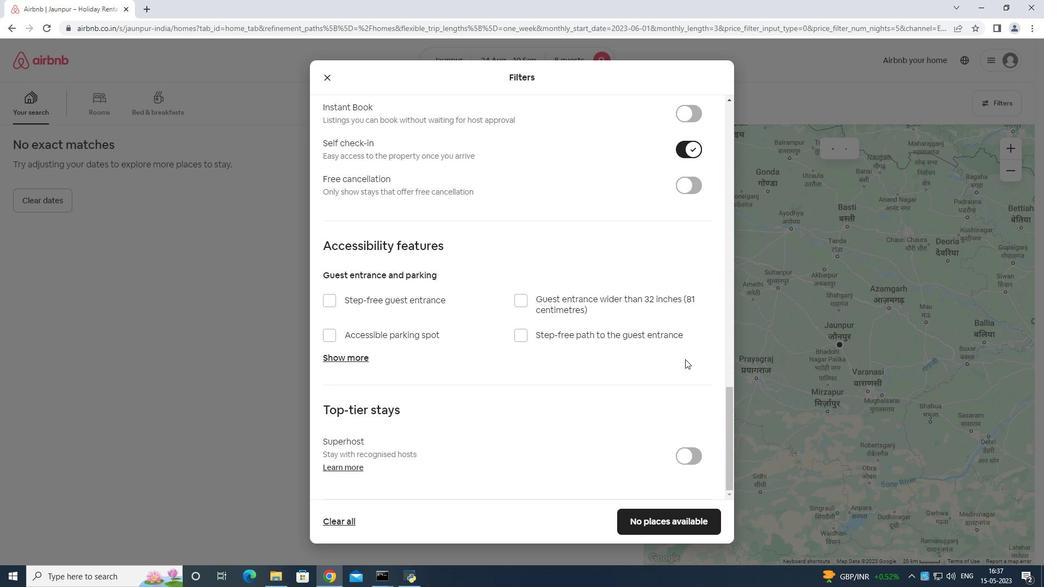 
Action: Mouse moved to (678, 365)
Screenshot: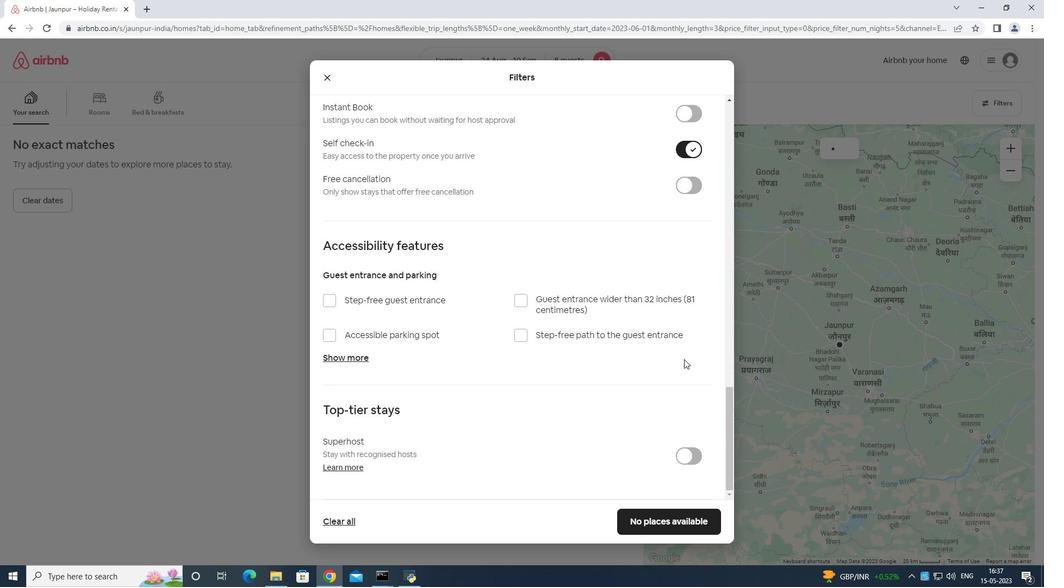
Action: Mouse scrolled (678, 364) with delta (0, 0)
Screenshot: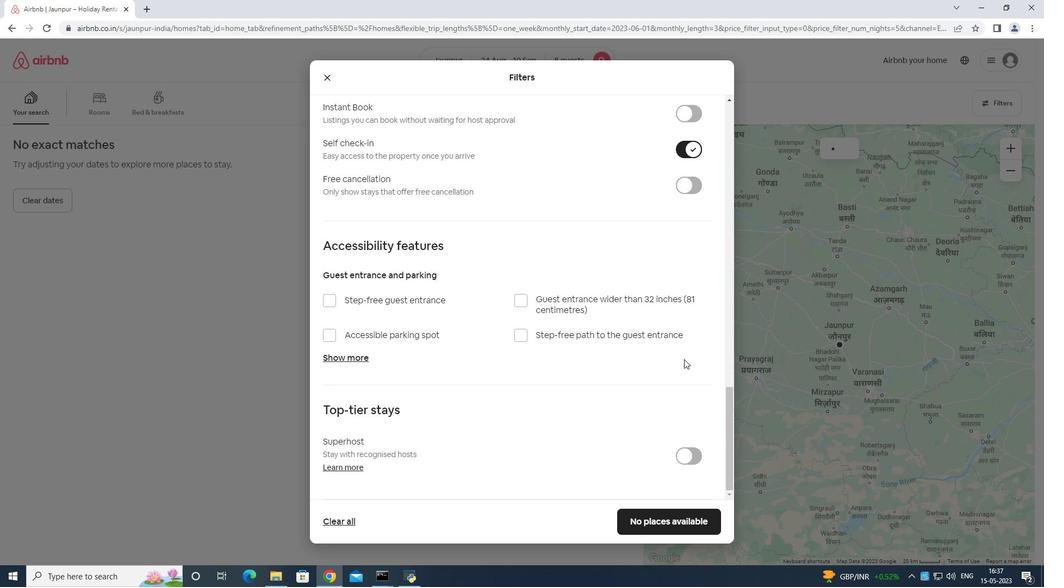 
Action: Mouse moved to (675, 365)
Screenshot: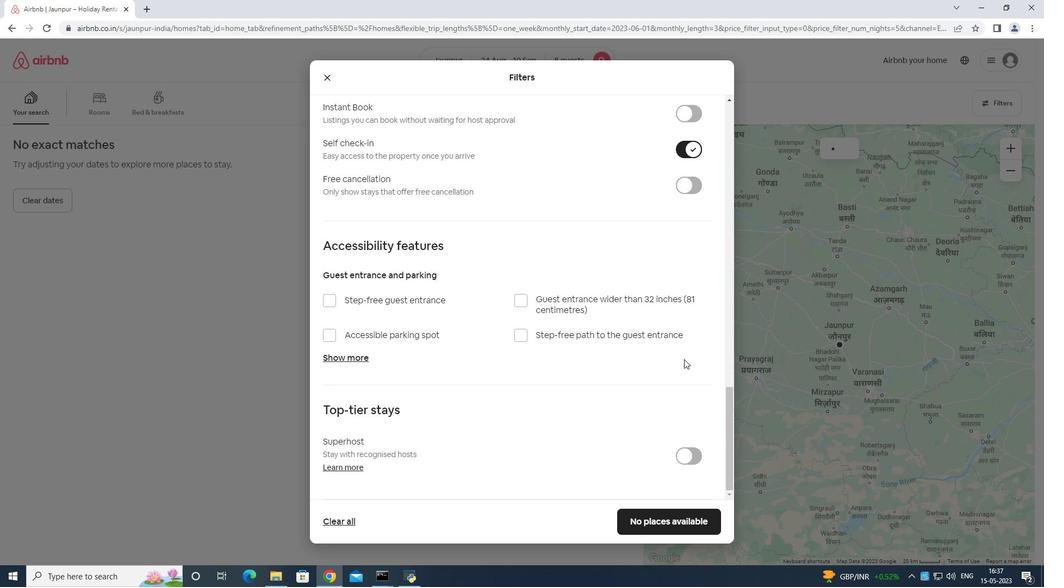 
Action: Mouse scrolled (677, 365) with delta (0, 0)
Screenshot: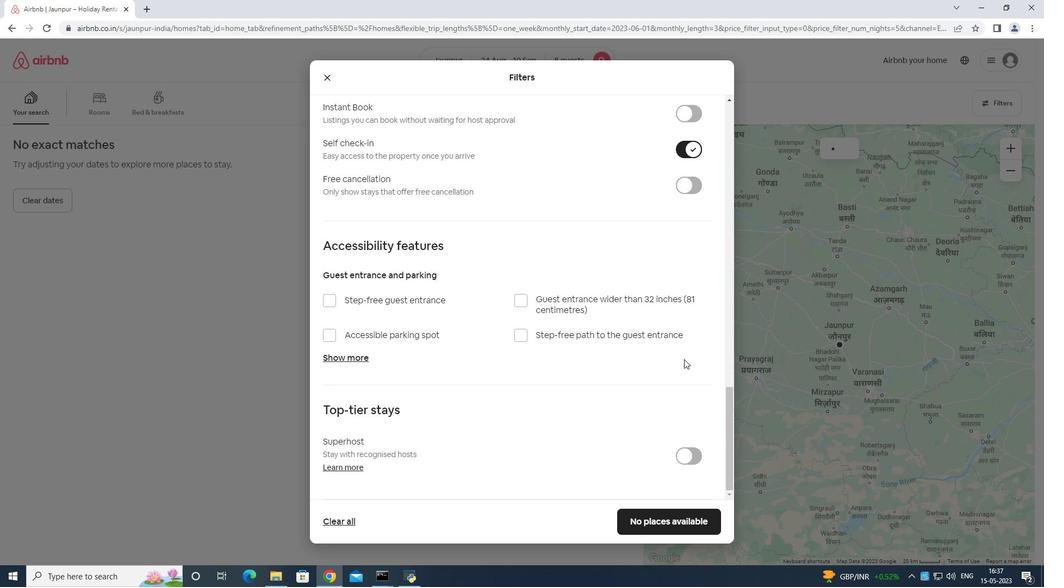 
Action: Mouse moved to (626, 363)
Screenshot: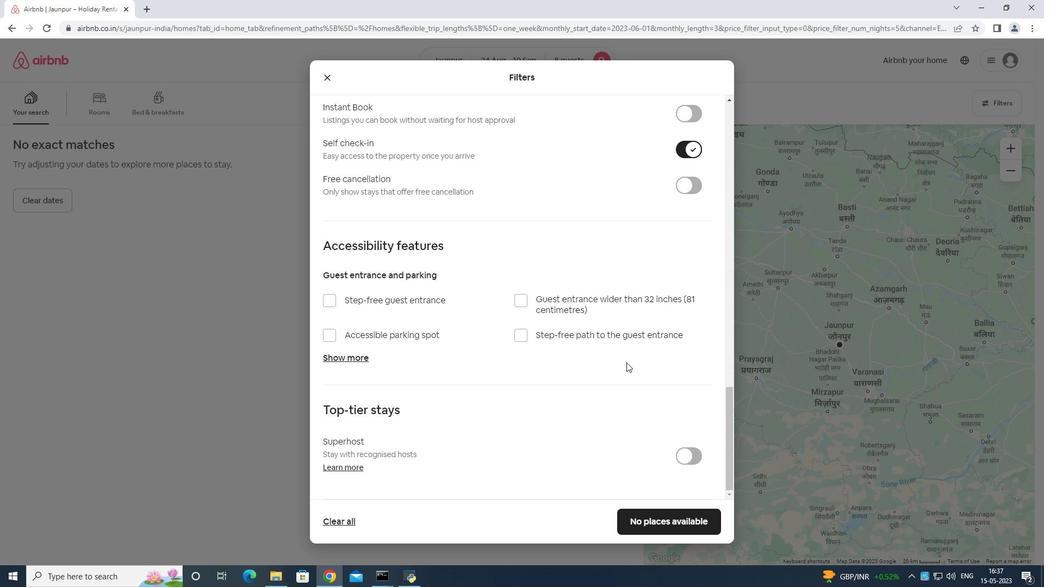 
Action: Mouse scrolled (626, 362) with delta (0, 0)
Screenshot: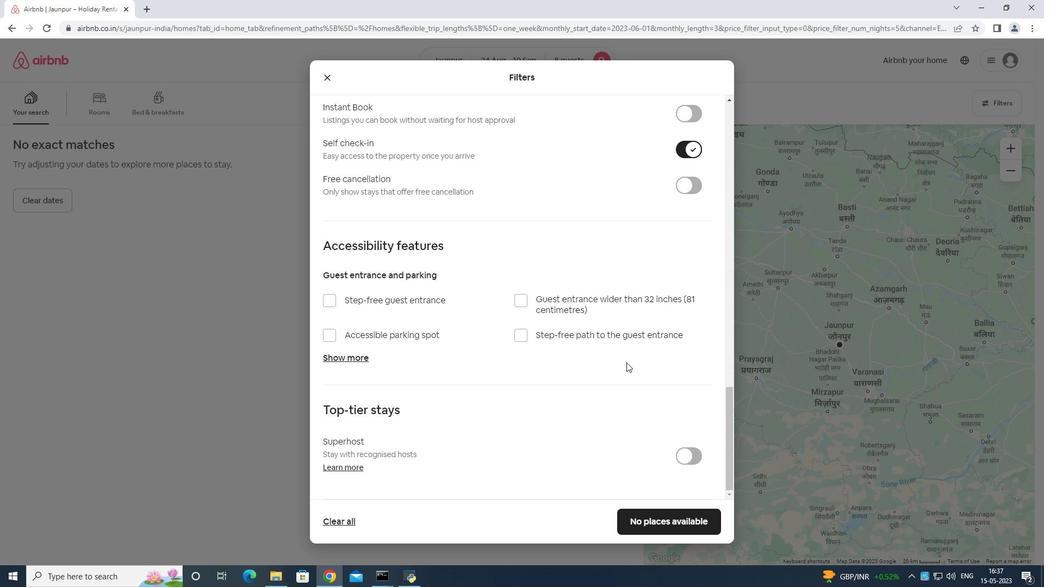 
Action: Mouse moved to (625, 367)
Screenshot: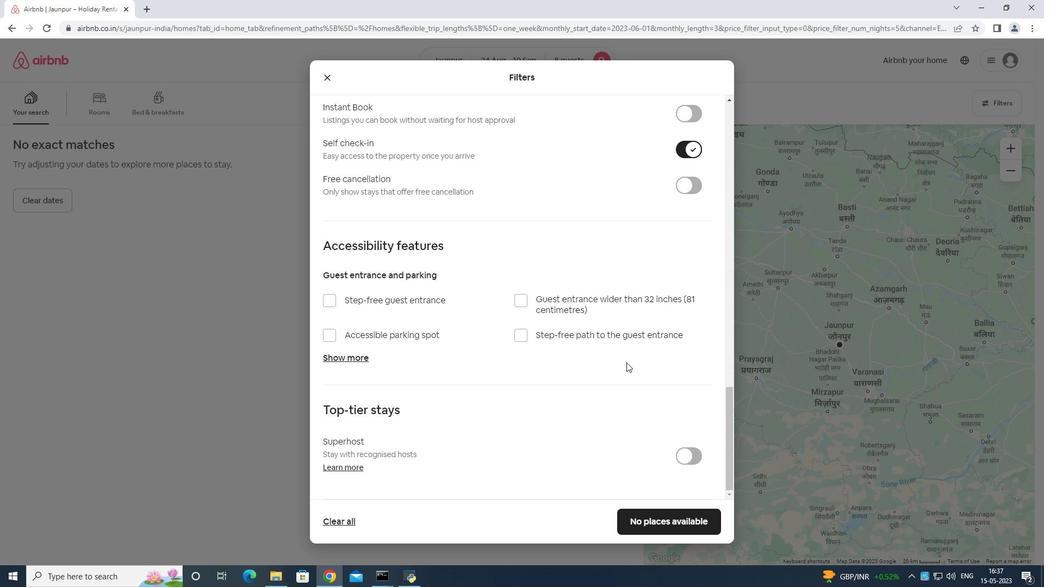 
Action: Mouse scrolled (625, 366) with delta (0, 0)
Screenshot: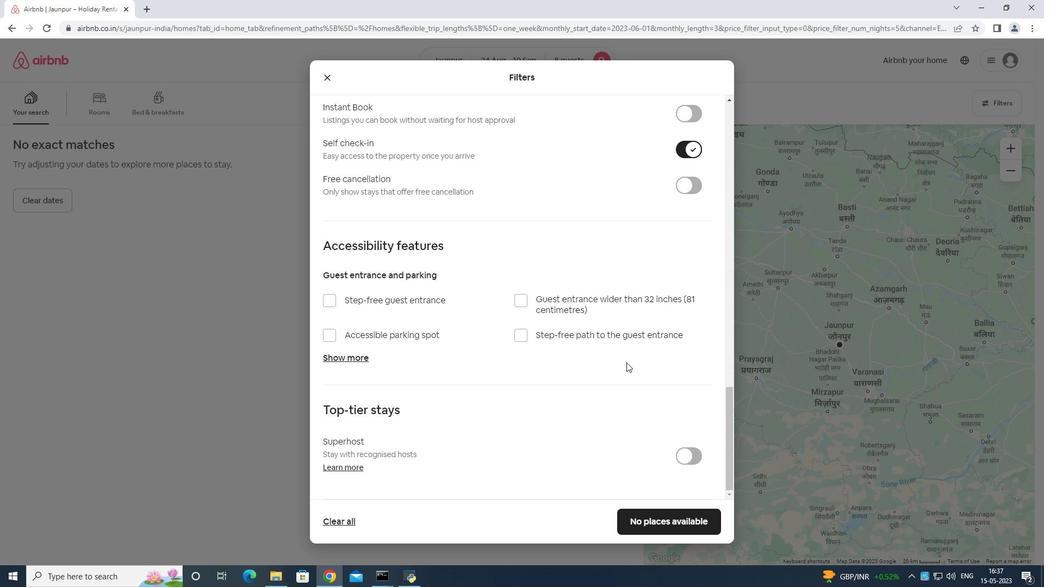 
Action: Mouse moved to (625, 367)
Screenshot: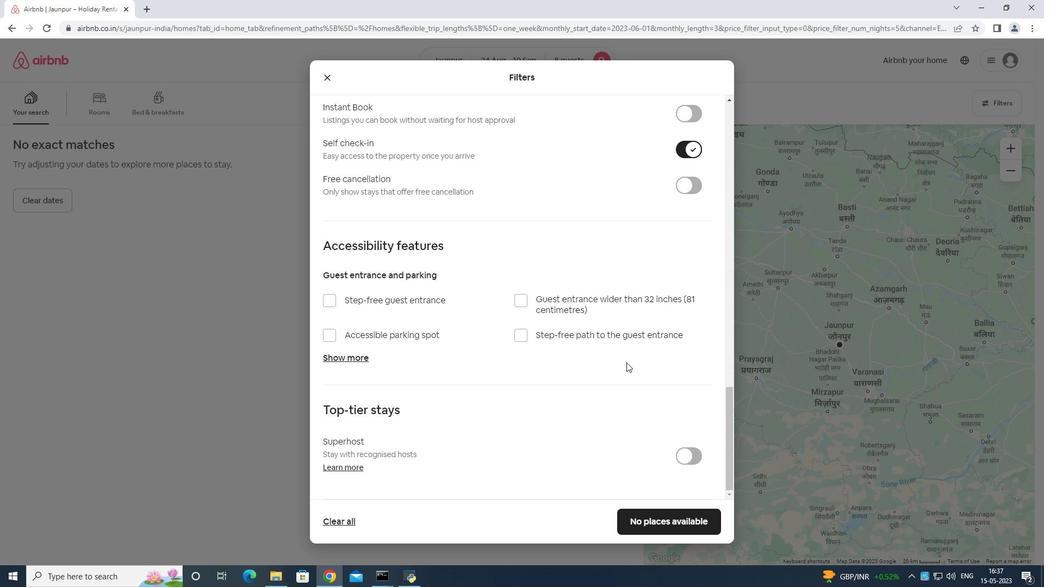 
Action: Mouse scrolled (625, 367) with delta (0, 0)
Screenshot: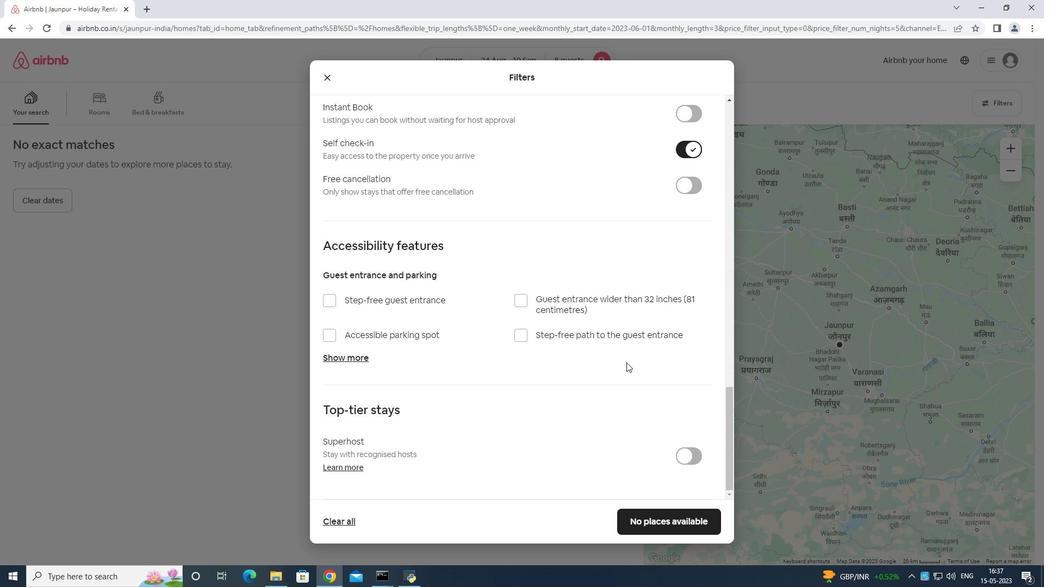 
Action: Mouse moved to (625, 369)
Screenshot: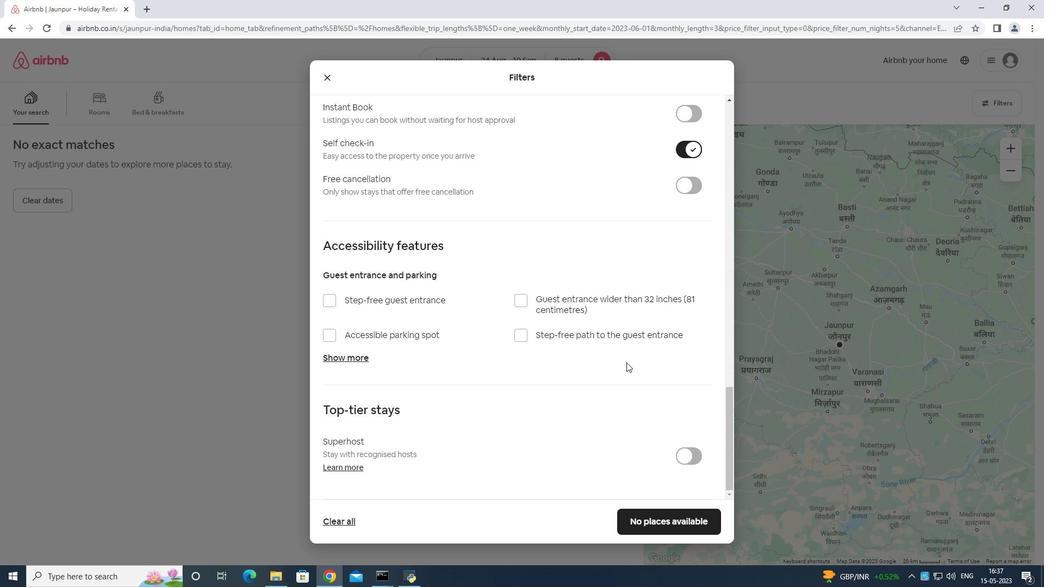 
Action: Mouse scrolled (625, 368) with delta (0, 0)
Screenshot: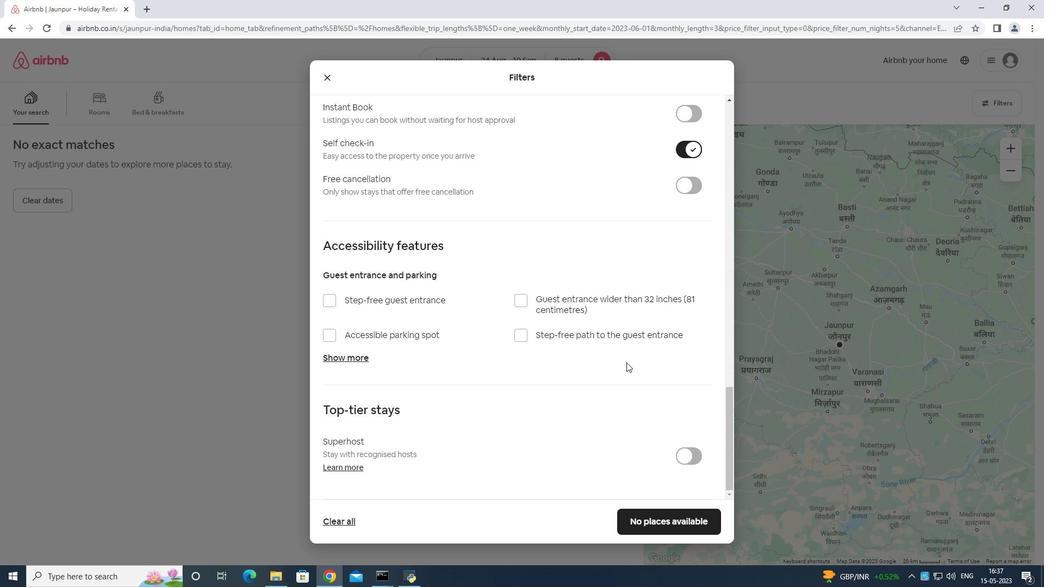 
Action: Mouse moved to (670, 523)
Screenshot: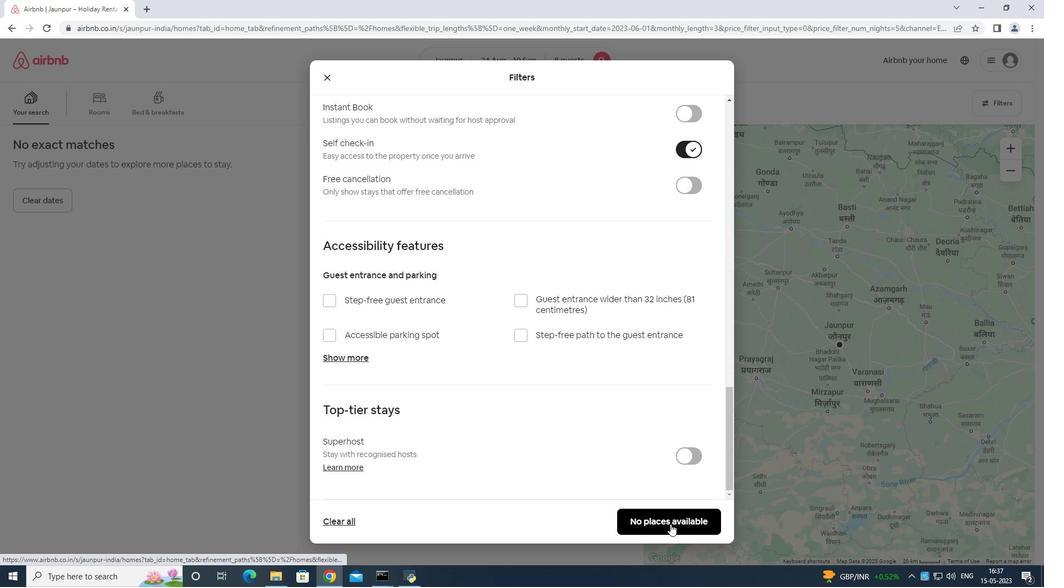 
Action: Mouse pressed left at (670, 523)
Screenshot: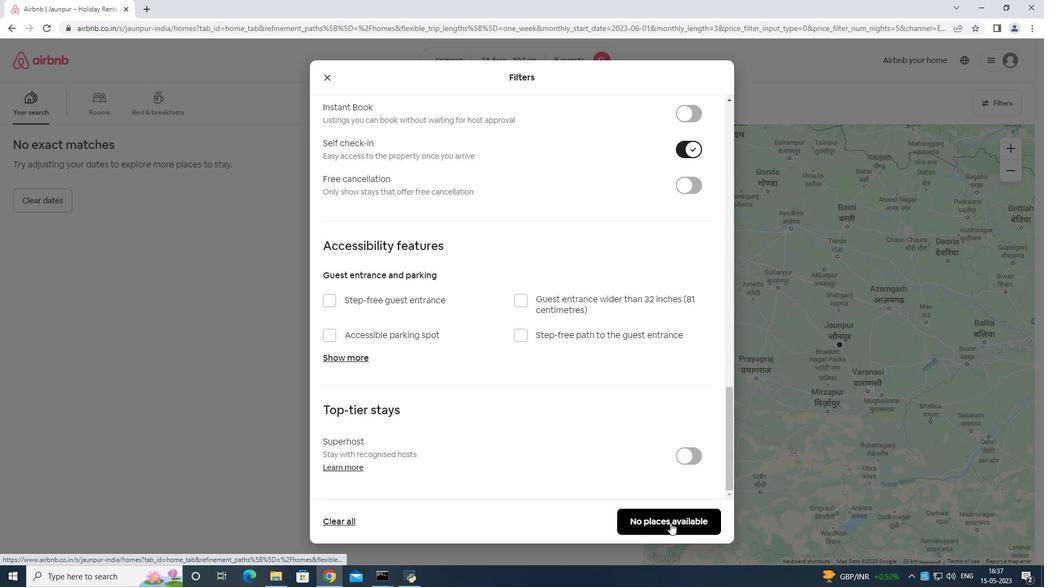 
